 Task: Find connections with filter location Chiplūn with filter topic #construction with filter profile language German with filter current company Get Hired with GeeksforGeeks  with filter school Shree Chanakya Education Society's Indira Global Bussiness School Address: Sr. No. 64,65, Gat no. 276, Parandwadi, Near Somatane Phata, Off Old Pune Mumbai Highway, Taluka- Maval District Pune 410506 with filter industry Technology, Information and Media with filter service category CateringChange with filter keywords title Travel Agent
Action: Mouse moved to (683, 104)
Screenshot: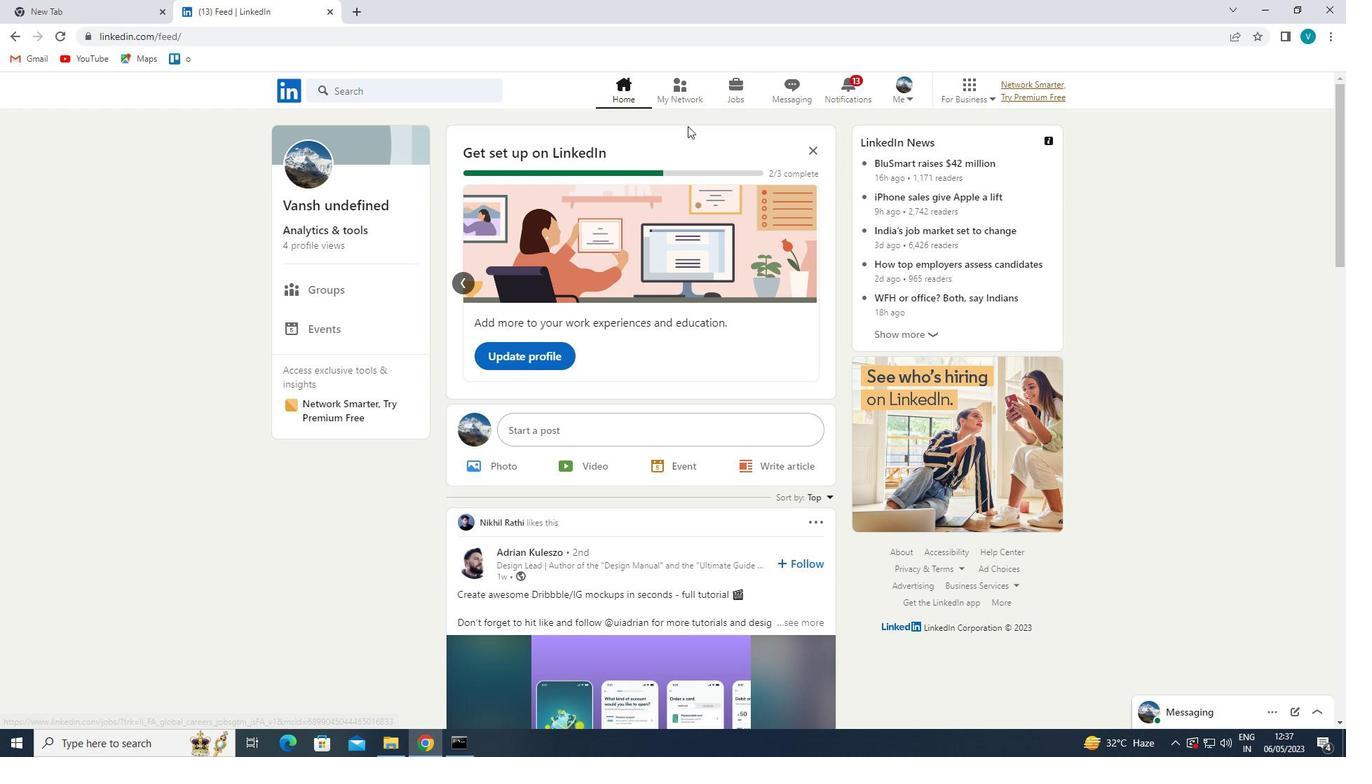 
Action: Mouse pressed left at (683, 104)
Screenshot: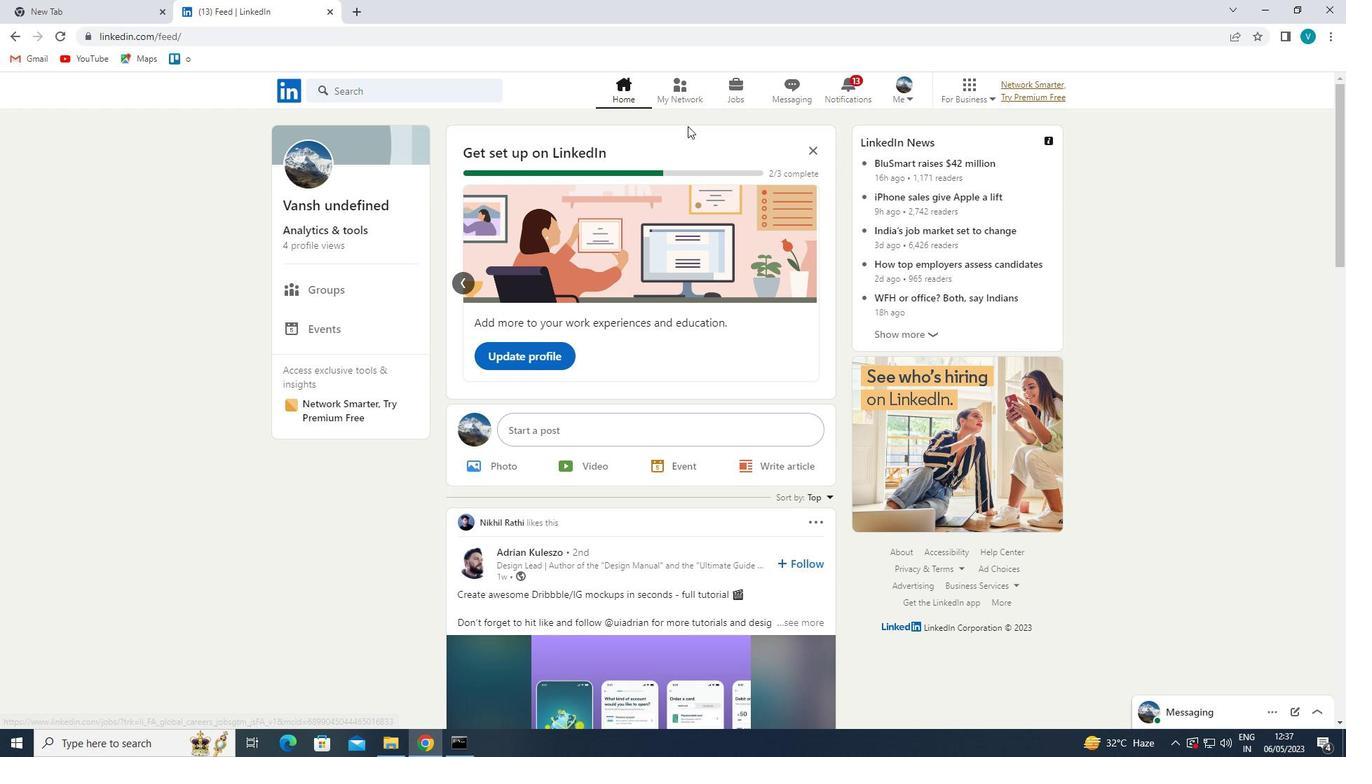 
Action: Mouse moved to (409, 168)
Screenshot: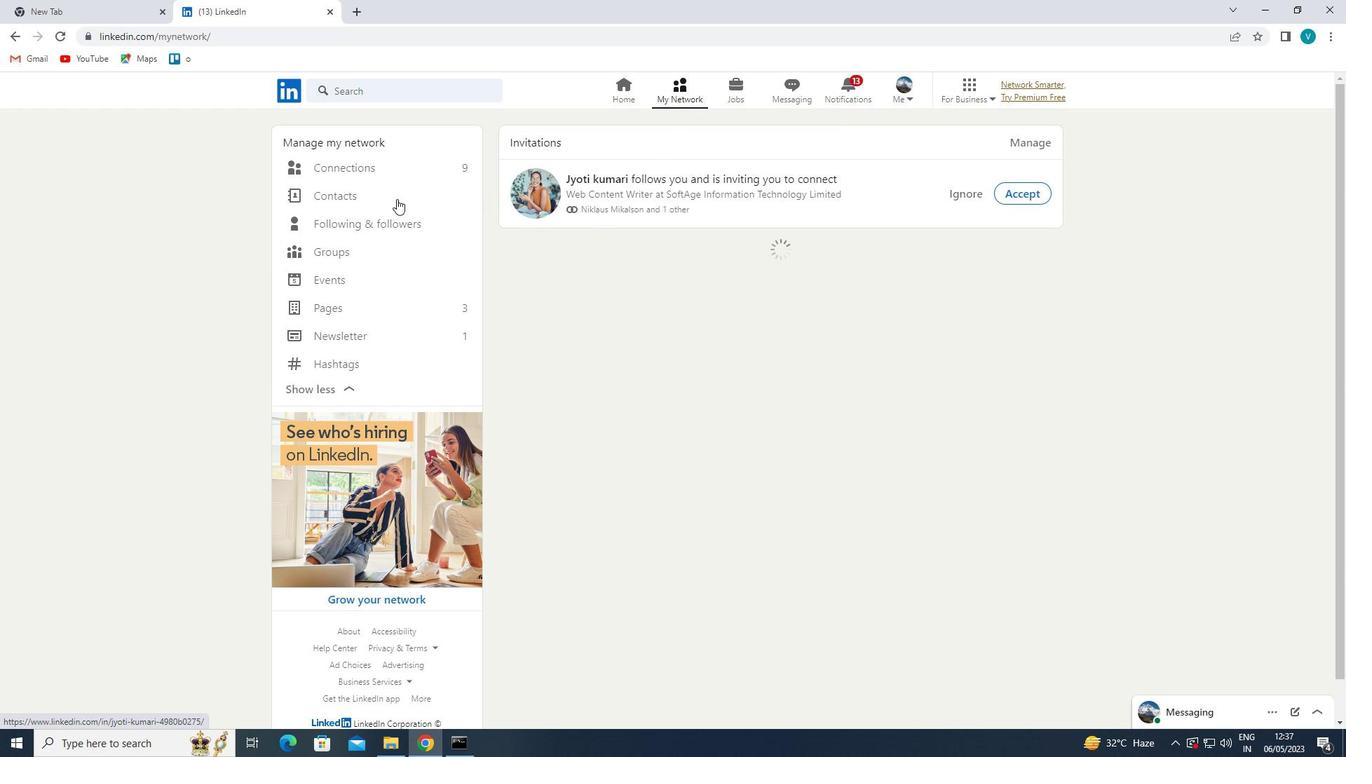 
Action: Mouse pressed left at (409, 168)
Screenshot: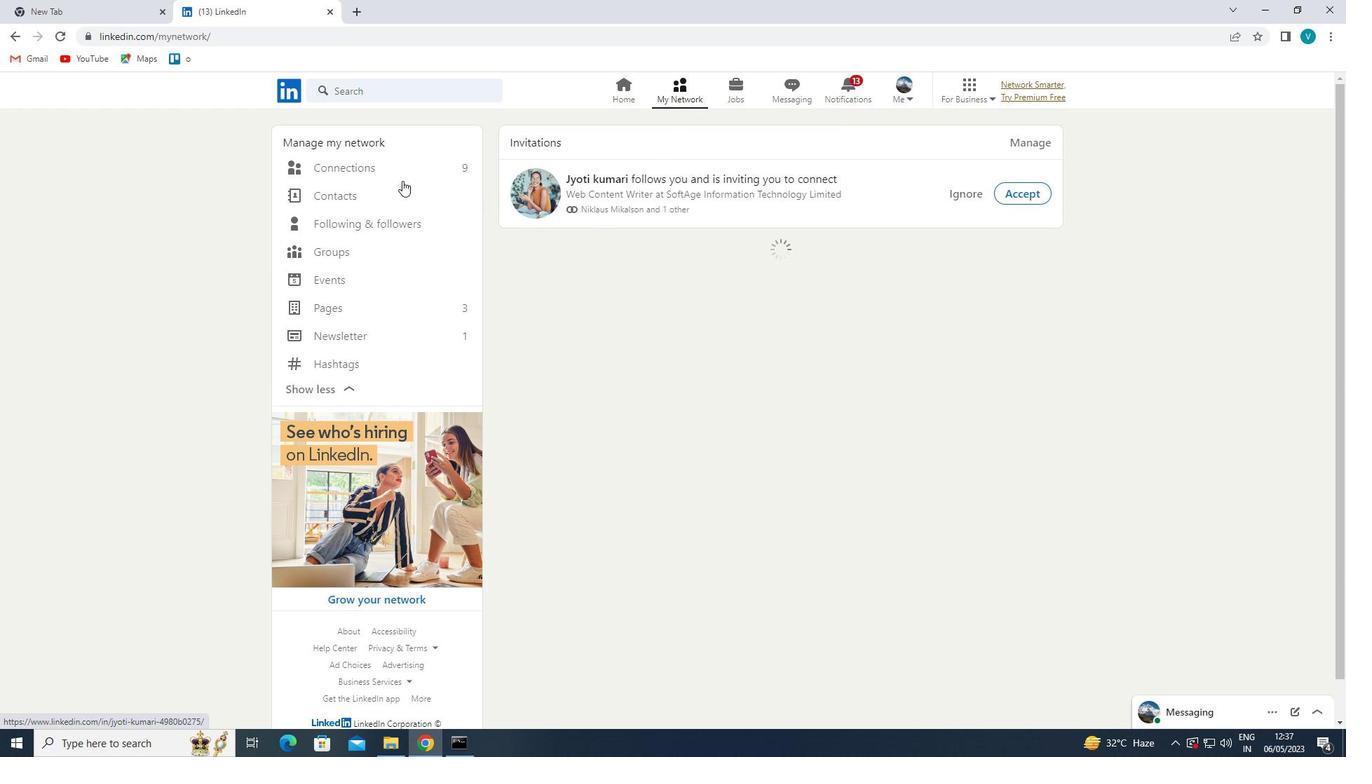 
Action: Mouse moved to (381, 166)
Screenshot: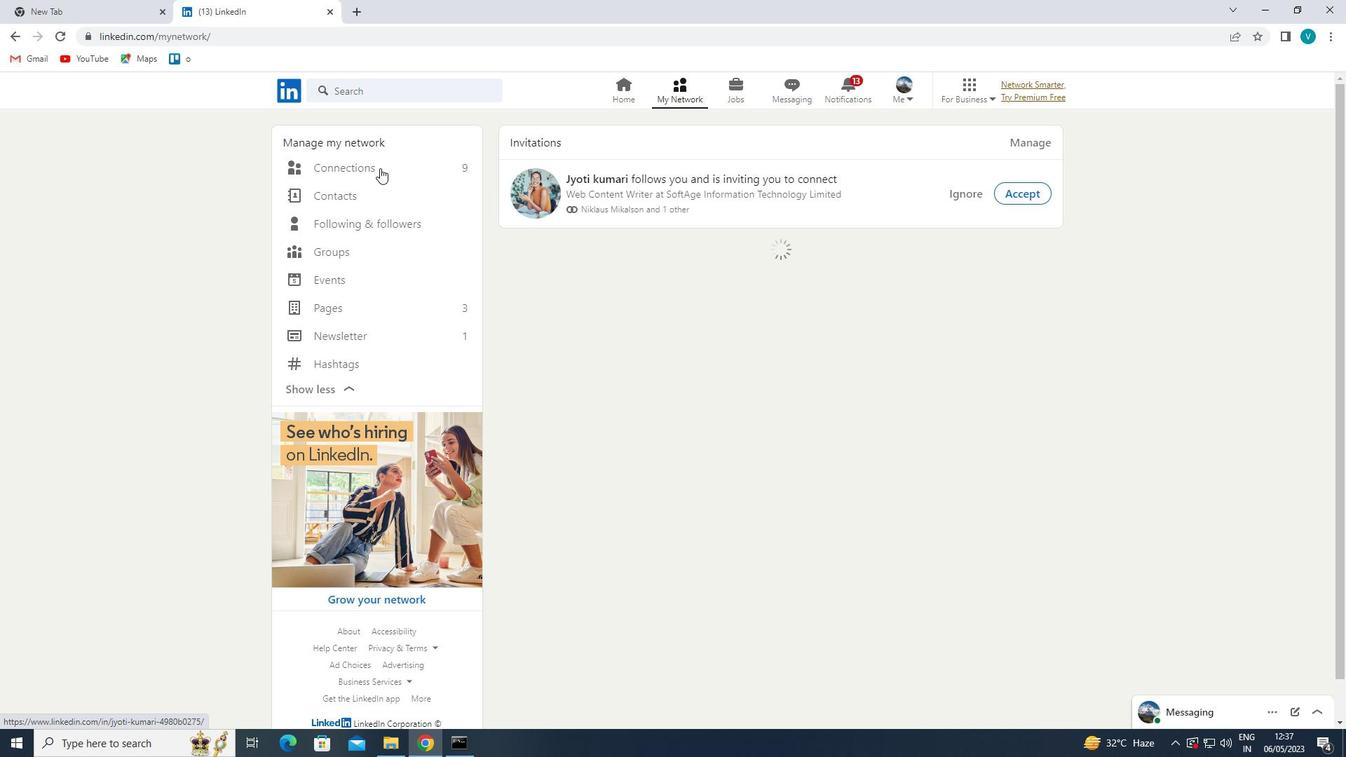
Action: Mouse pressed left at (381, 166)
Screenshot: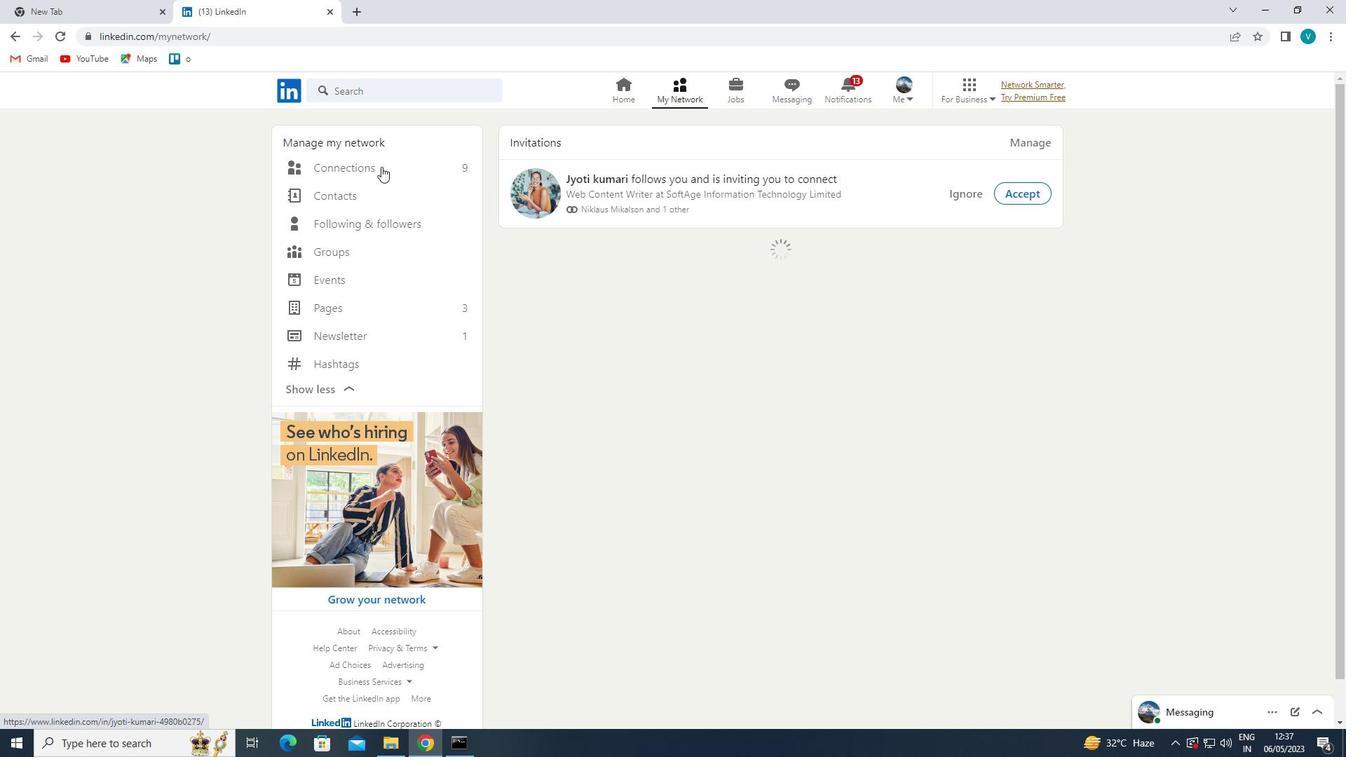 
Action: Mouse moved to (778, 158)
Screenshot: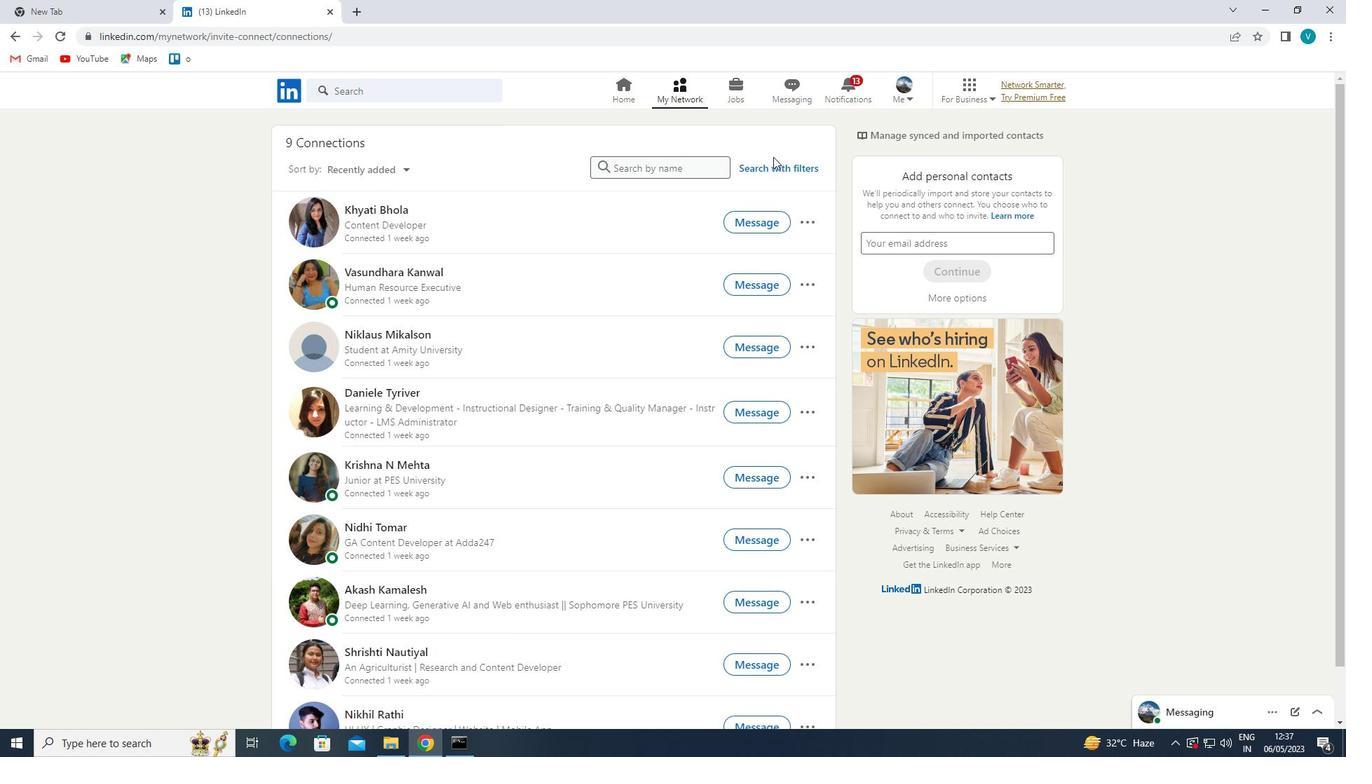 
Action: Mouse pressed left at (778, 158)
Screenshot: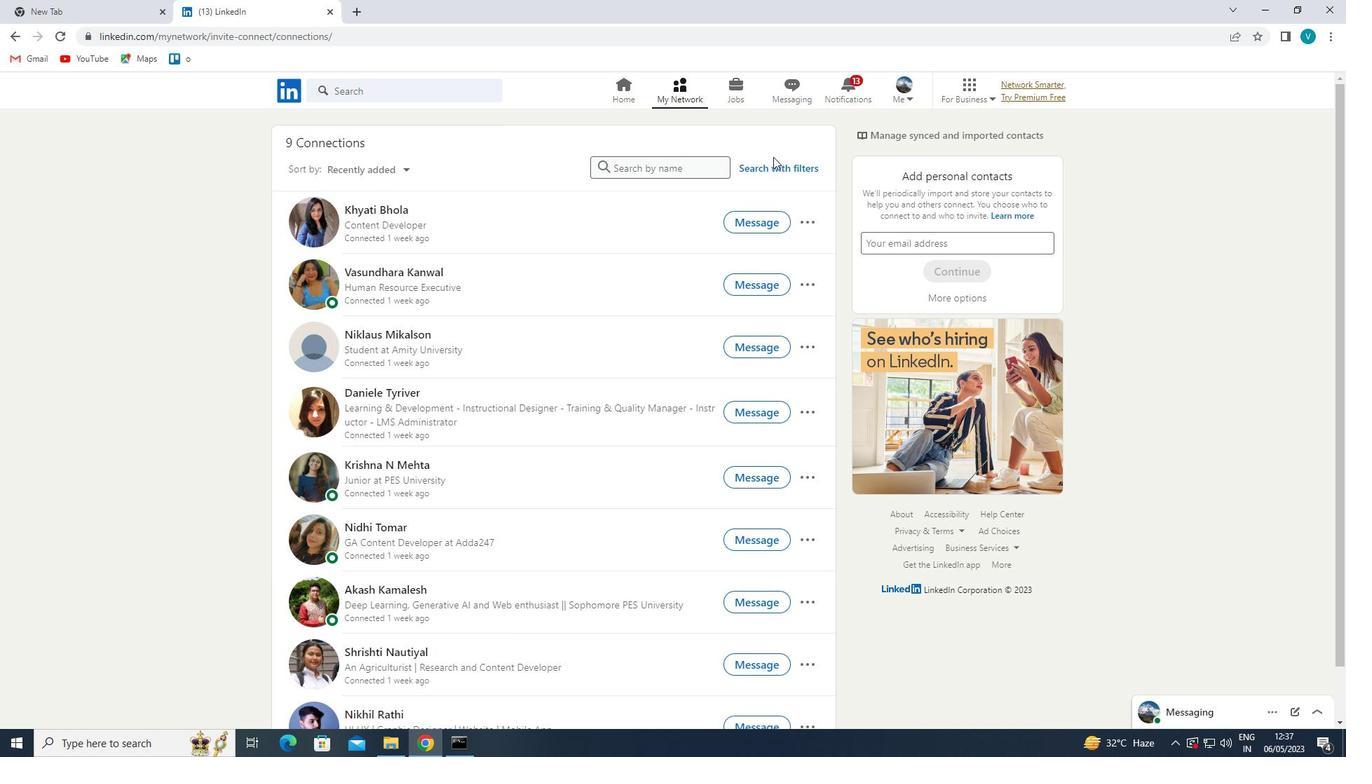 
Action: Mouse moved to (779, 163)
Screenshot: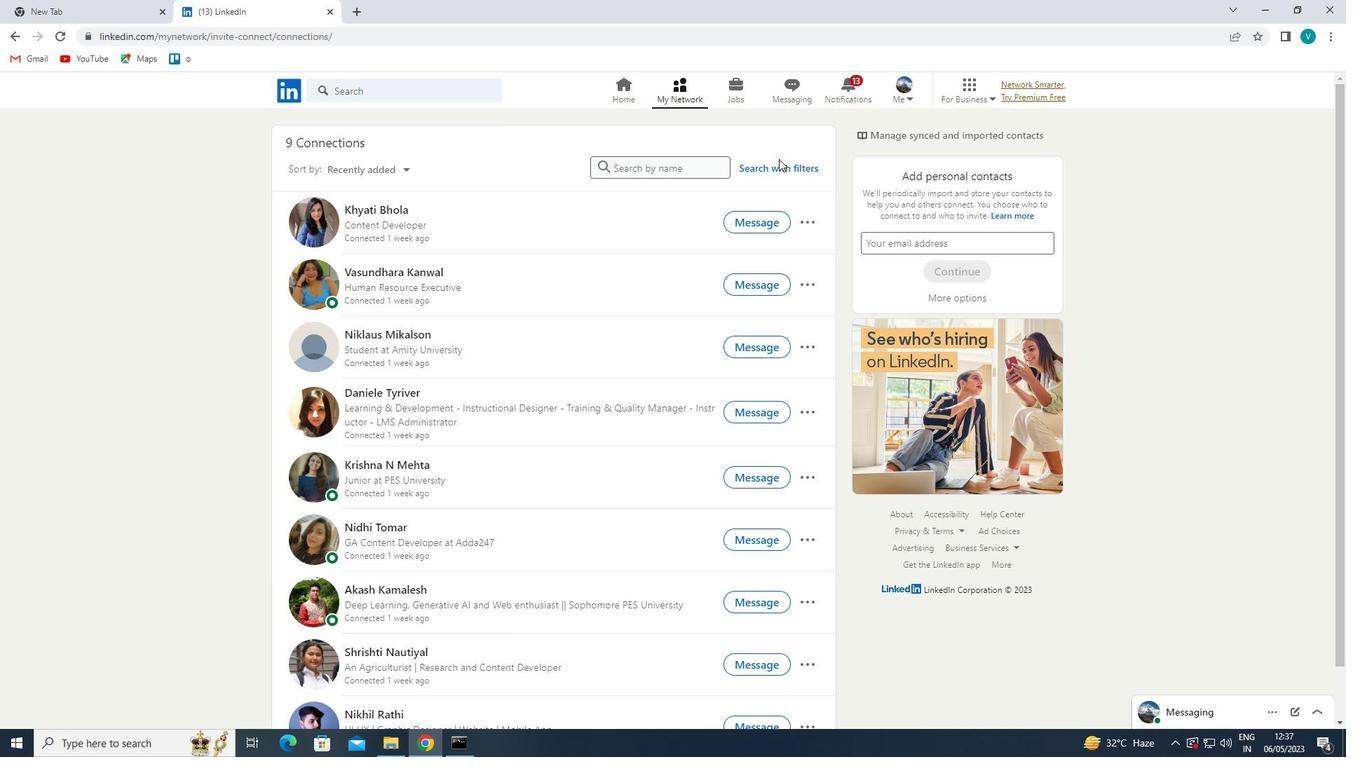 
Action: Mouse pressed left at (779, 163)
Screenshot: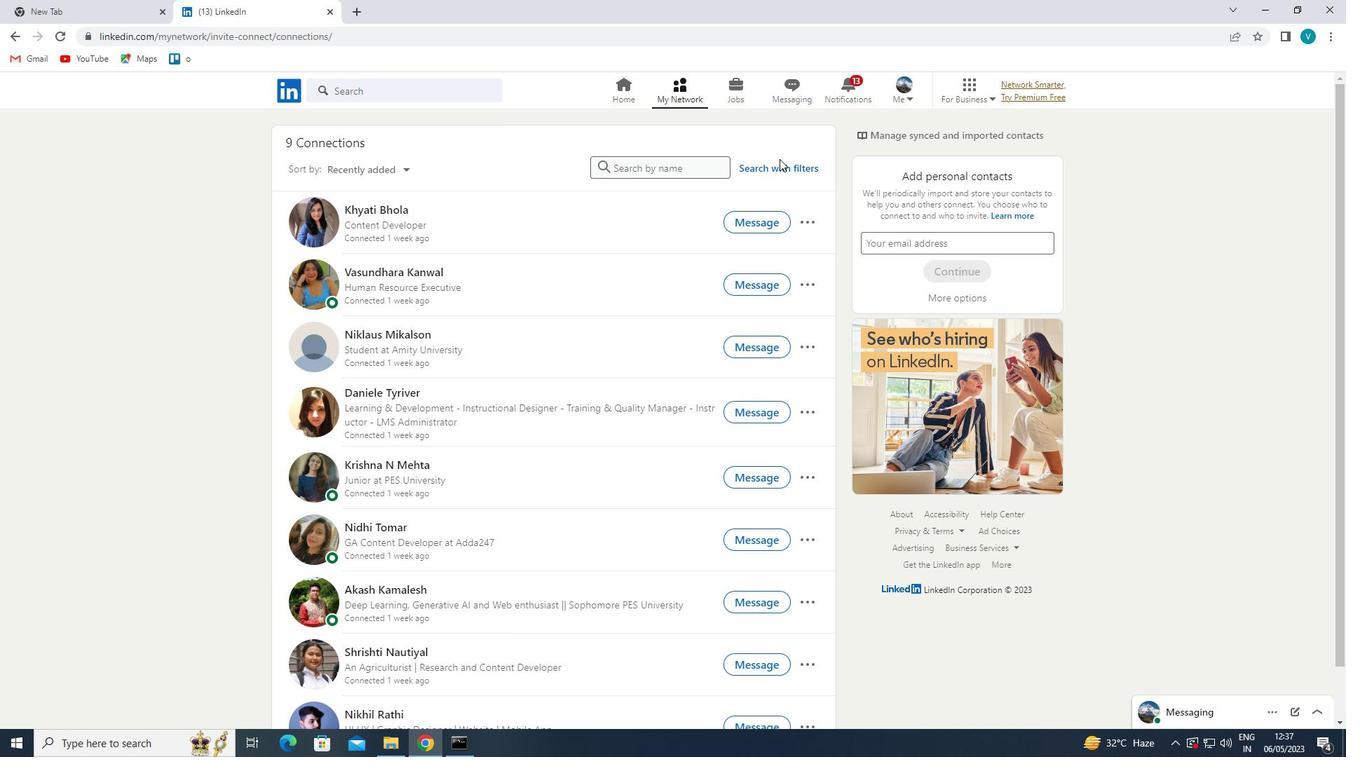 
Action: Mouse moved to (648, 131)
Screenshot: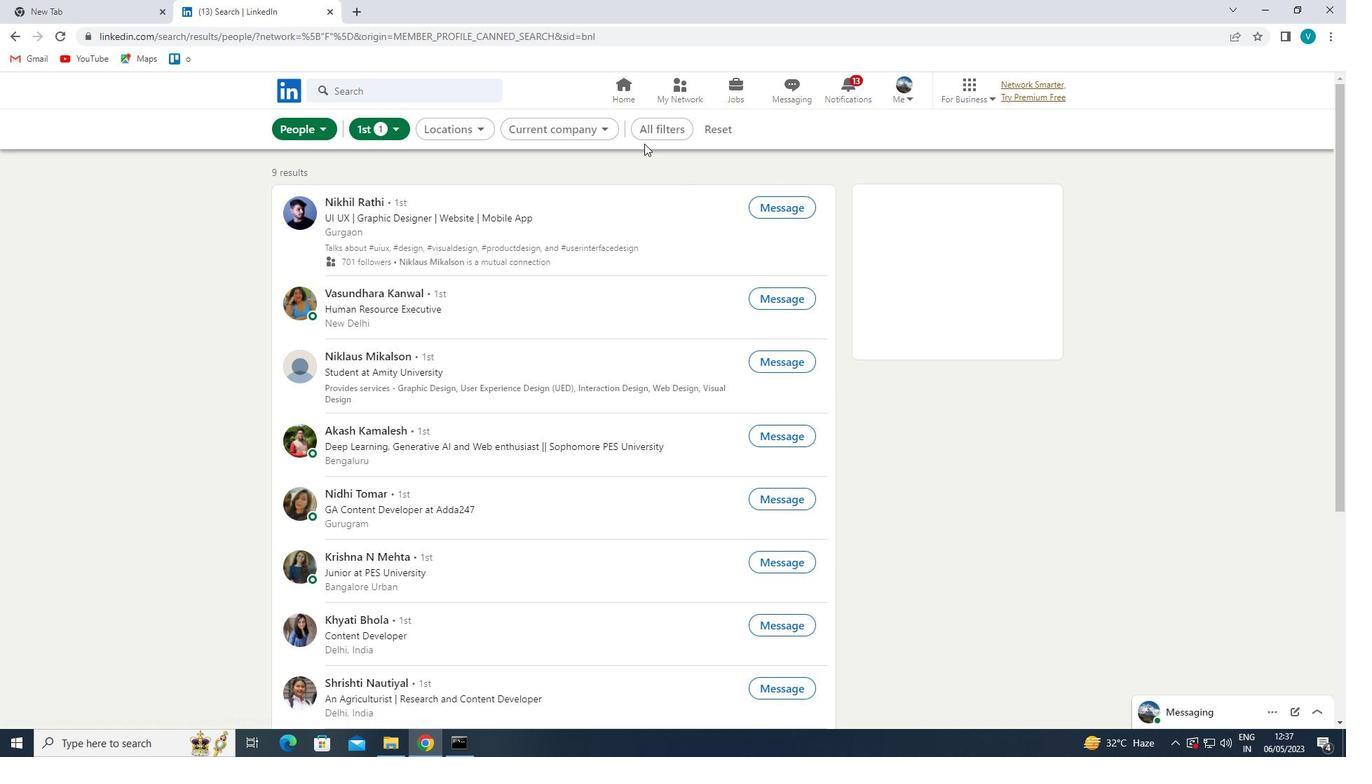 
Action: Mouse pressed left at (648, 131)
Screenshot: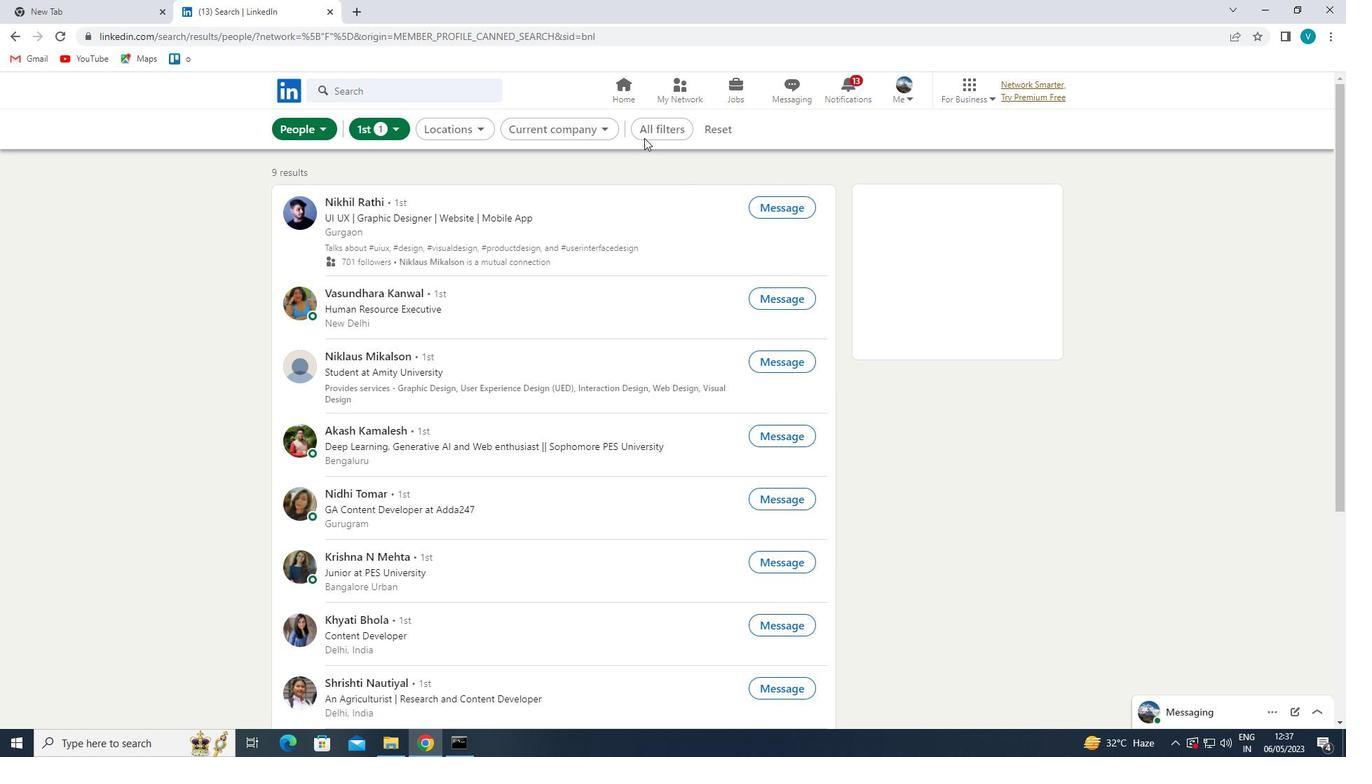 
Action: Mouse moved to (1182, 323)
Screenshot: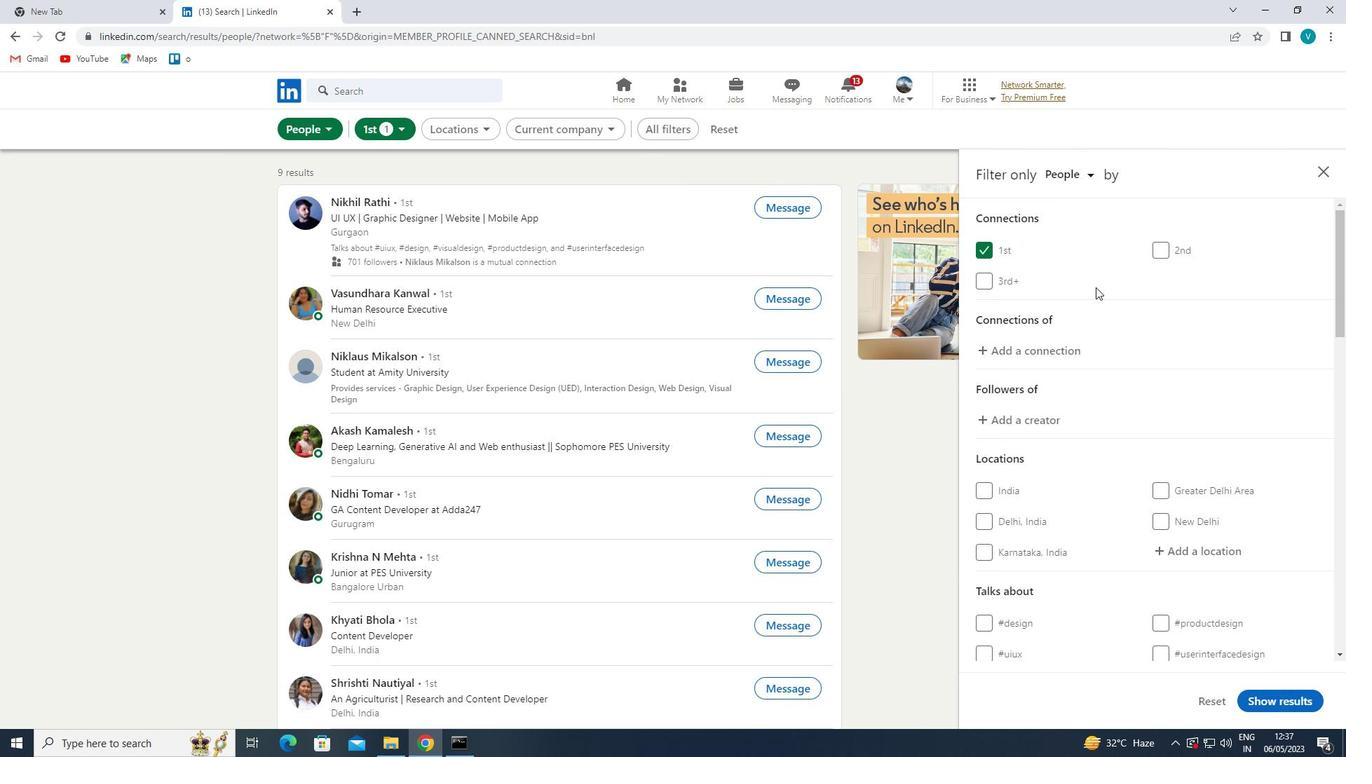 
Action: Mouse scrolled (1182, 322) with delta (0, 0)
Screenshot: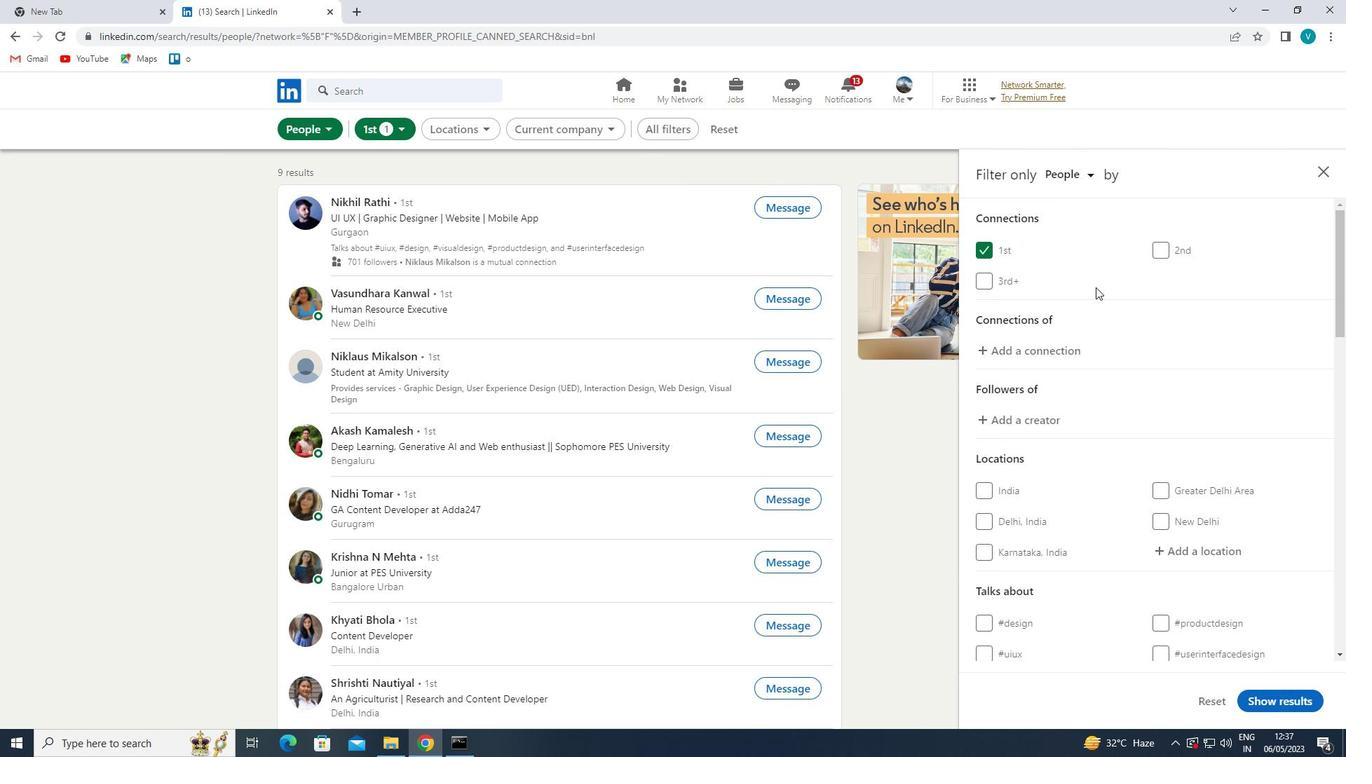
Action: Mouse moved to (1217, 481)
Screenshot: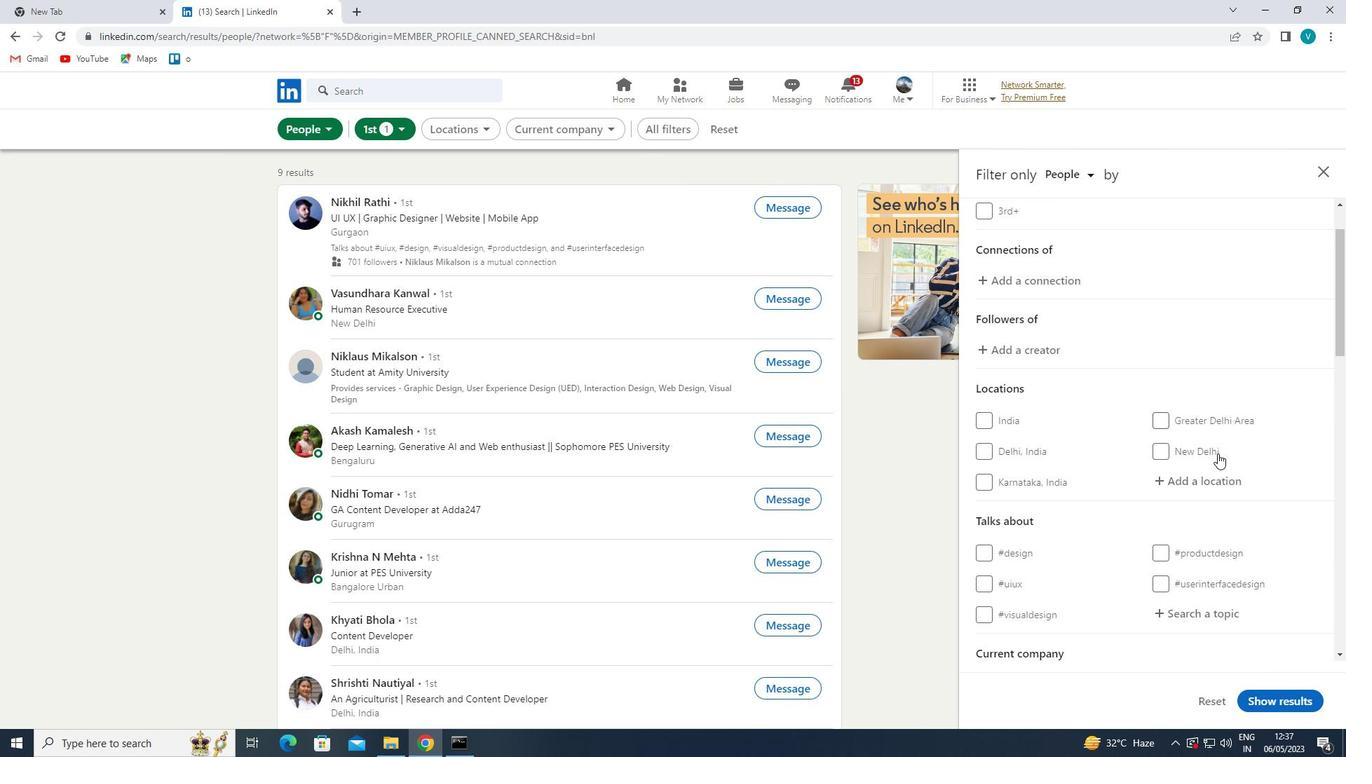 
Action: Mouse pressed left at (1217, 481)
Screenshot: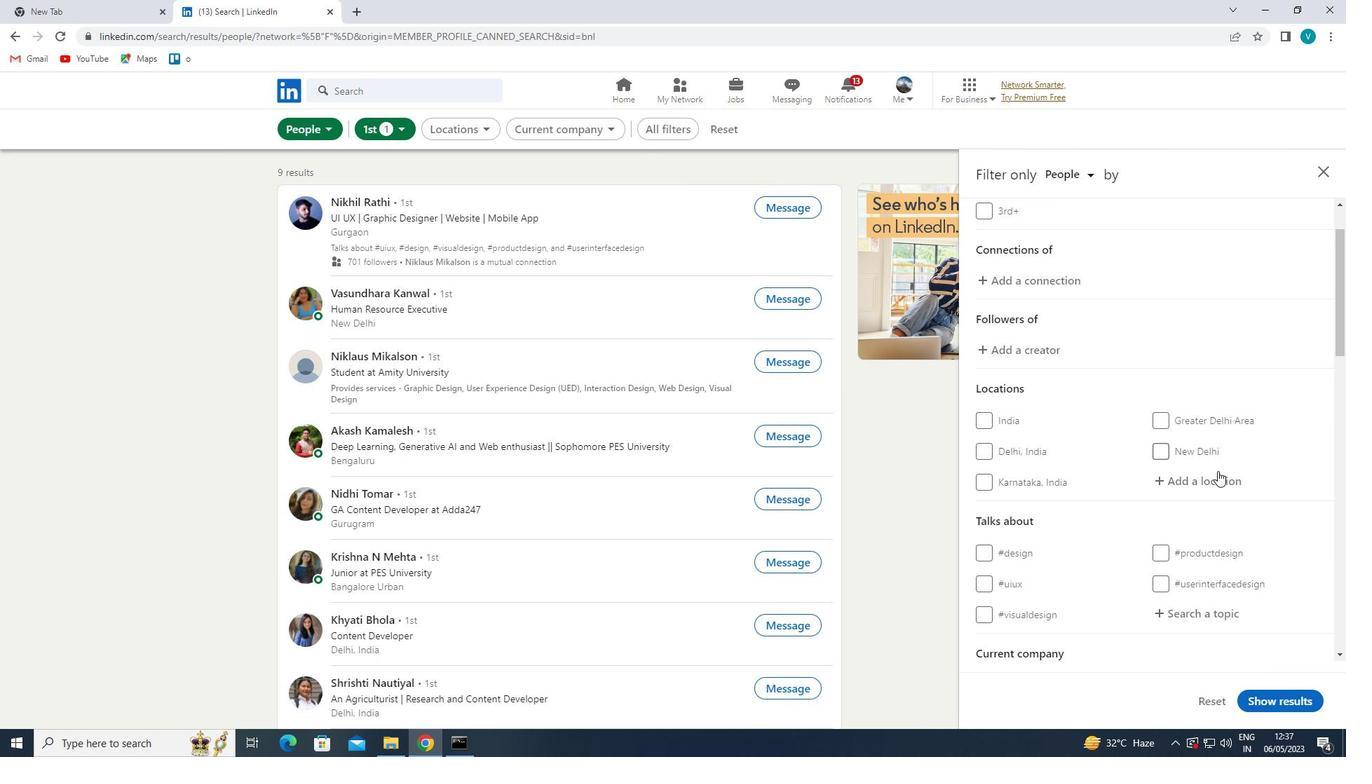 
Action: Mouse moved to (1157, 518)
Screenshot: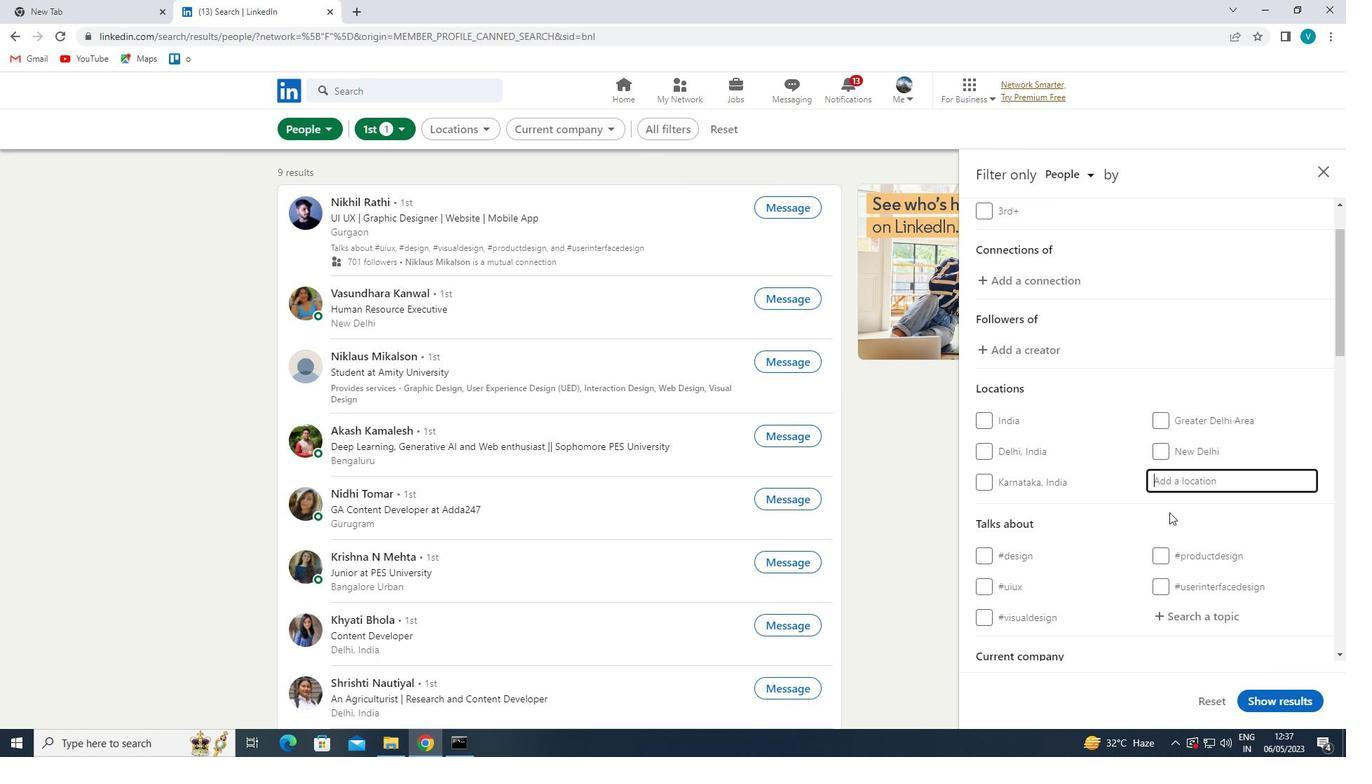 
Action: Key pressed <Key.shift>C
Screenshot: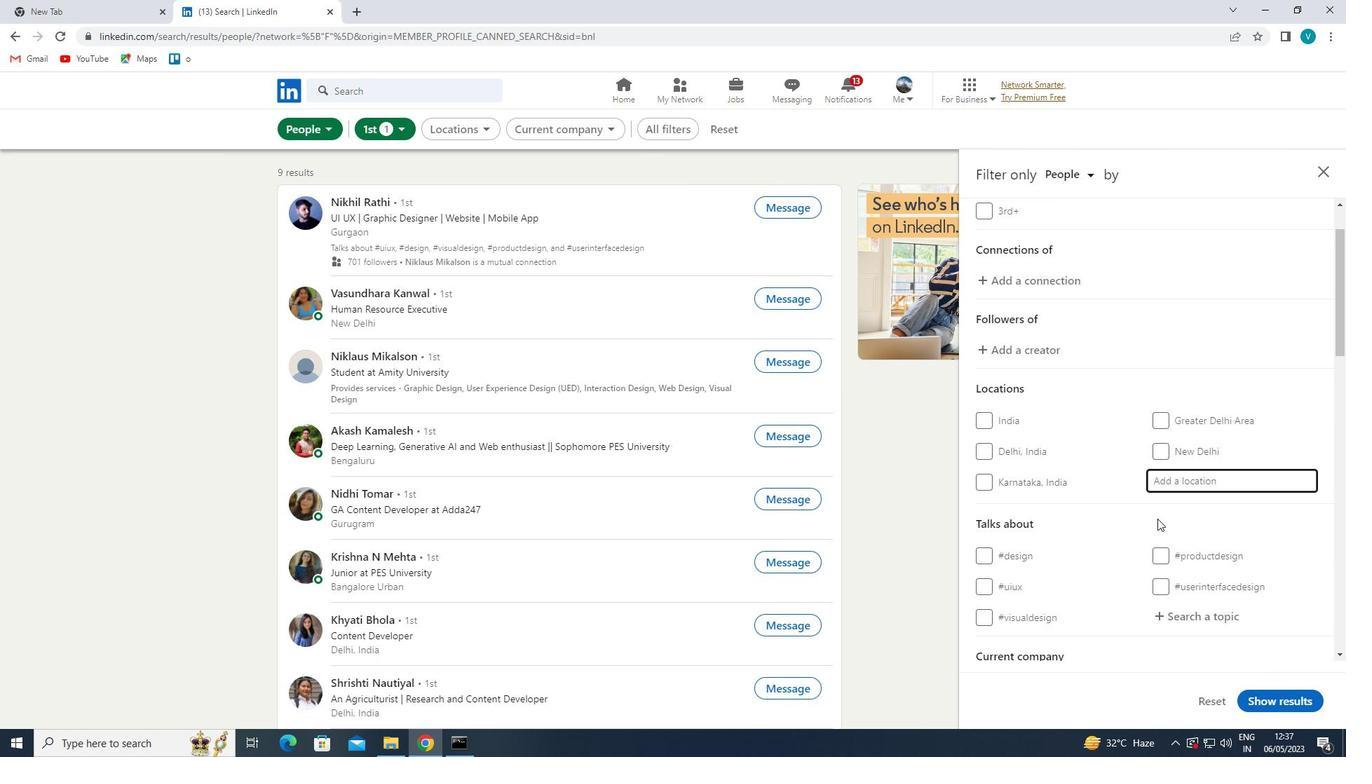 
Action: Mouse moved to (1157, 518)
Screenshot: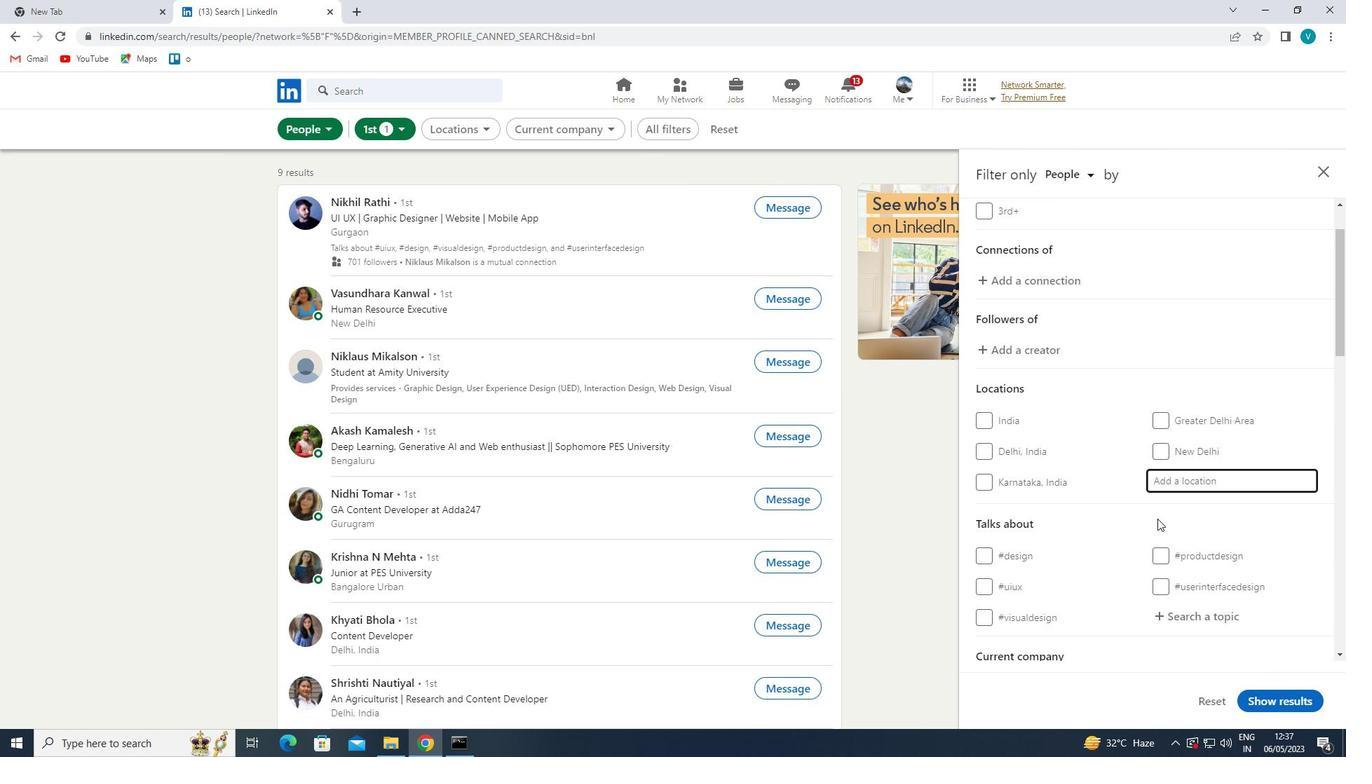 
Action: Key pressed HIPLUN
Screenshot: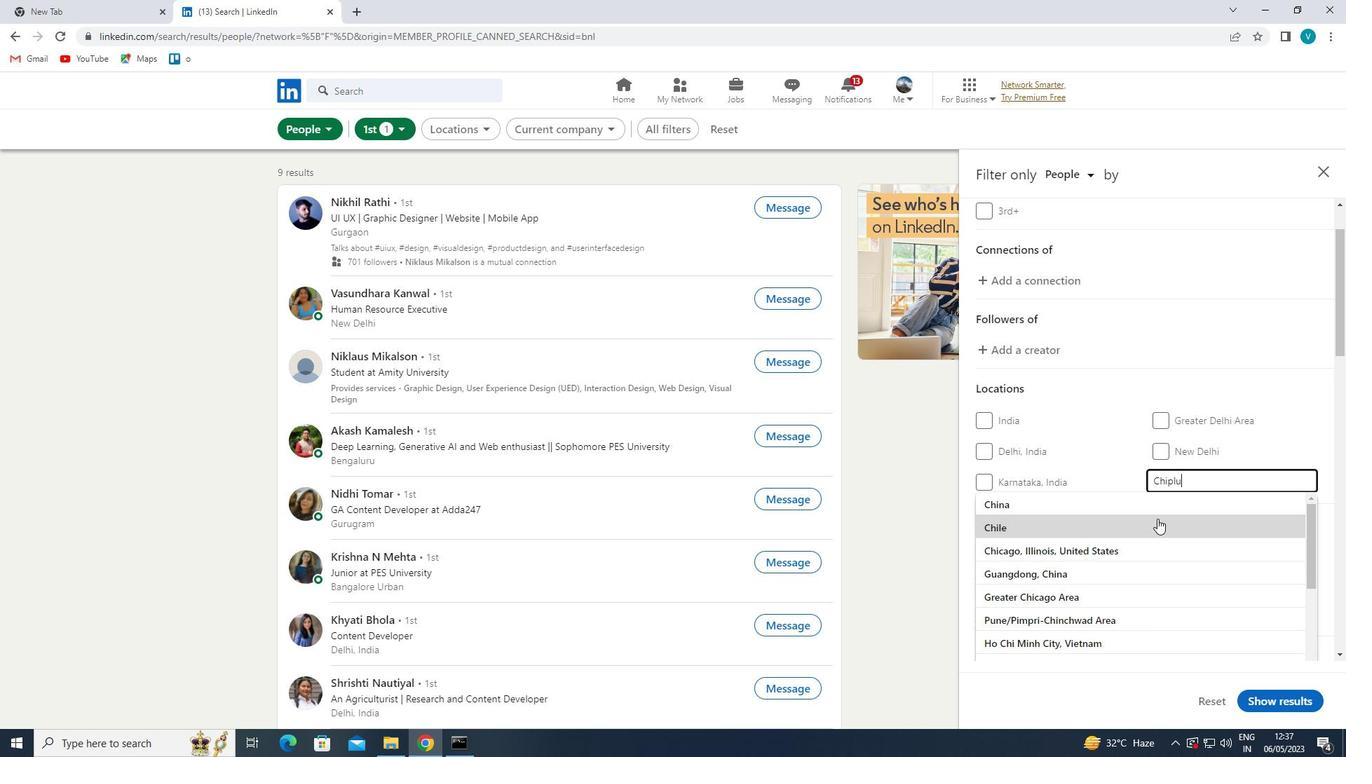 
Action: Mouse moved to (1155, 509)
Screenshot: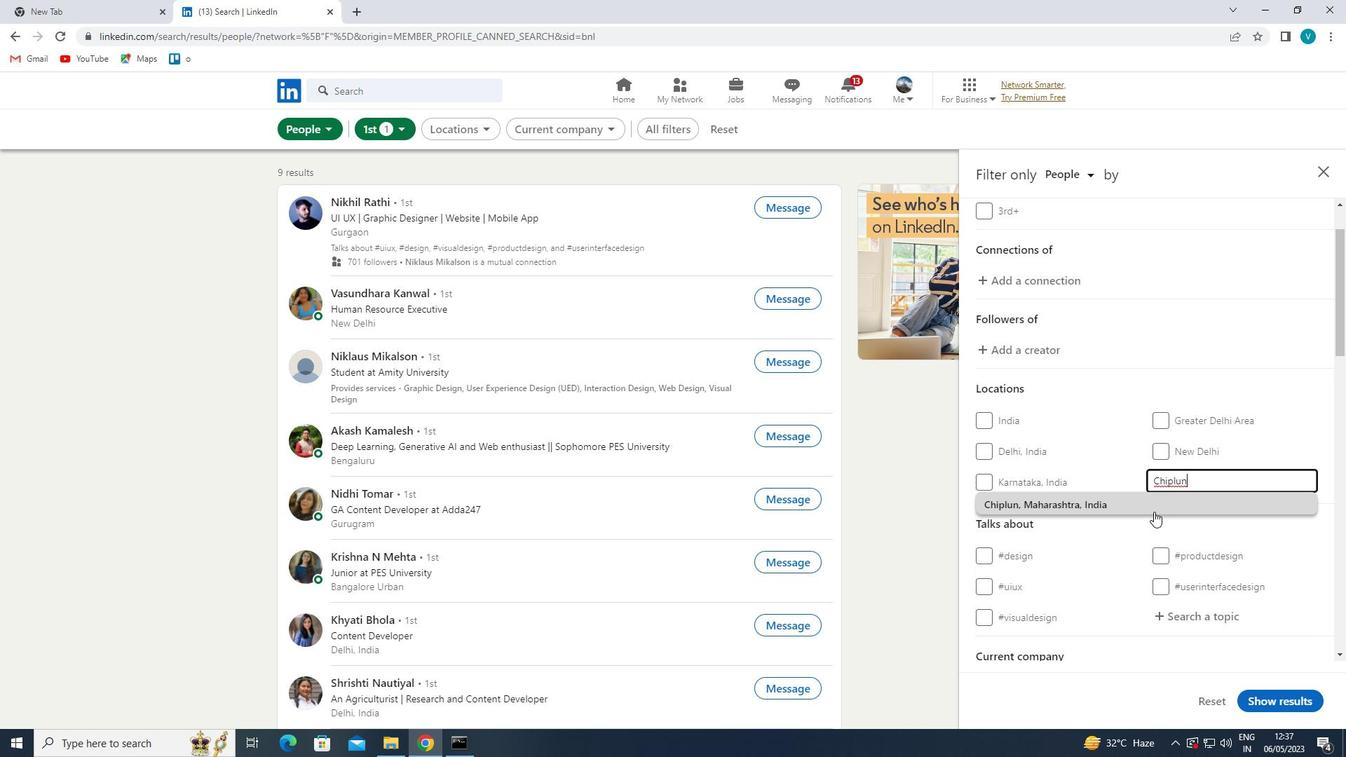 
Action: Mouse pressed left at (1155, 509)
Screenshot: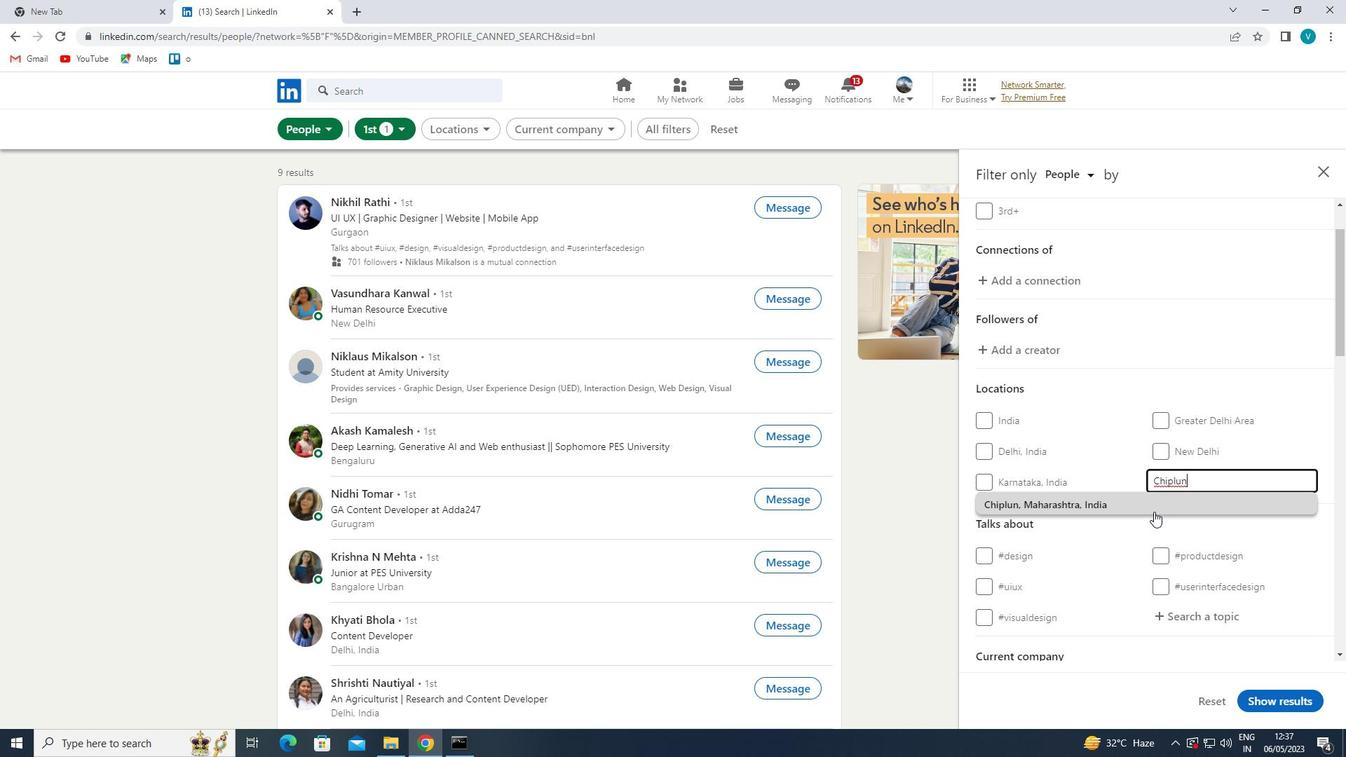 
Action: Mouse moved to (1153, 510)
Screenshot: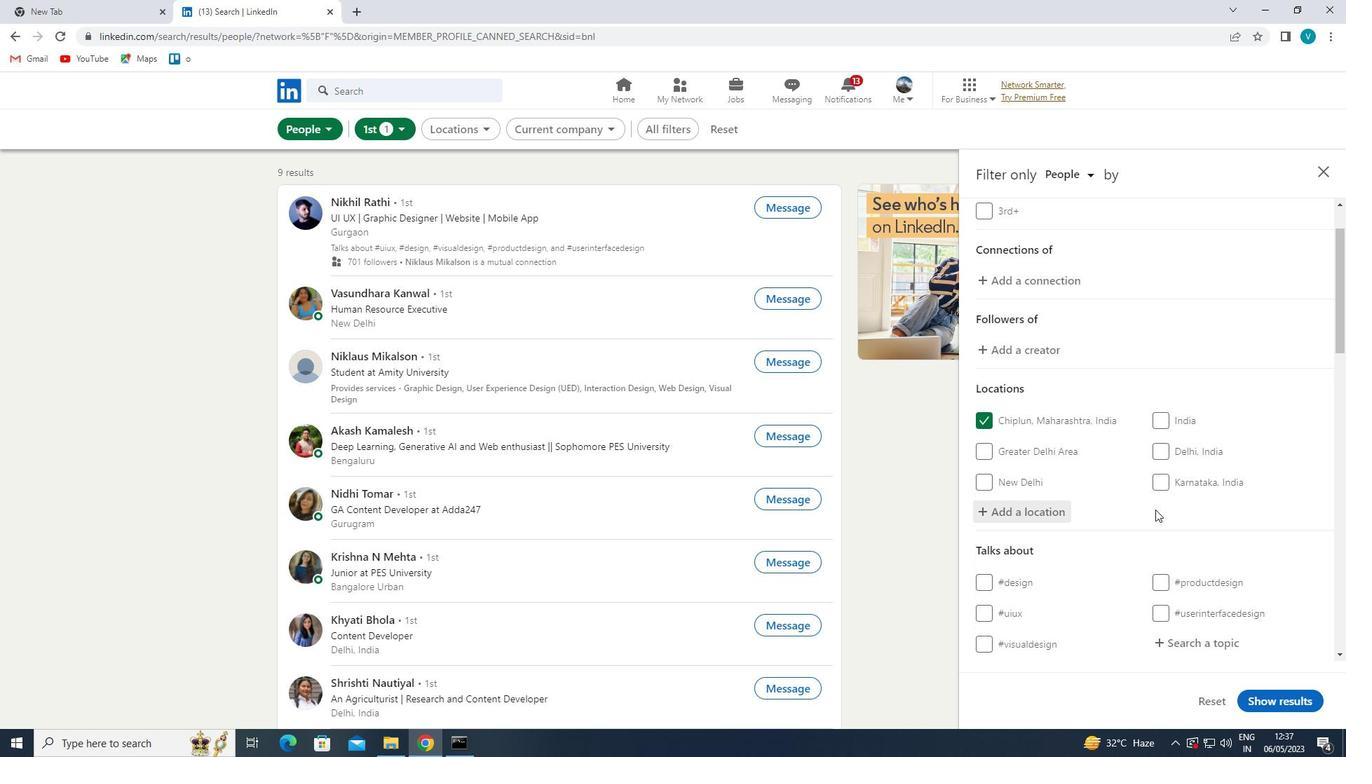 
Action: Mouse scrolled (1153, 509) with delta (0, 0)
Screenshot: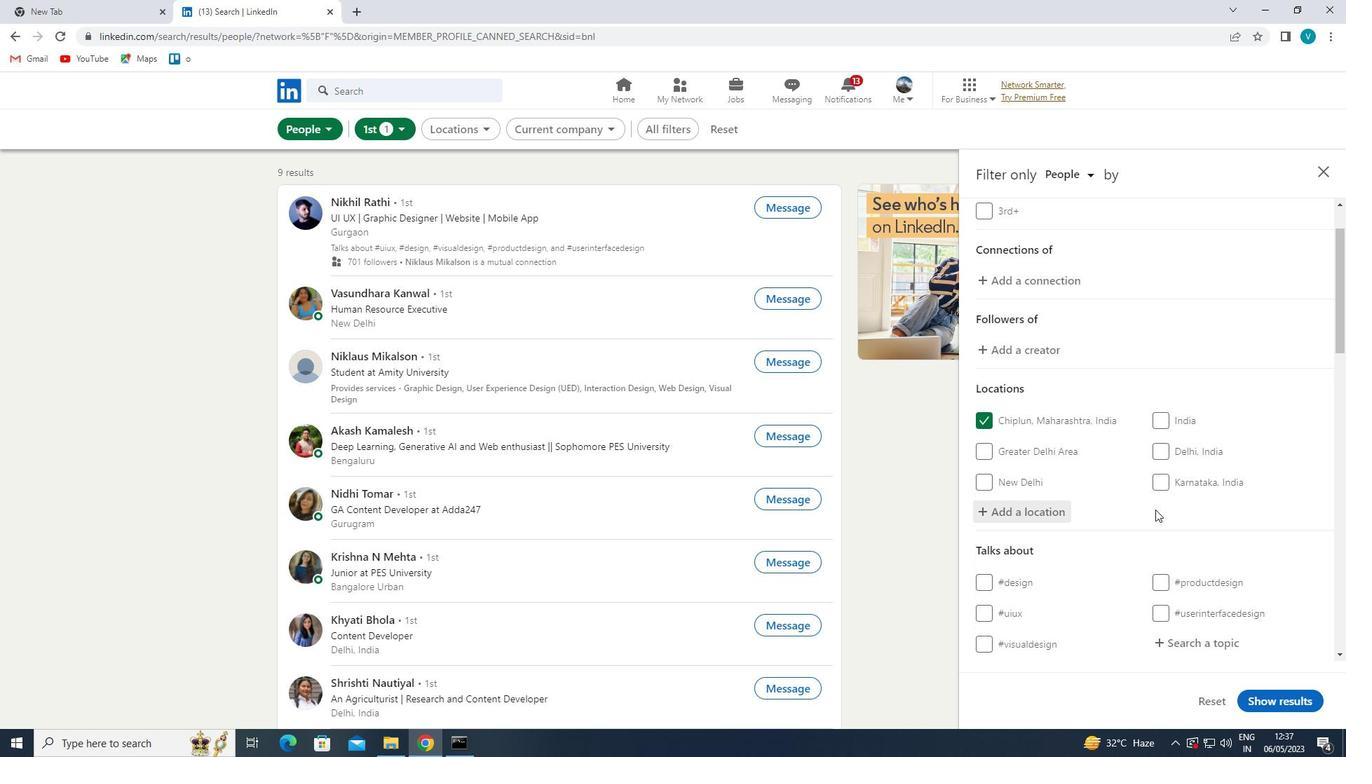 
Action: Mouse moved to (1151, 511)
Screenshot: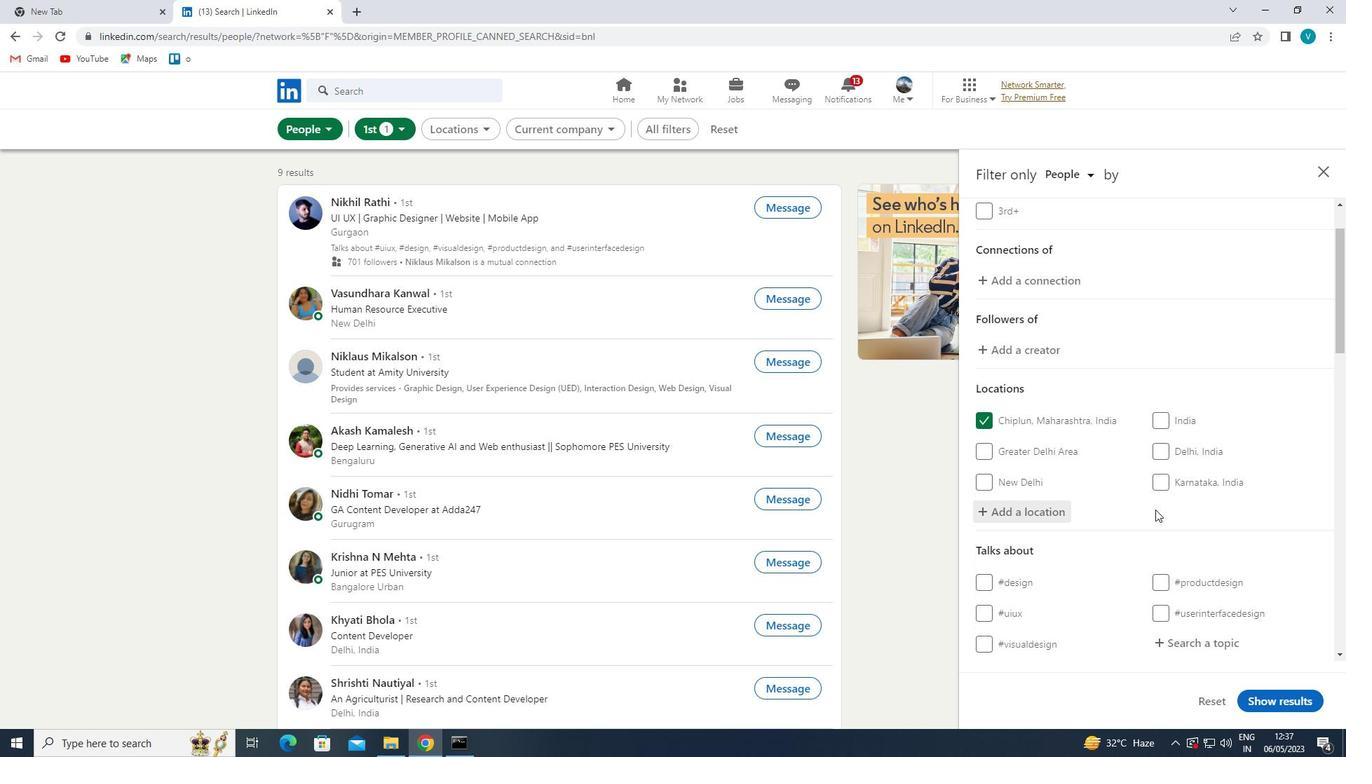
Action: Mouse scrolled (1151, 510) with delta (0, 0)
Screenshot: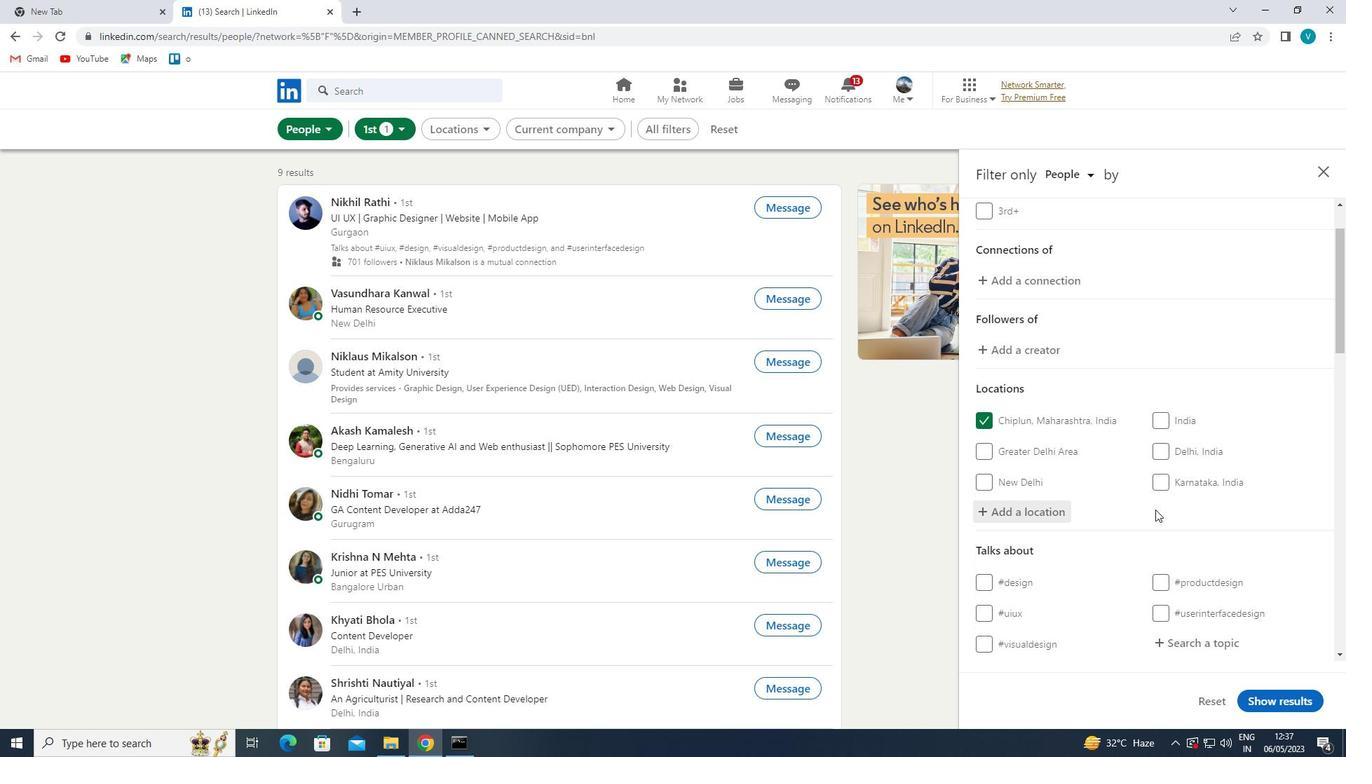 
Action: Mouse moved to (1165, 505)
Screenshot: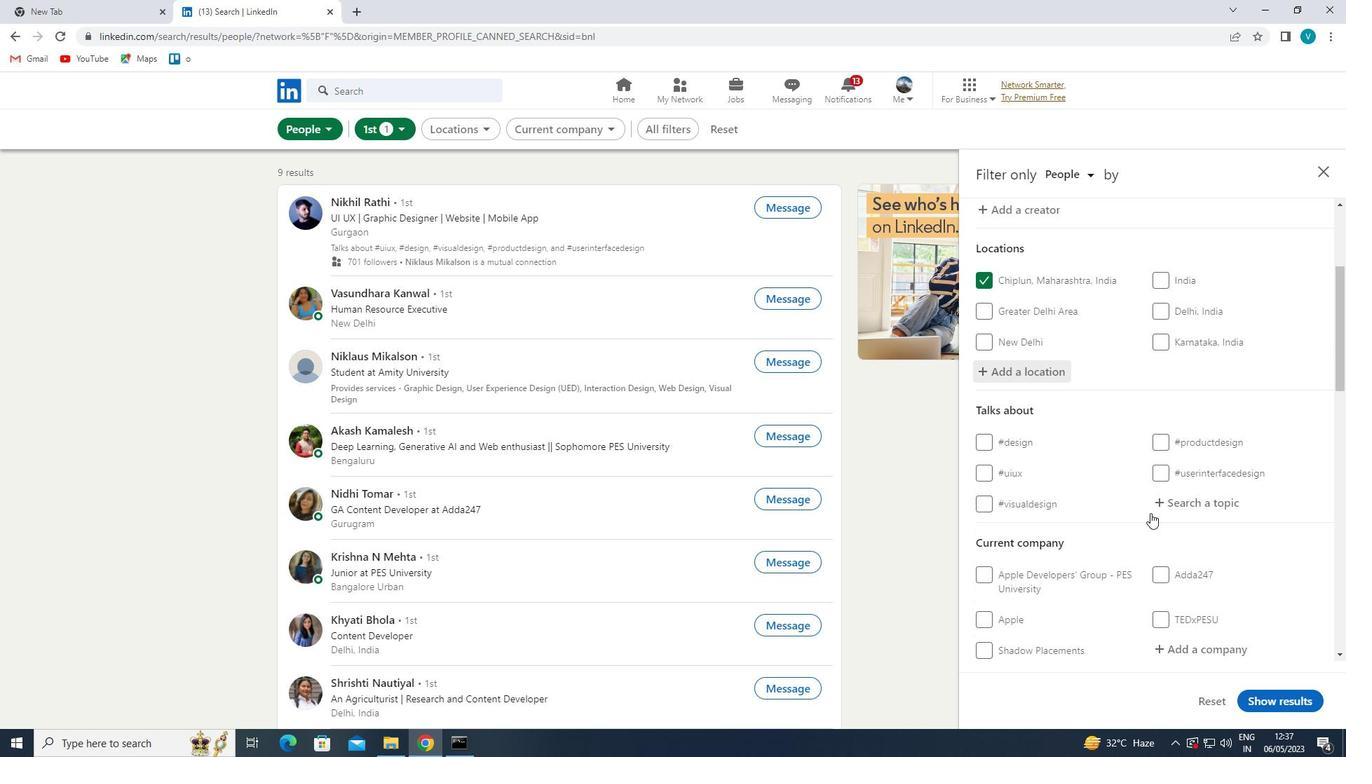 
Action: Mouse pressed left at (1165, 505)
Screenshot: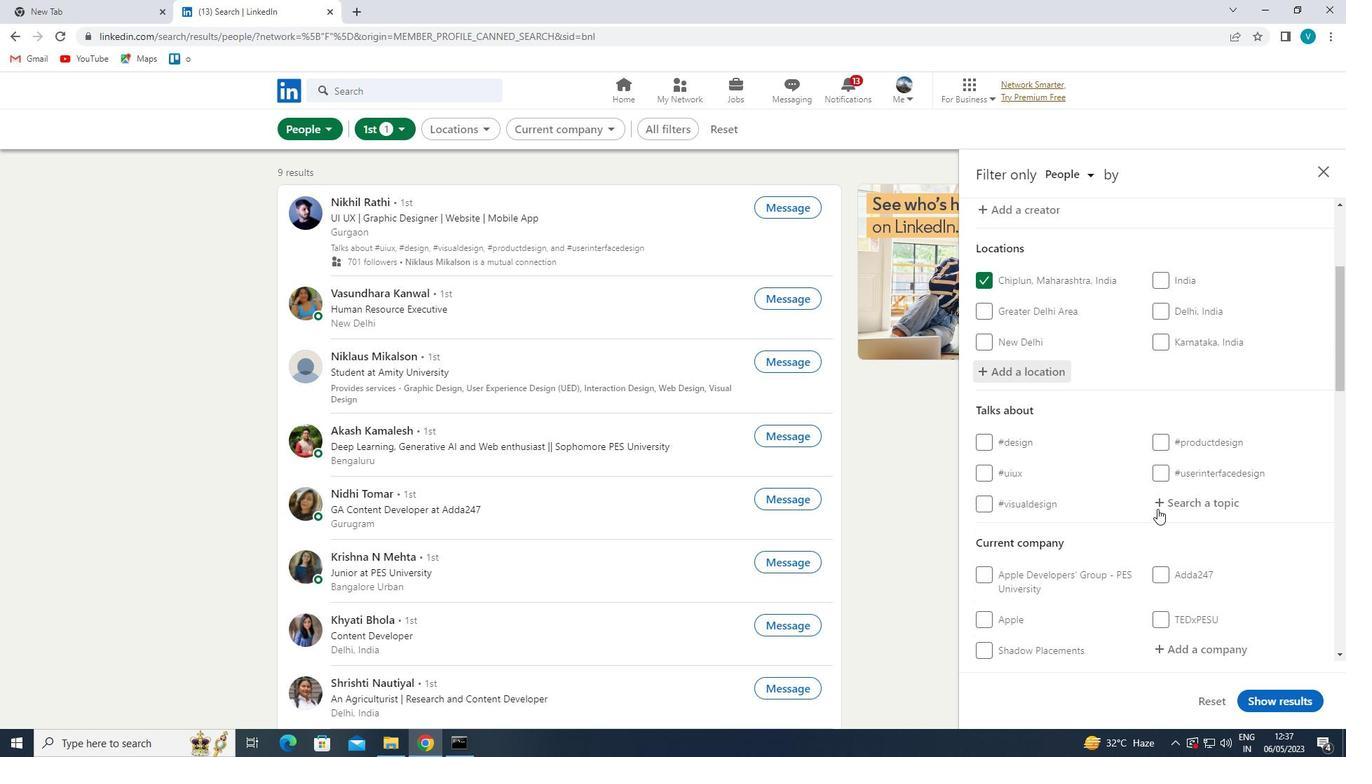 
Action: Mouse moved to (1165, 505)
Screenshot: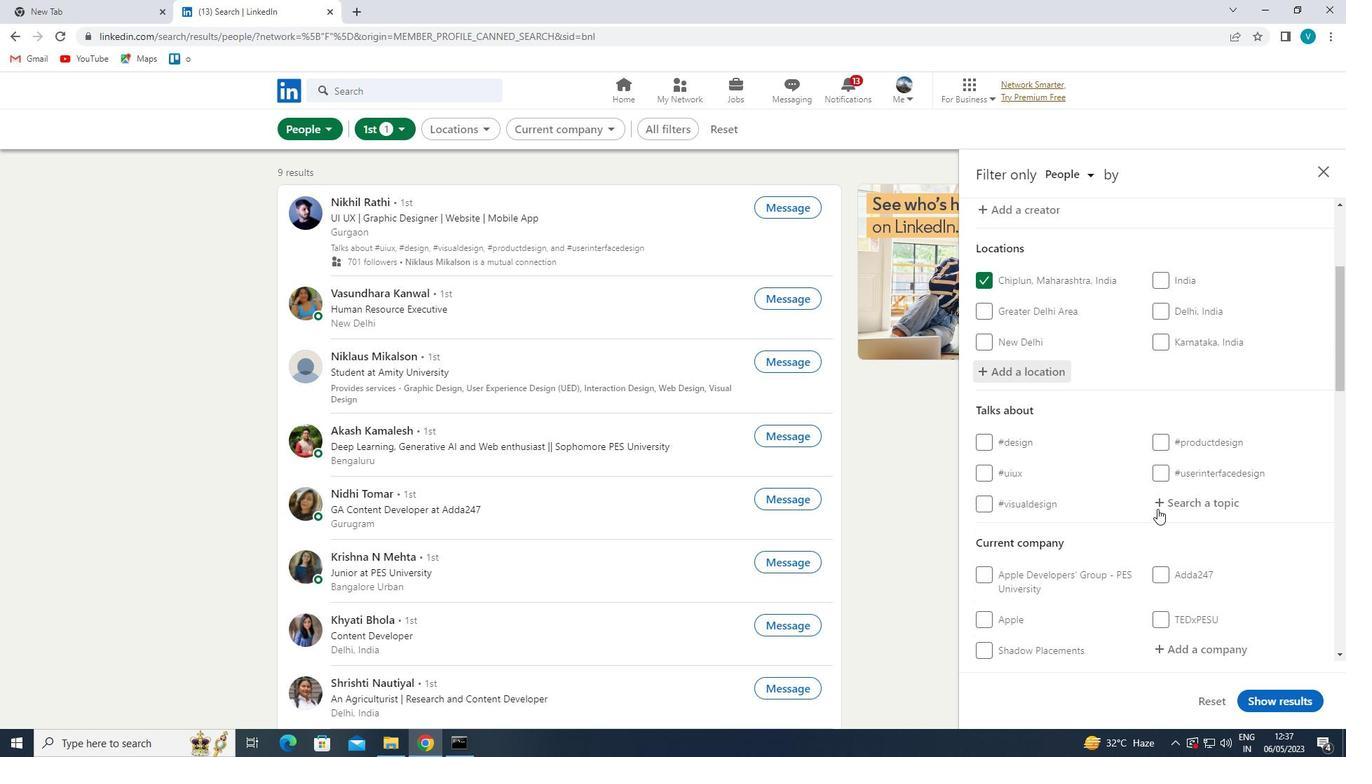 
Action: Key pressed CONS
Screenshot: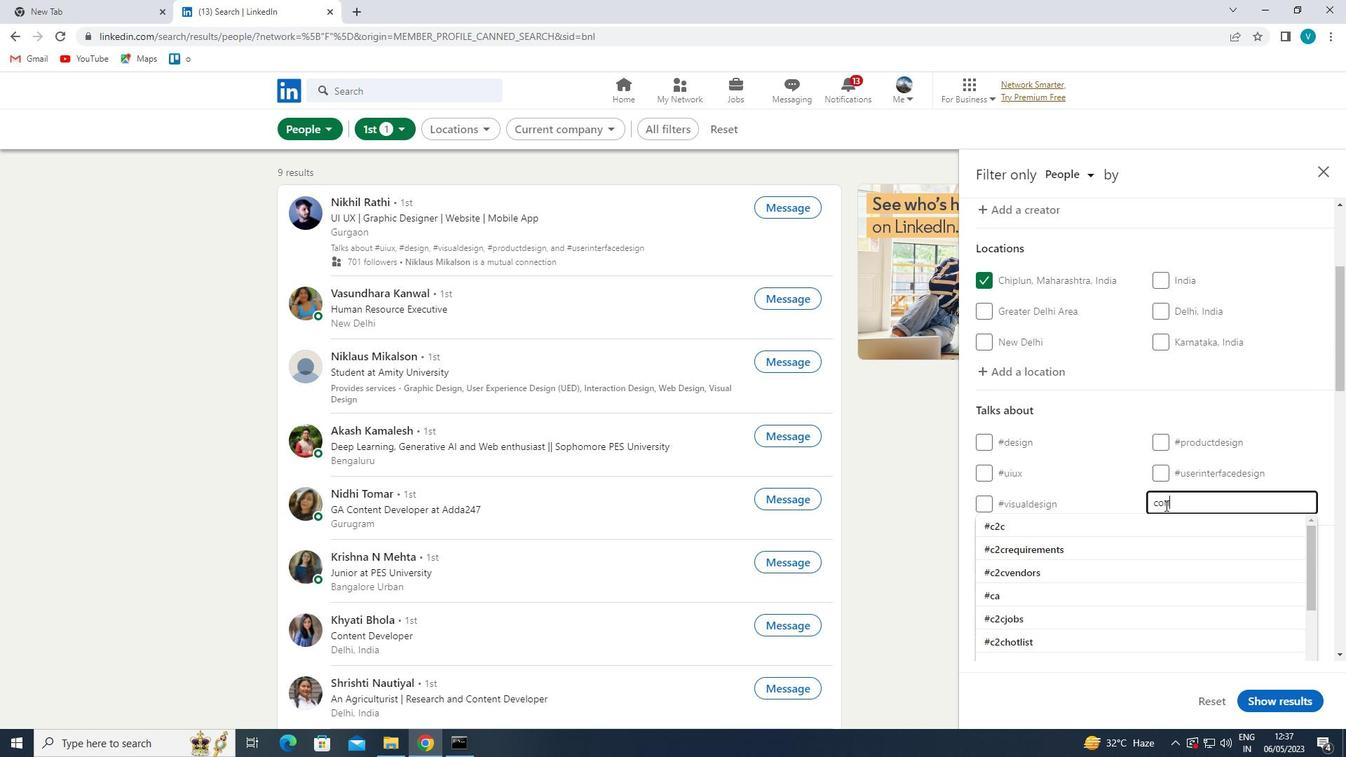 
Action: Mouse moved to (1123, 510)
Screenshot: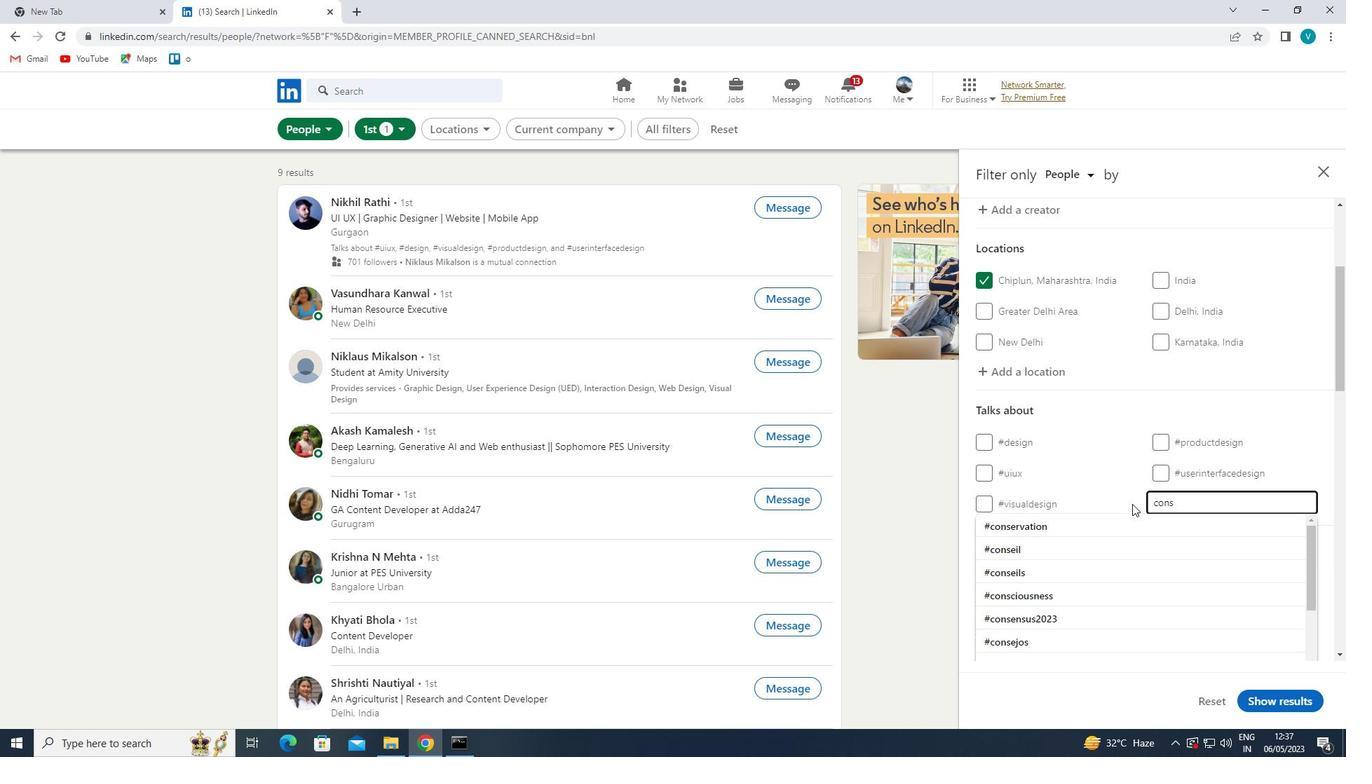 
Action: Key pressed TRUCTION
Screenshot: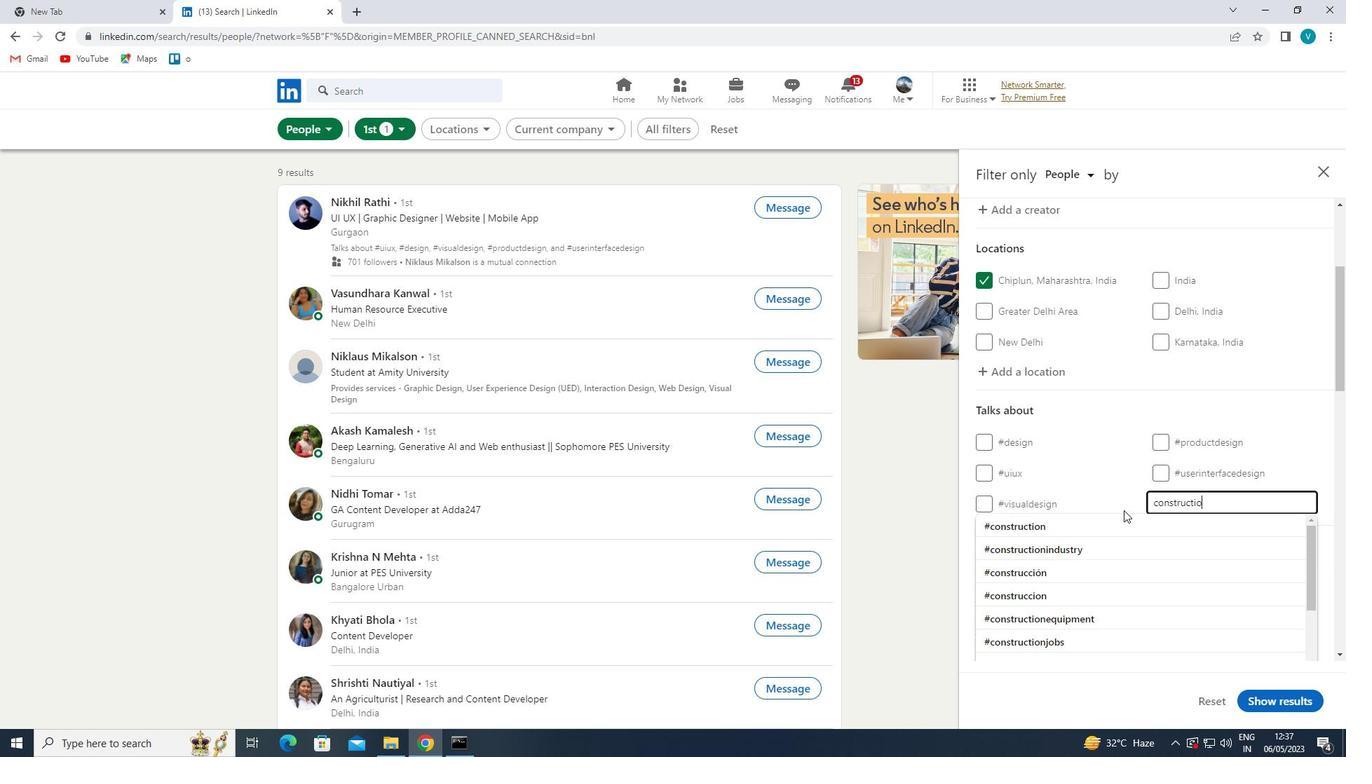 
Action: Mouse moved to (1107, 520)
Screenshot: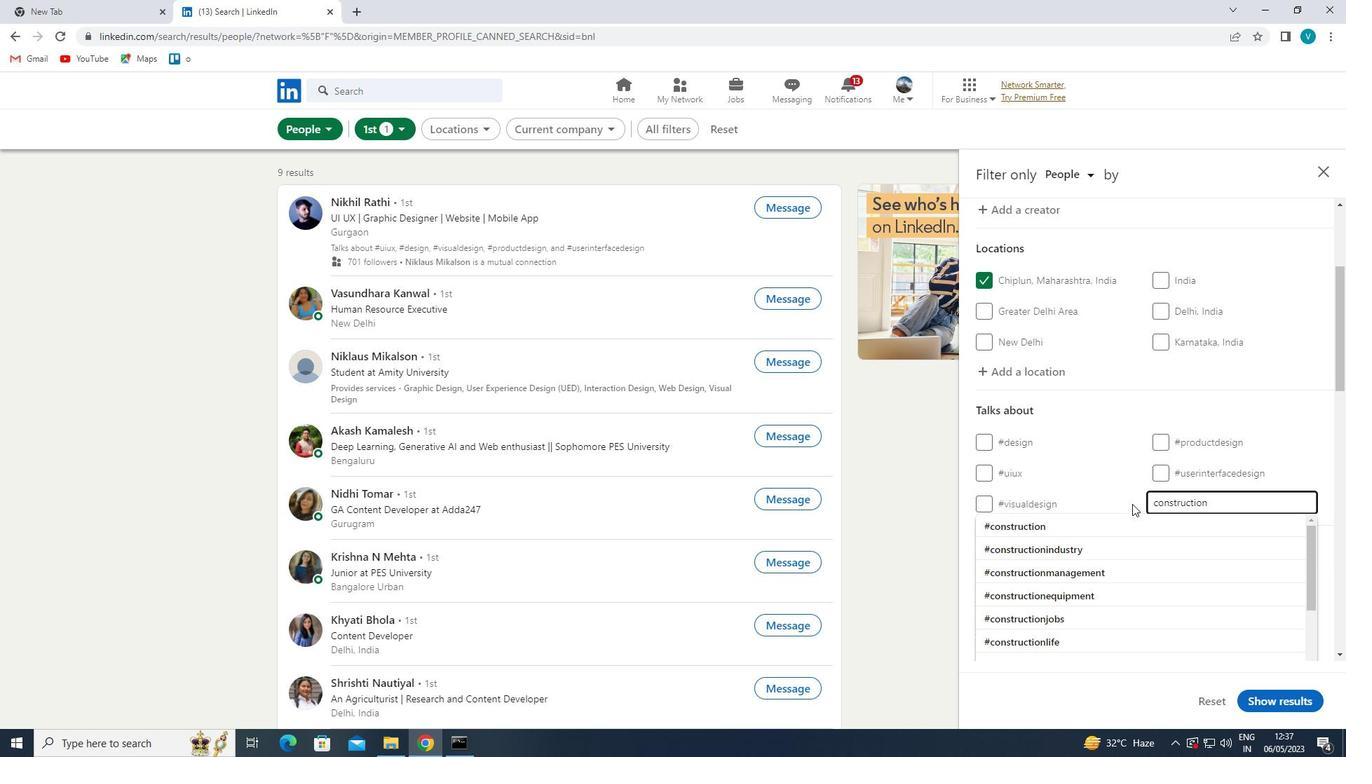 
Action: Mouse pressed left at (1107, 520)
Screenshot: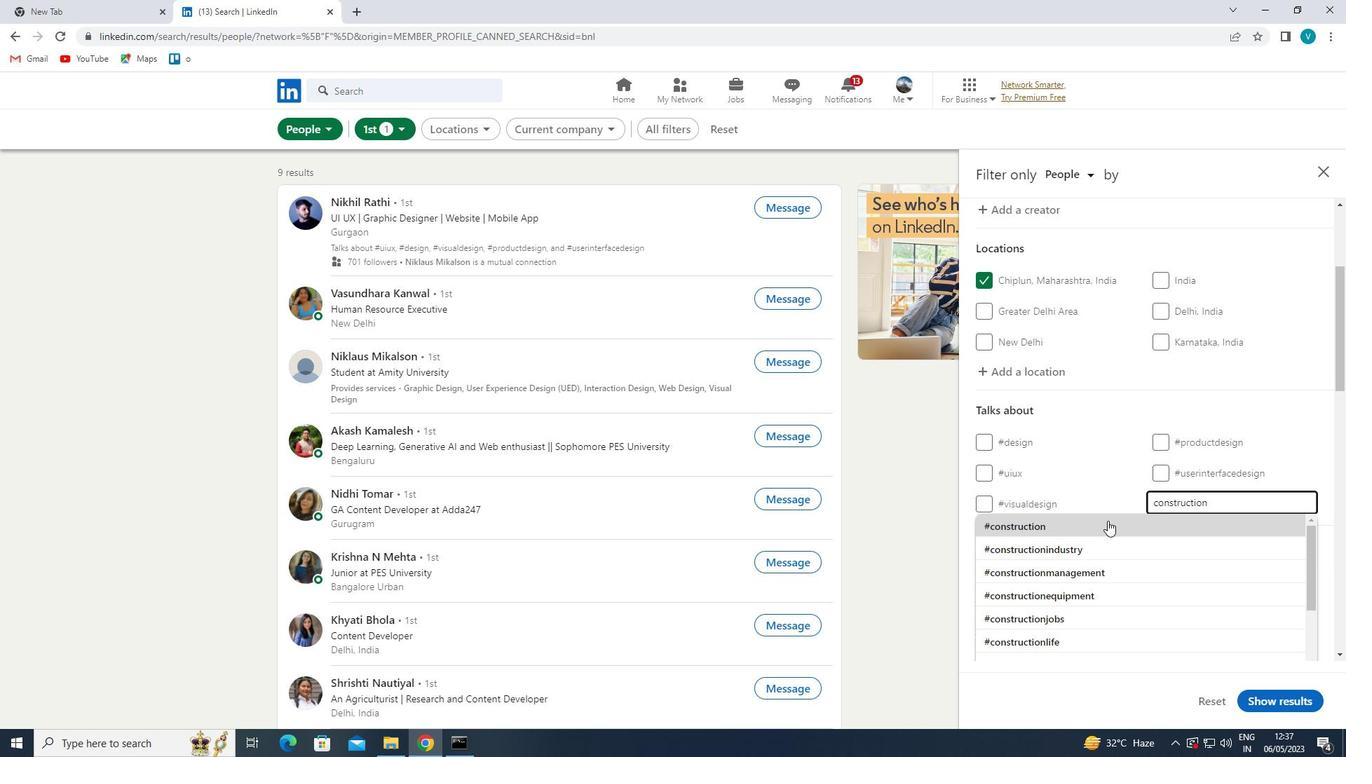 
Action: Mouse moved to (1107, 520)
Screenshot: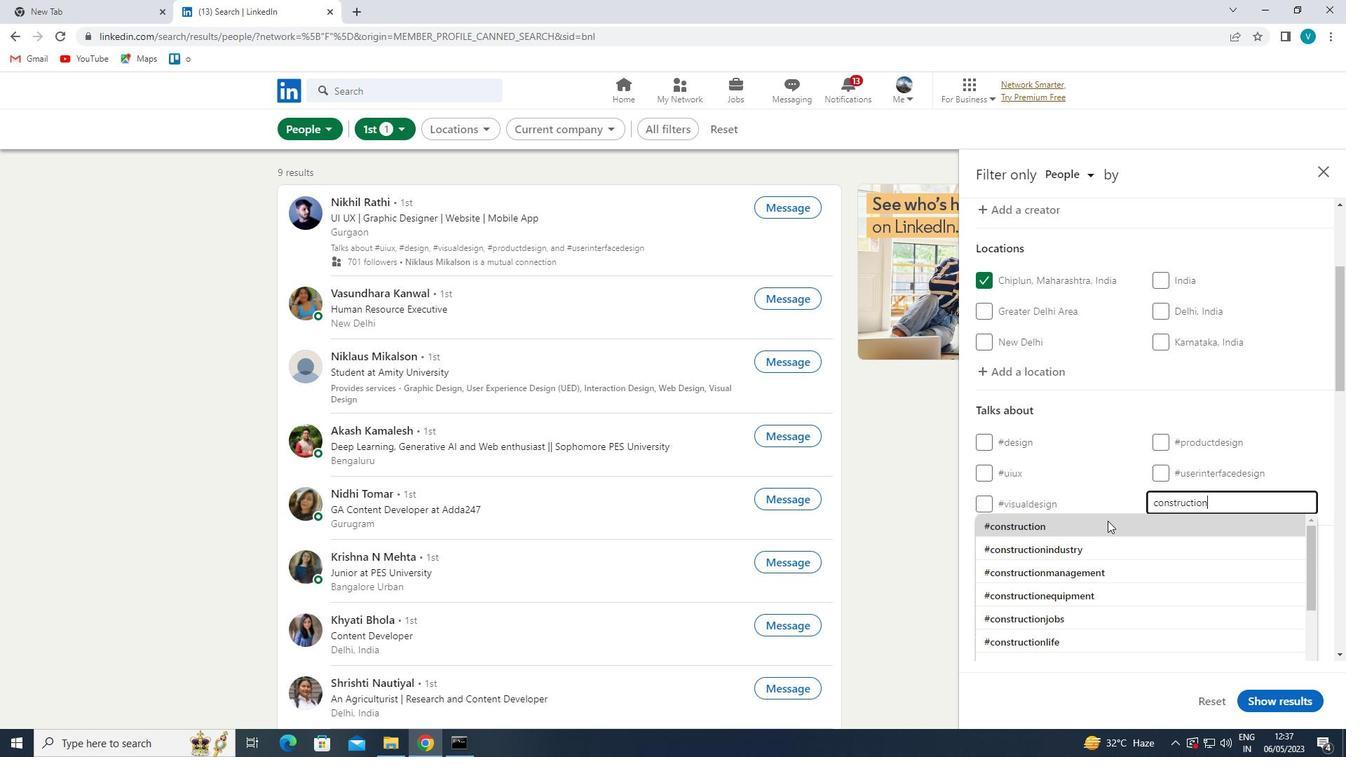 
Action: Mouse scrolled (1107, 520) with delta (0, 0)
Screenshot: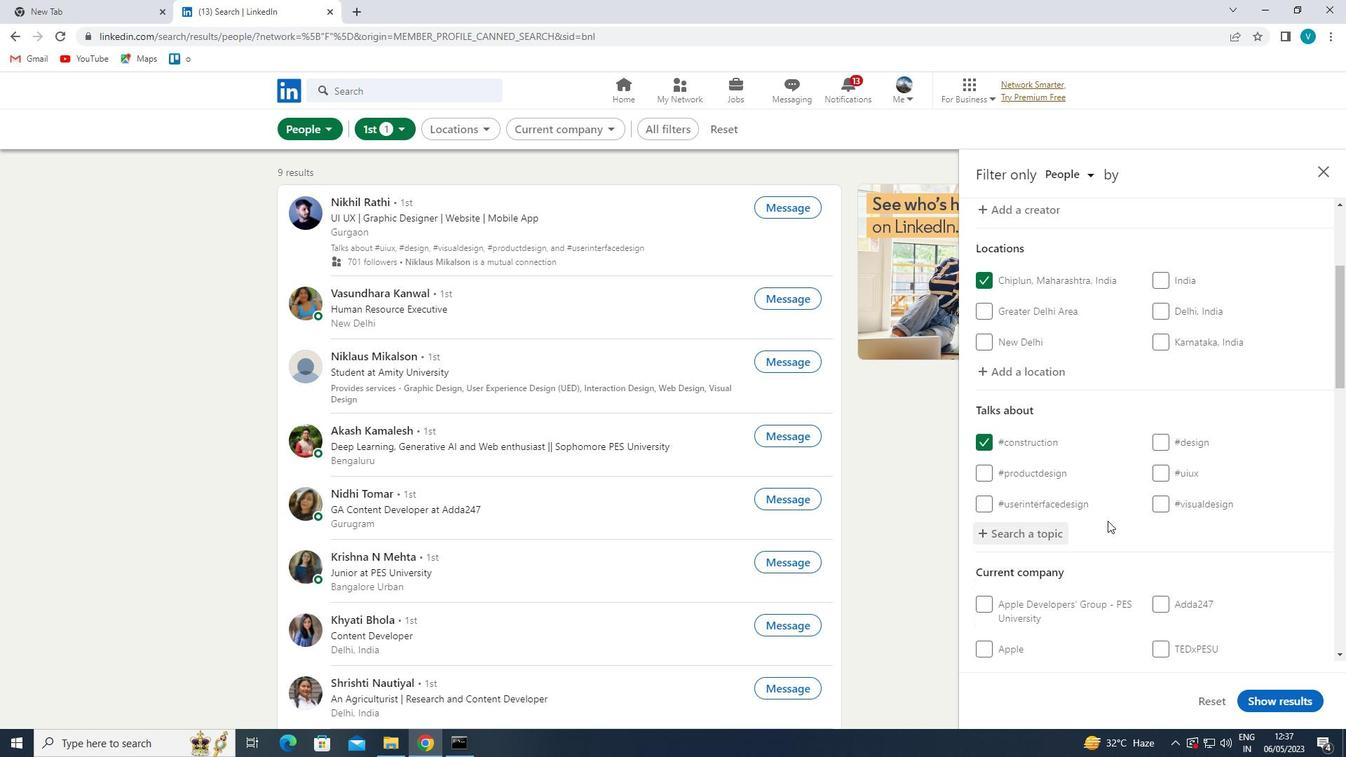 
Action: Mouse scrolled (1107, 520) with delta (0, 0)
Screenshot: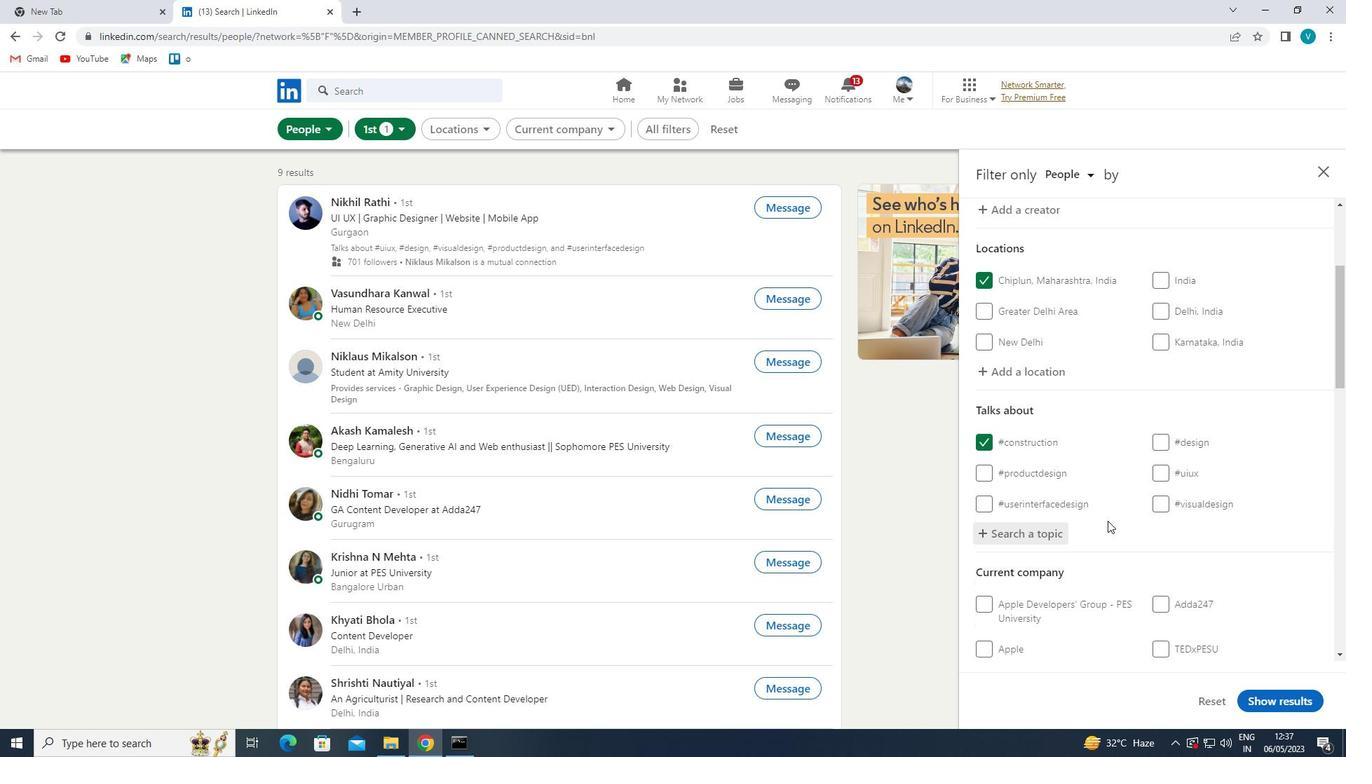 
Action: Mouse moved to (1107, 520)
Screenshot: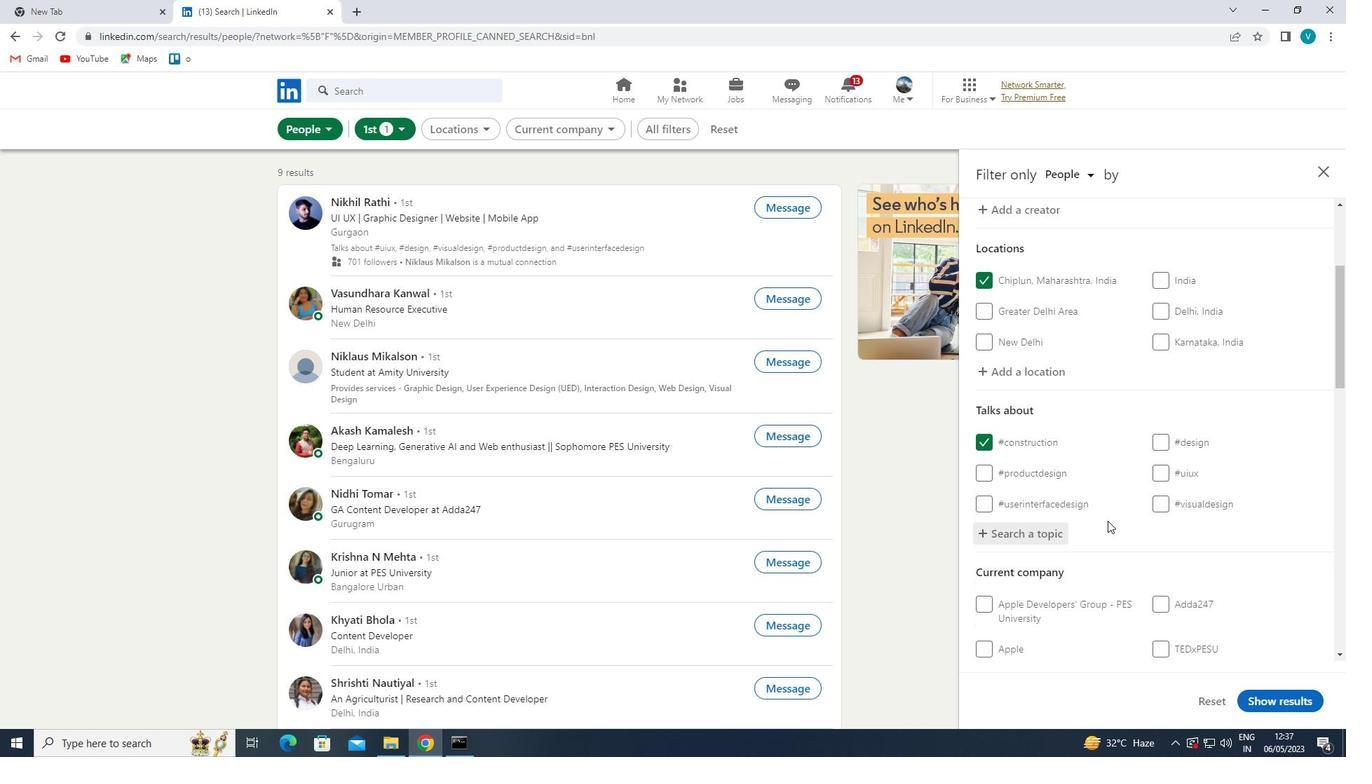 
Action: Mouse scrolled (1107, 520) with delta (0, 0)
Screenshot: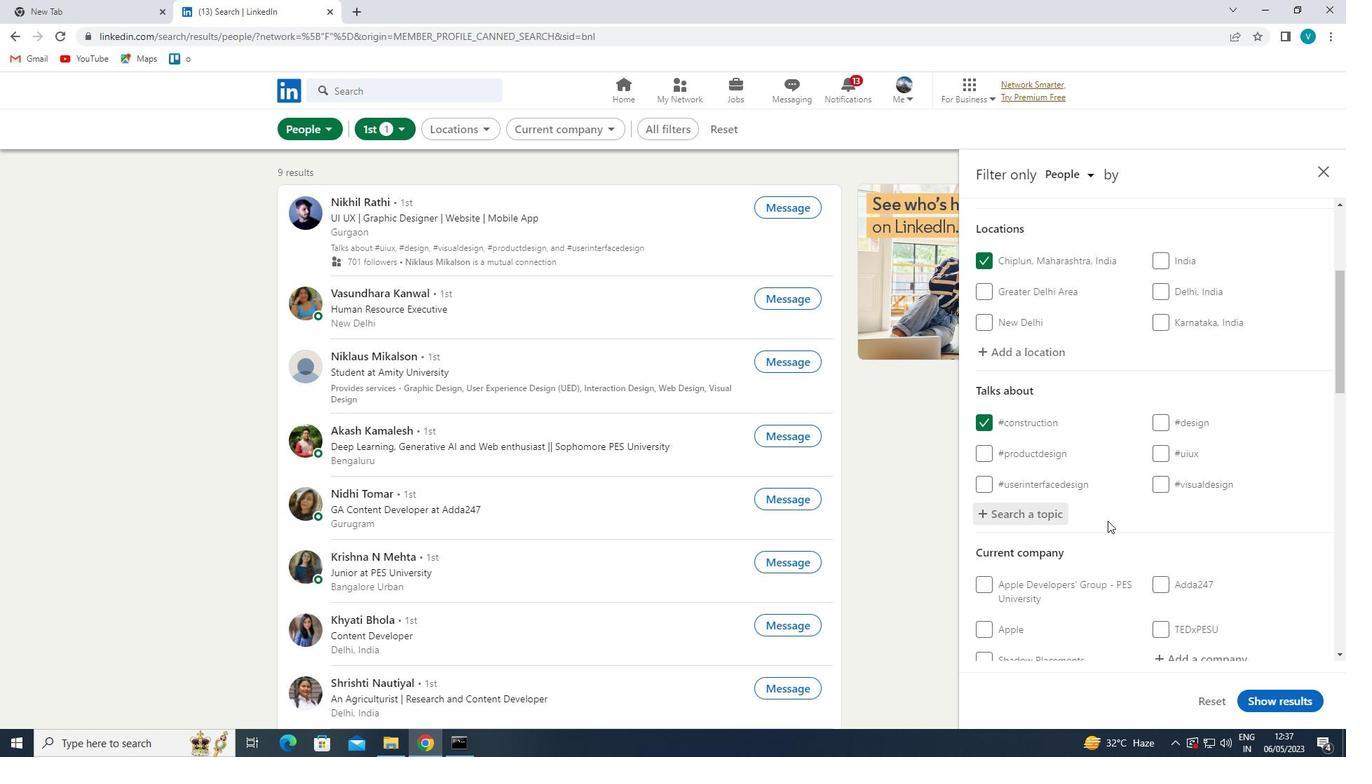 
Action: Mouse moved to (1206, 469)
Screenshot: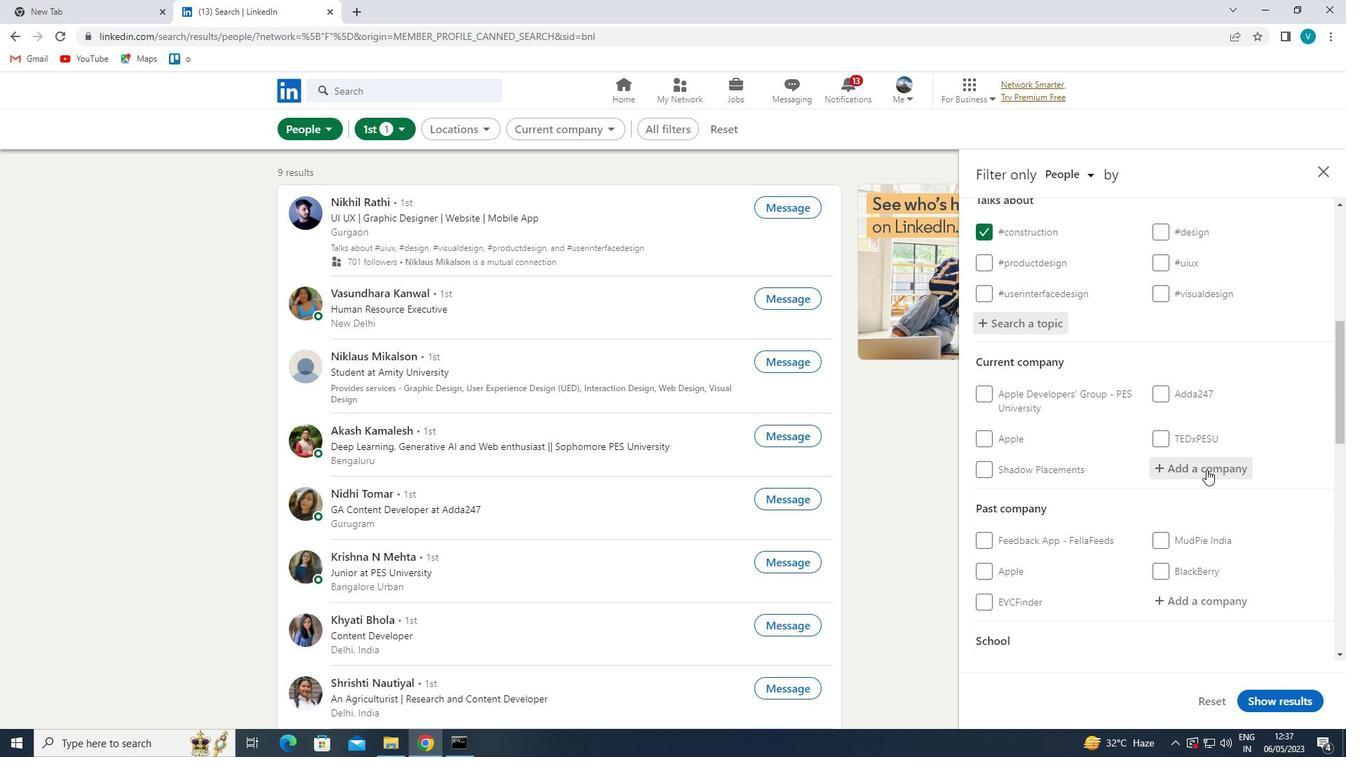 
Action: Mouse pressed left at (1206, 469)
Screenshot: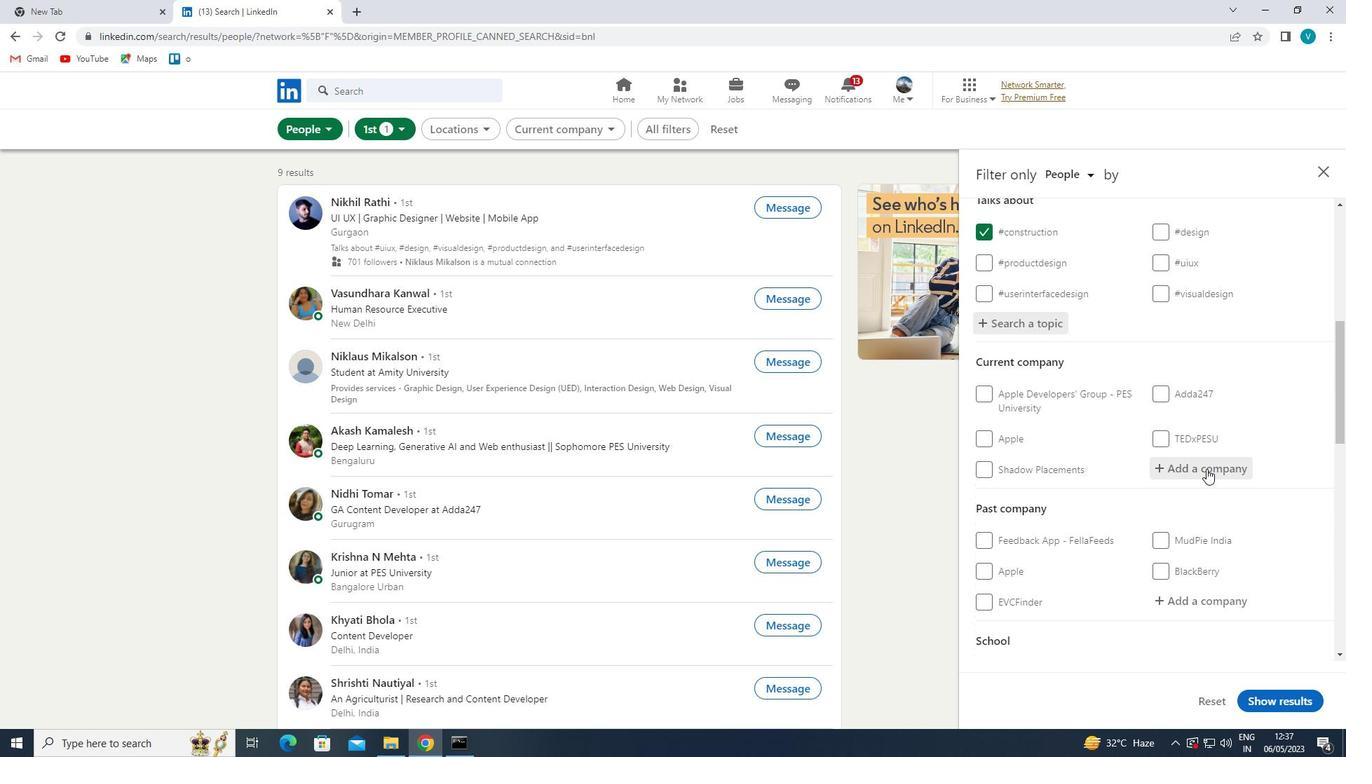 
Action: Mouse moved to (1206, 468)
Screenshot: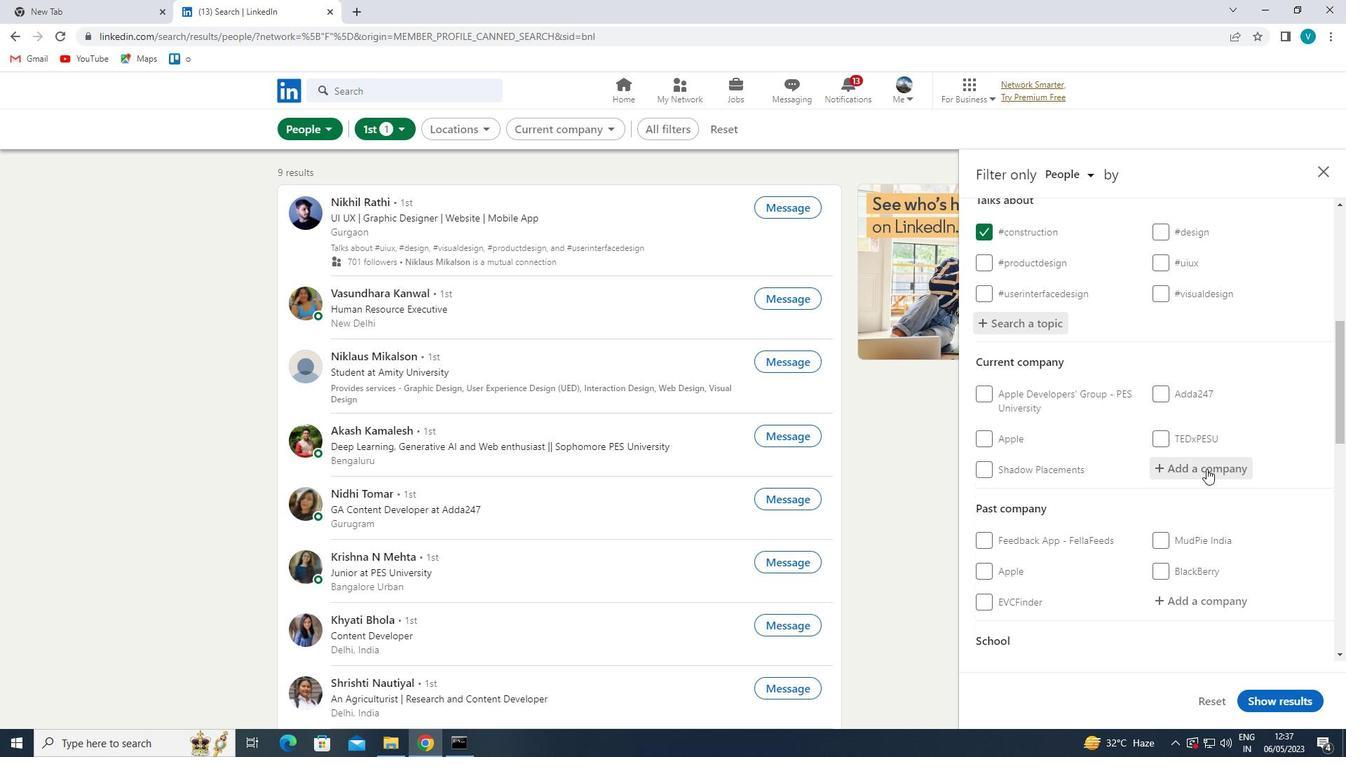
Action: Key pressed <Key.shift>GET<Key.space><Key.shift>HIRED
Screenshot: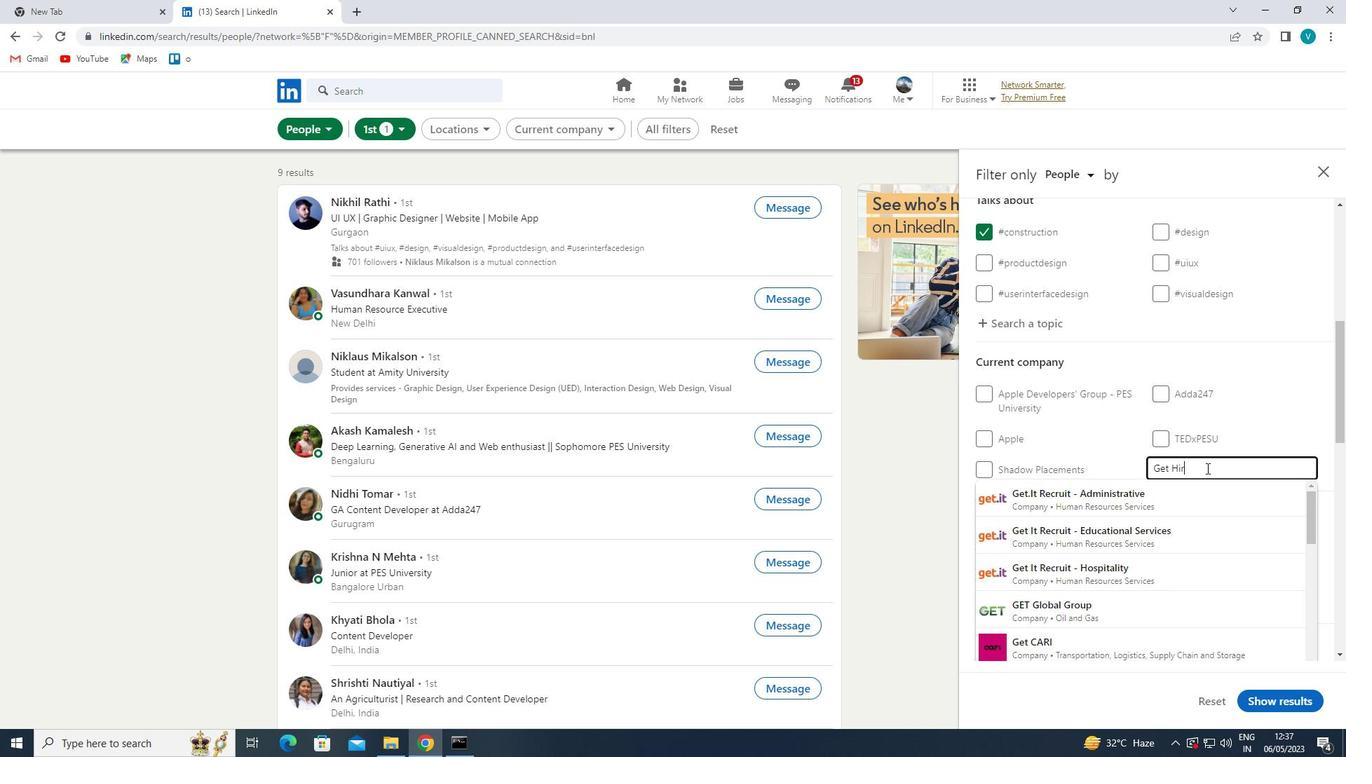 
Action: Mouse moved to (1174, 525)
Screenshot: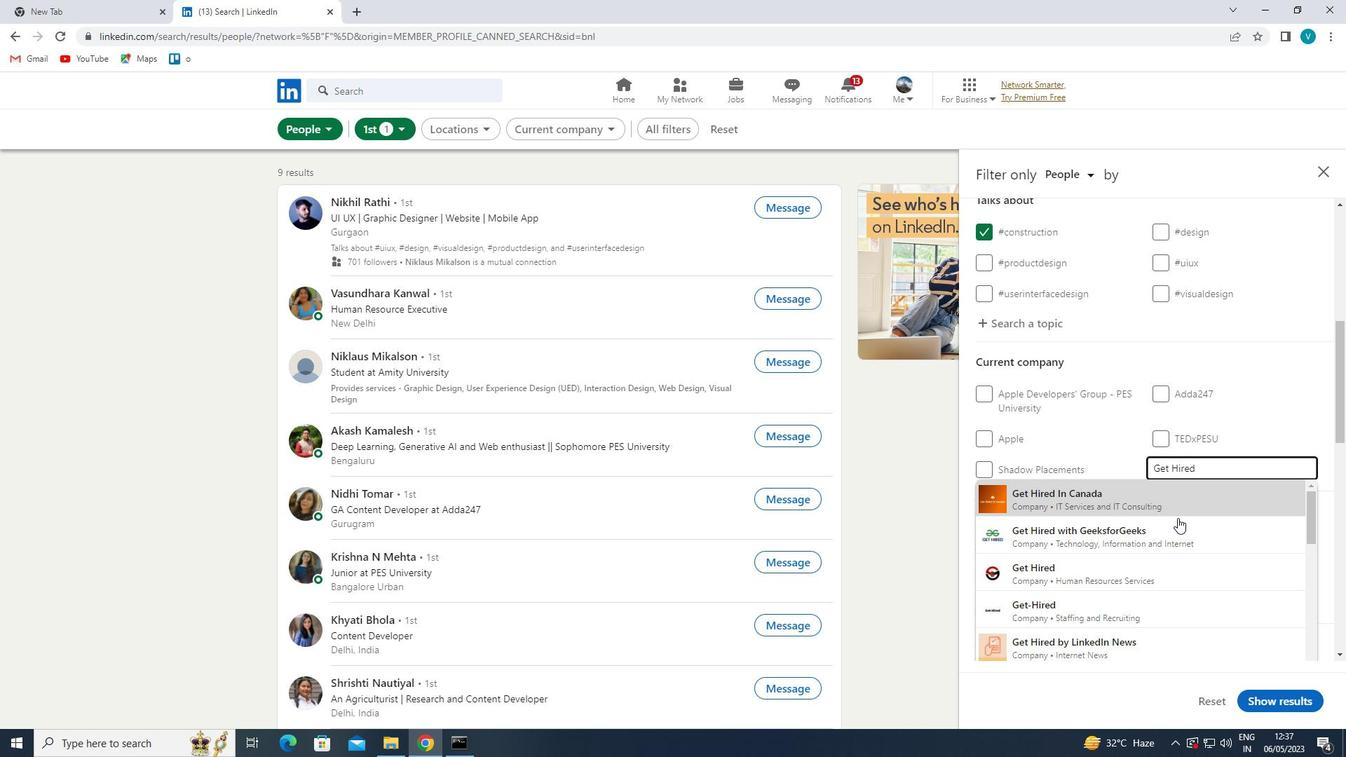 
Action: Mouse pressed left at (1174, 525)
Screenshot: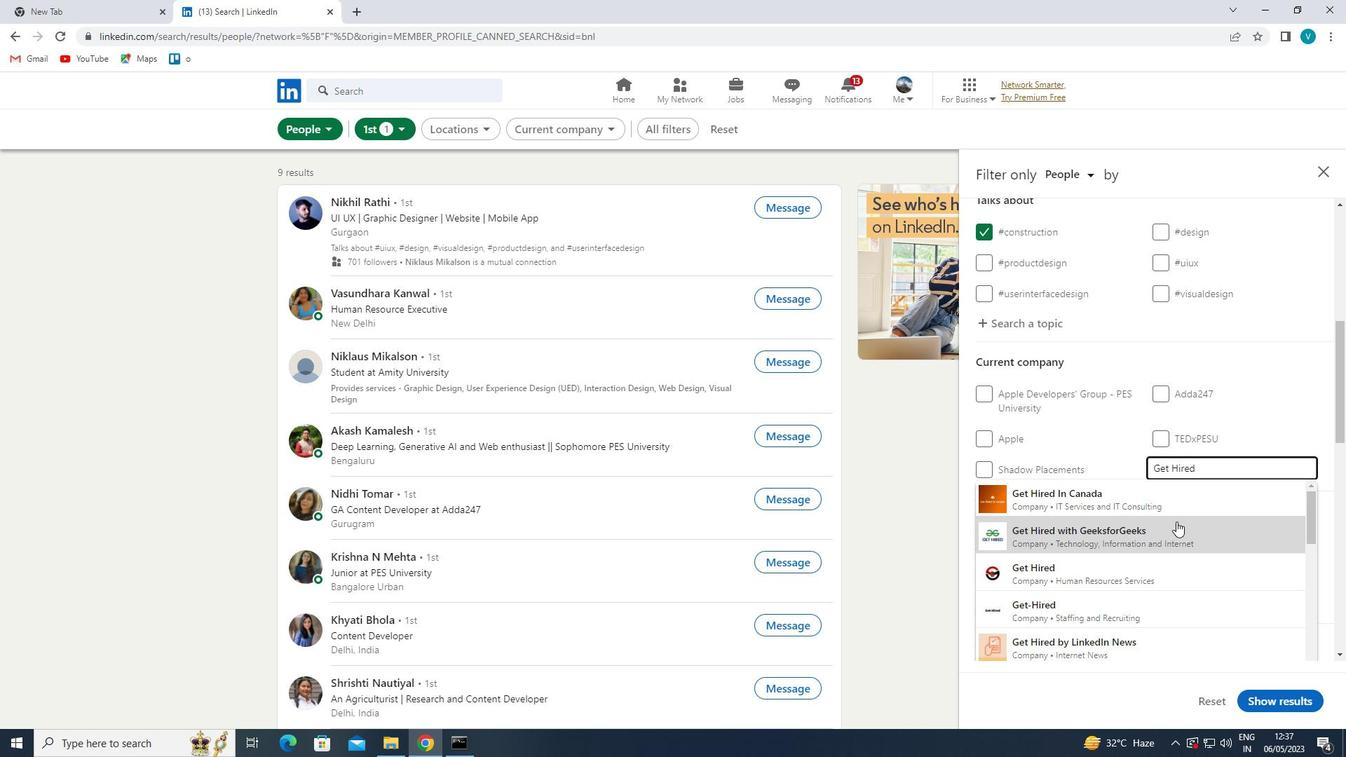 
Action: Mouse moved to (1142, 560)
Screenshot: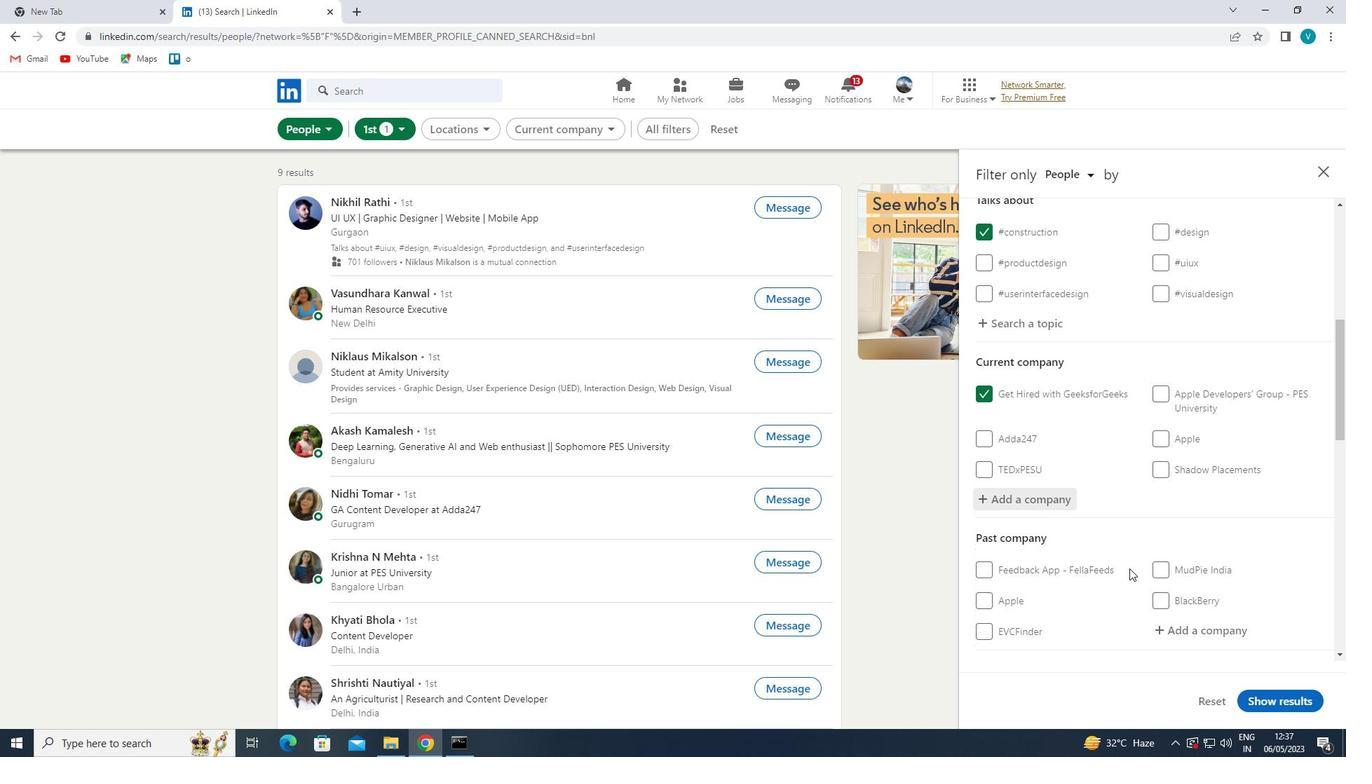 
Action: Mouse scrolled (1142, 560) with delta (0, 0)
Screenshot: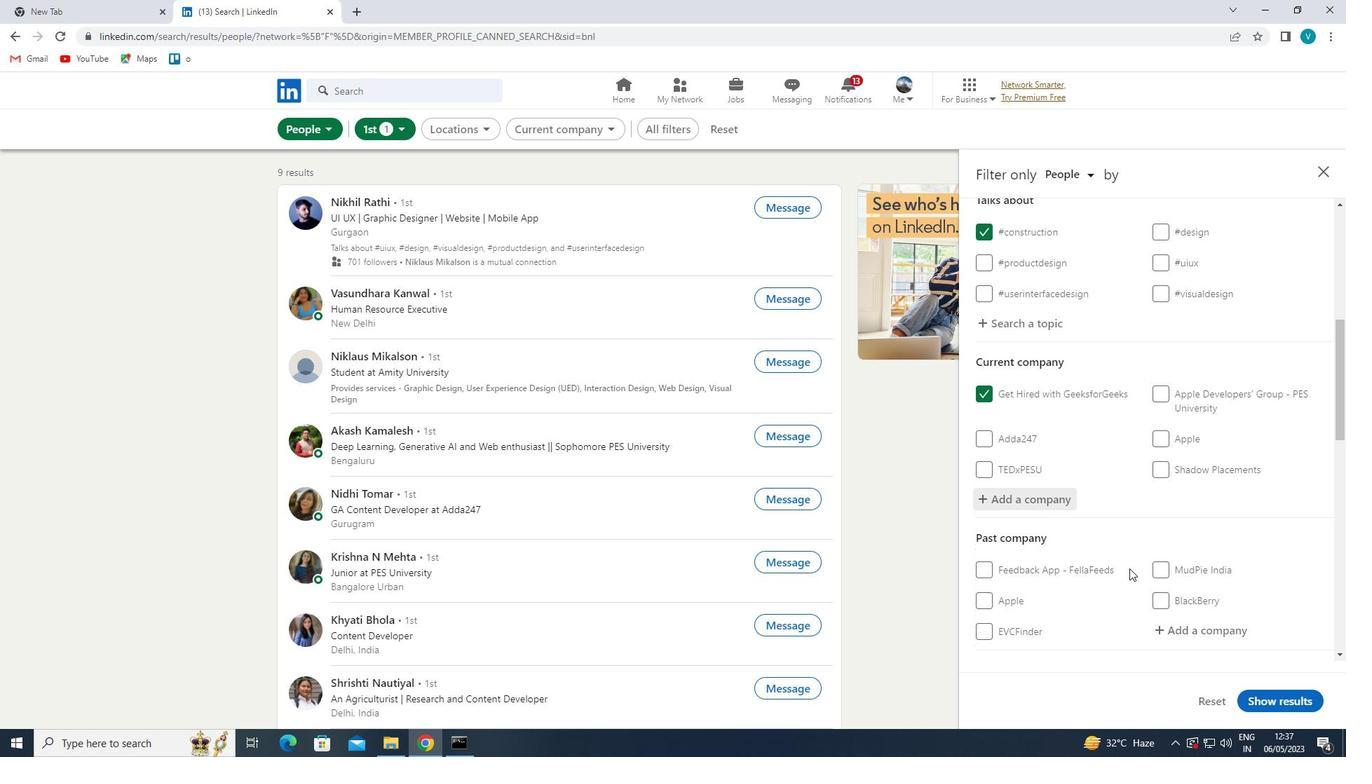 
Action: Mouse moved to (1144, 559)
Screenshot: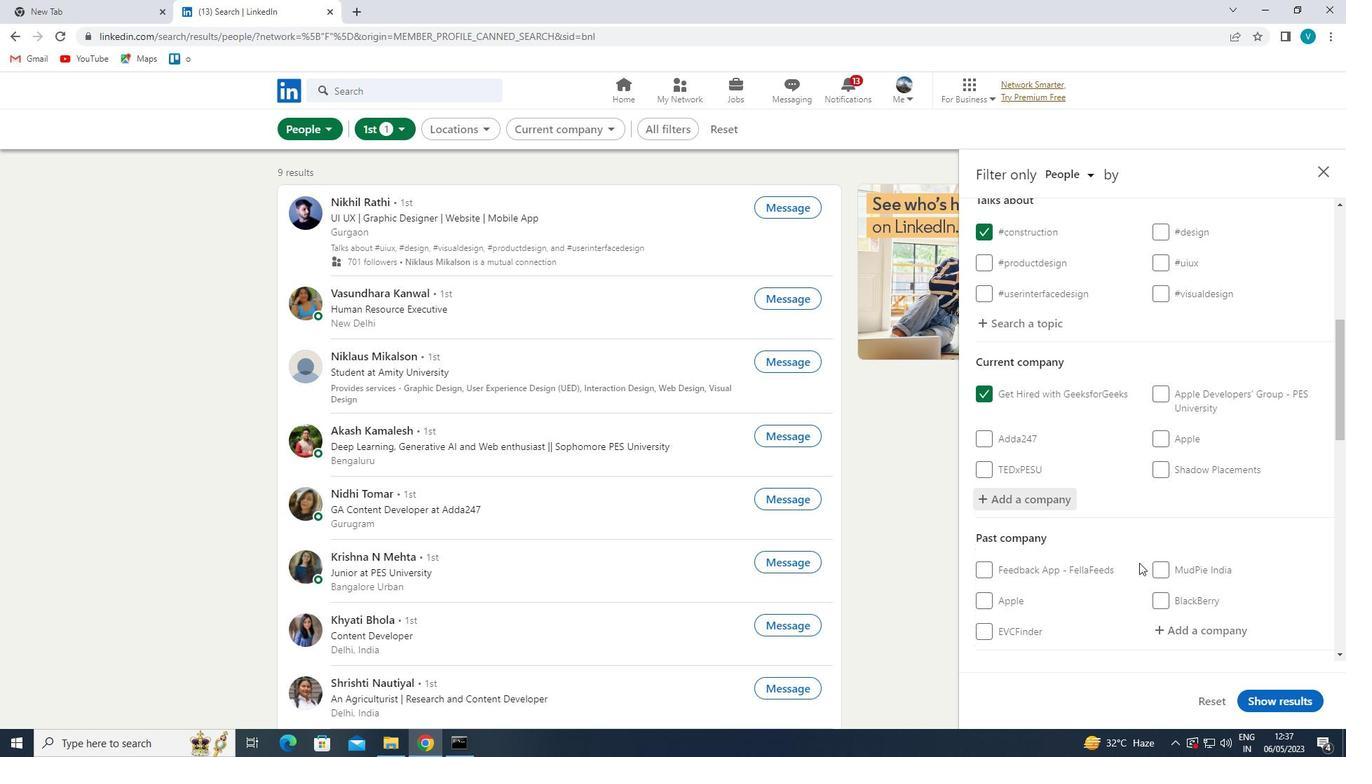 
Action: Mouse scrolled (1144, 558) with delta (0, 0)
Screenshot: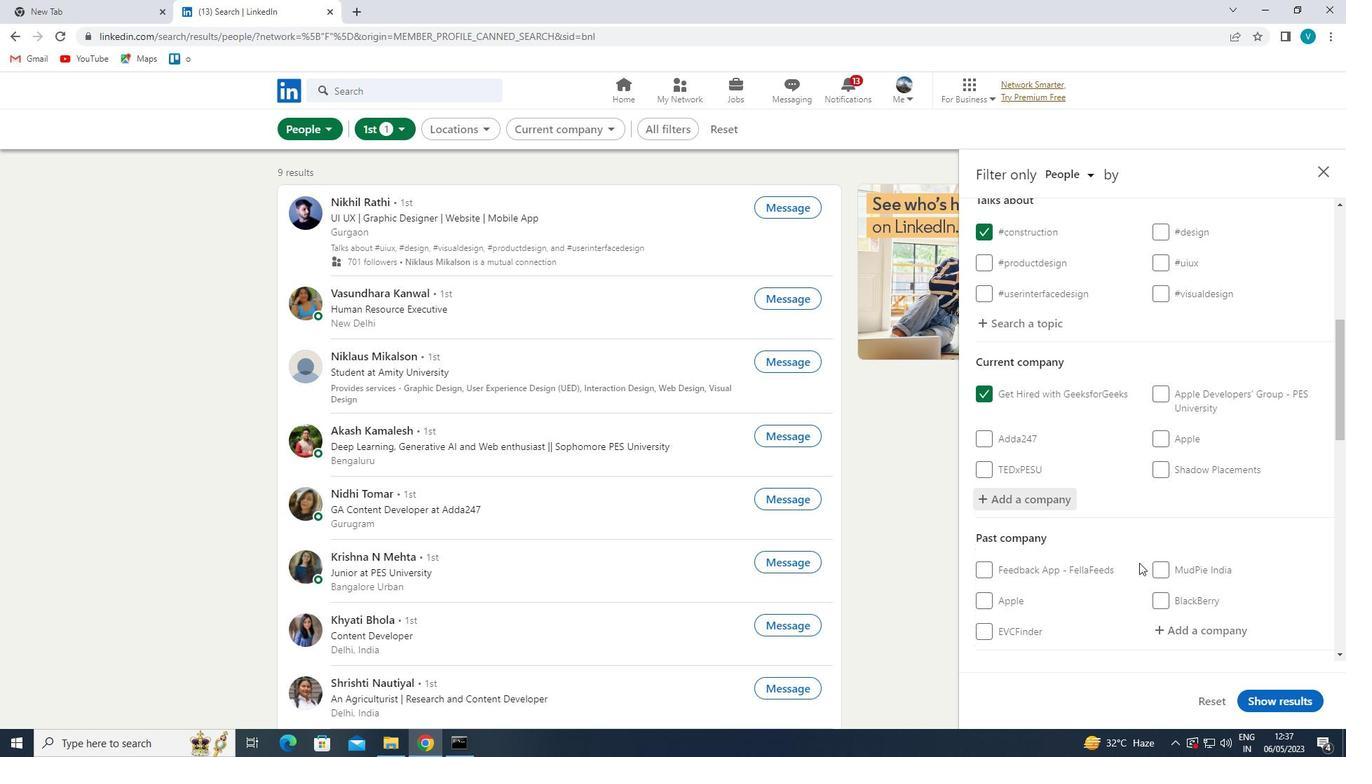 
Action: Mouse moved to (1147, 558)
Screenshot: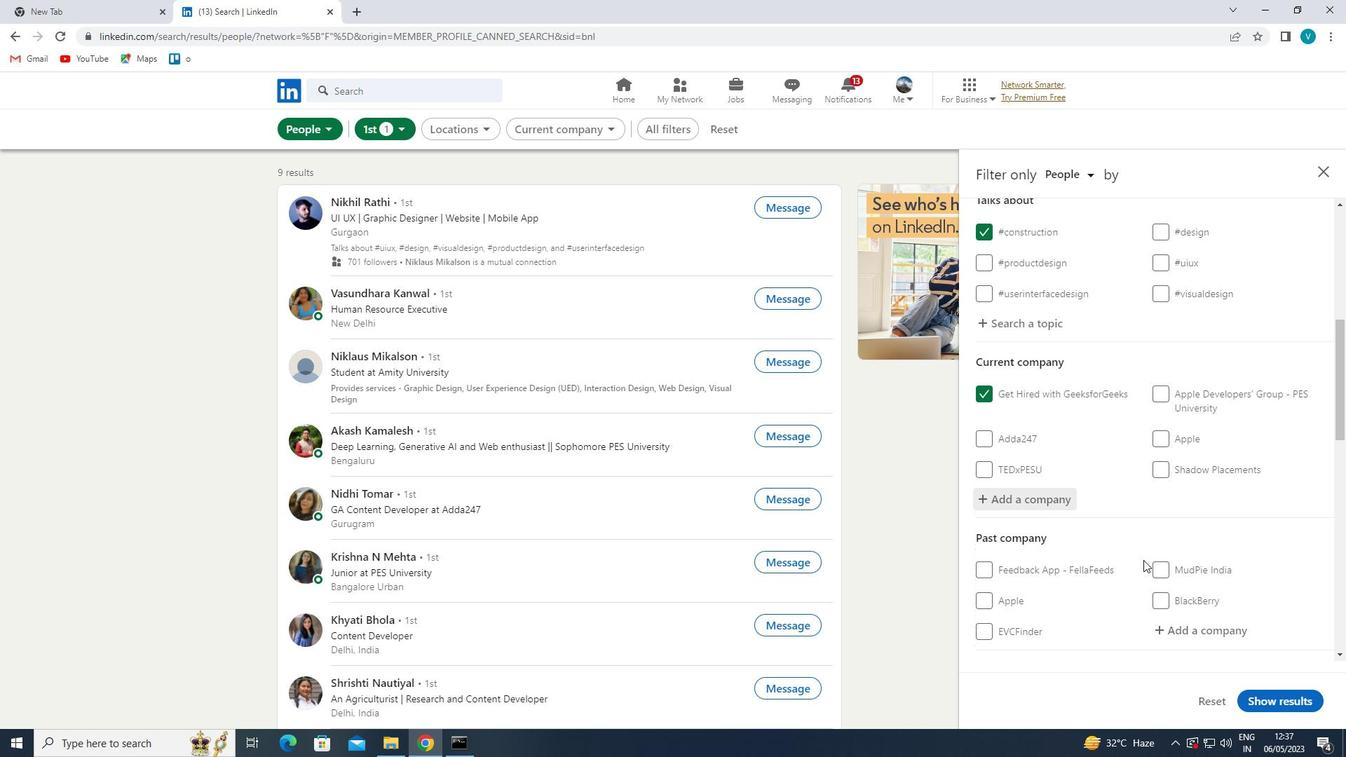 
Action: Mouse scrolled (1147, 557) with delta (0, 0)
Screenshot: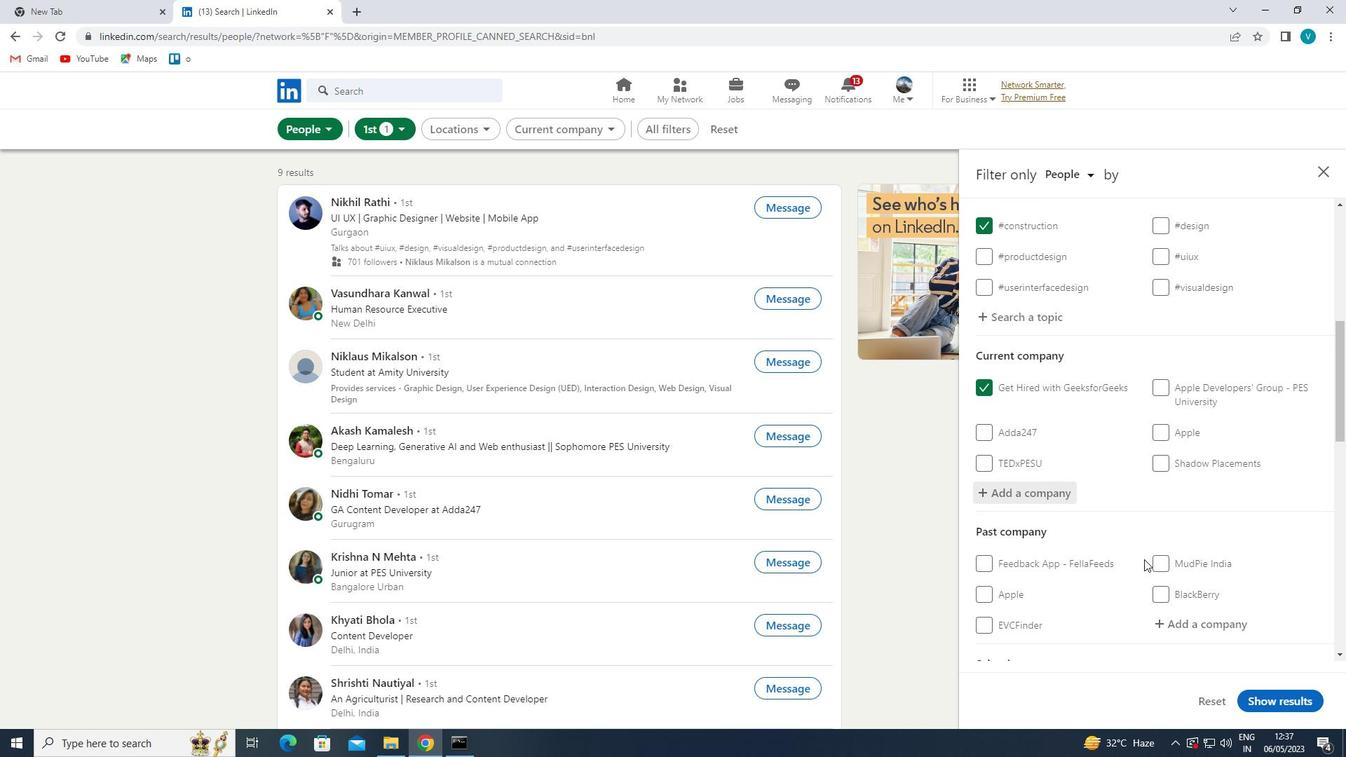 
Action: Mouse moved to (1154, 553)
Screenshot: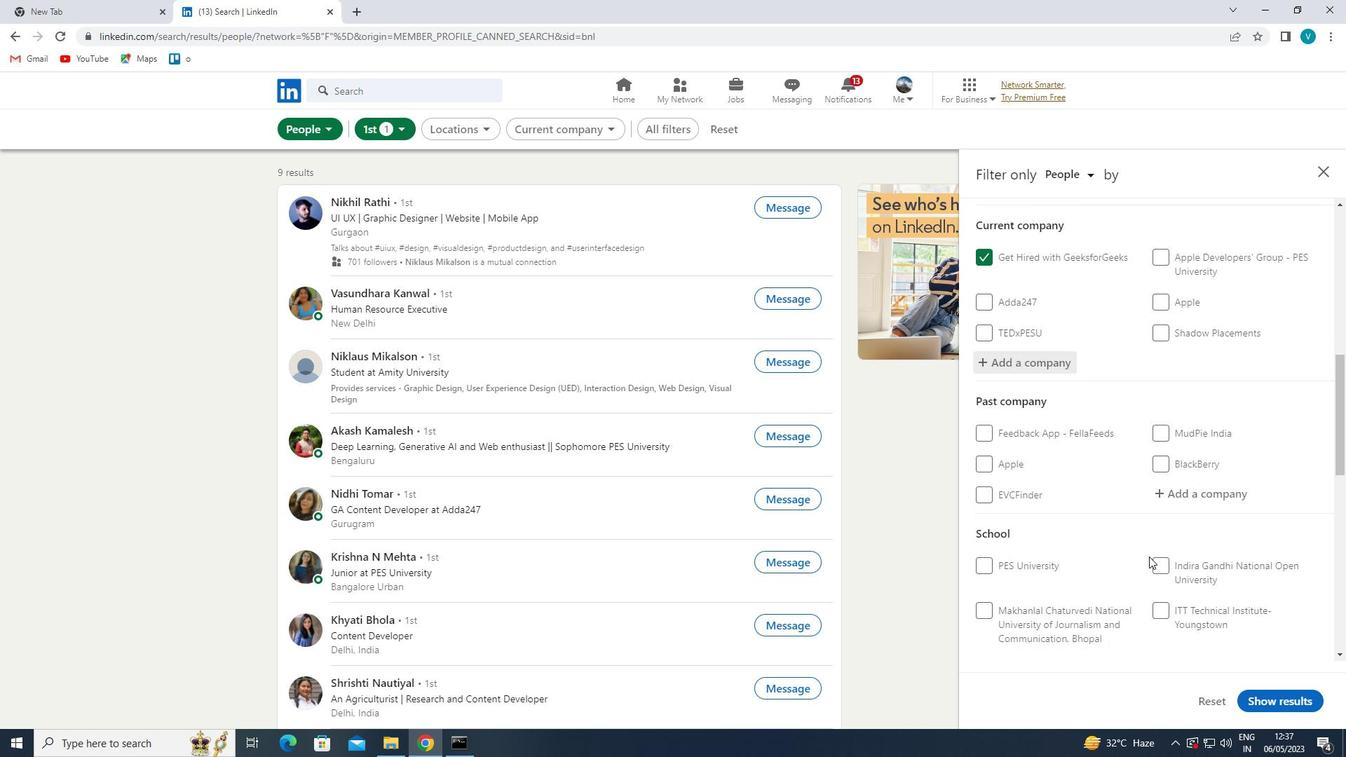 
Action: Mouse scrolled (1154, 553) with delta (0, 0)
Screenshot: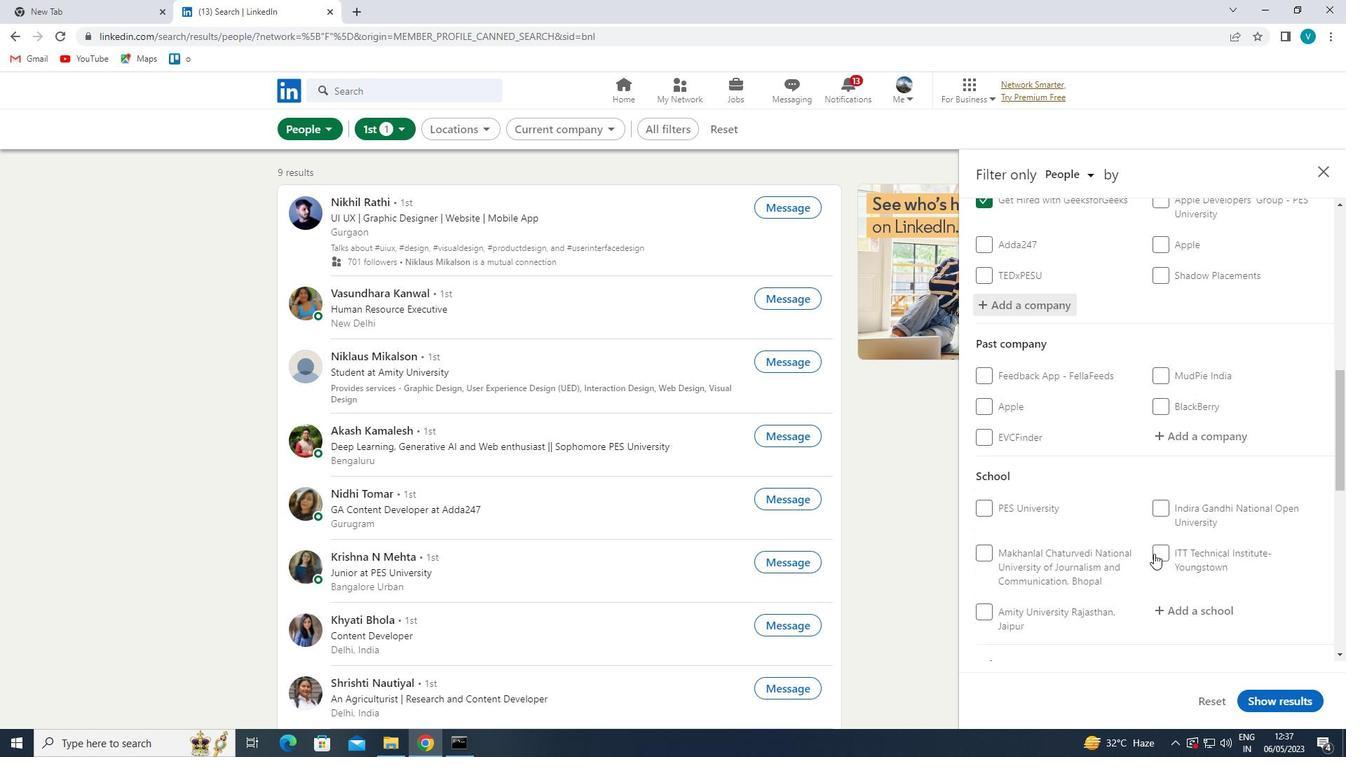 
Action: Mouse moved to (1177, 516)
Screenshot: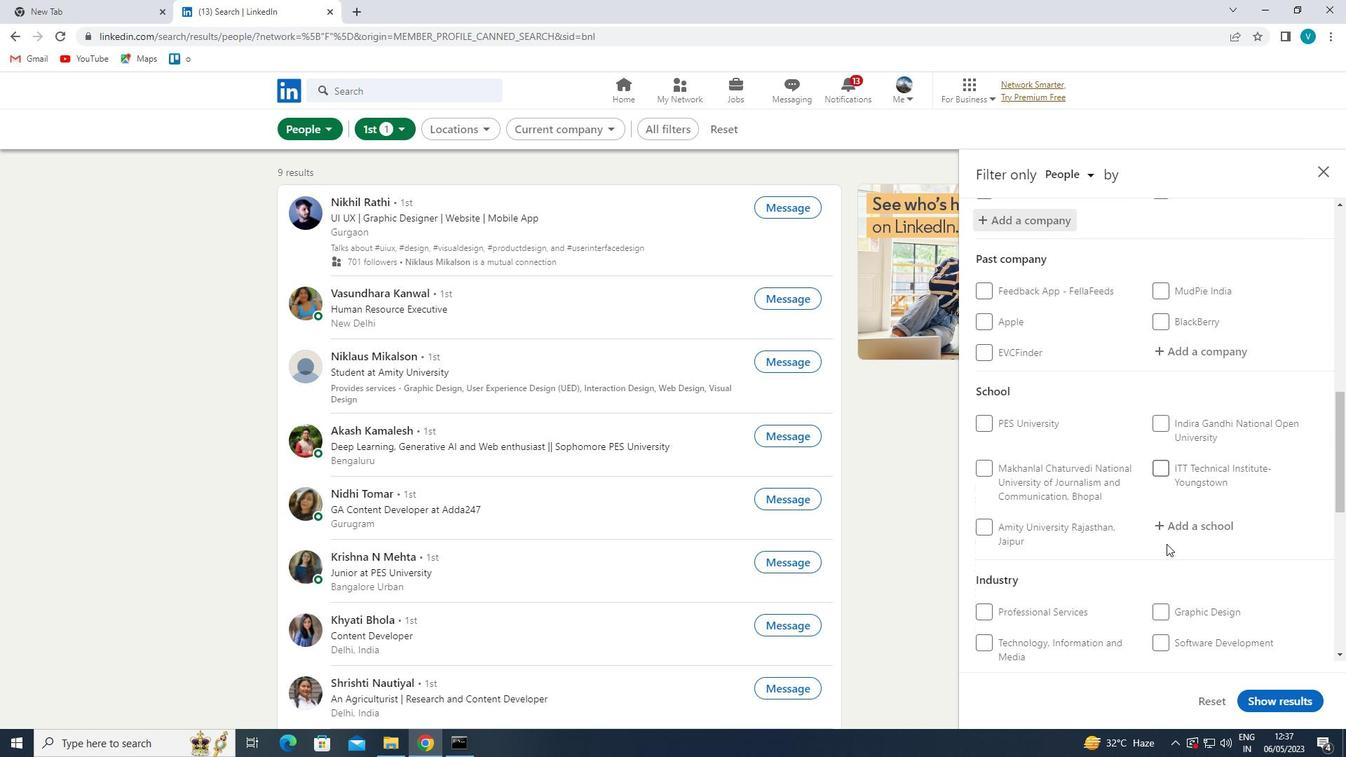 
Action: Mouse pressed left at (1177, 516)
Screenshot: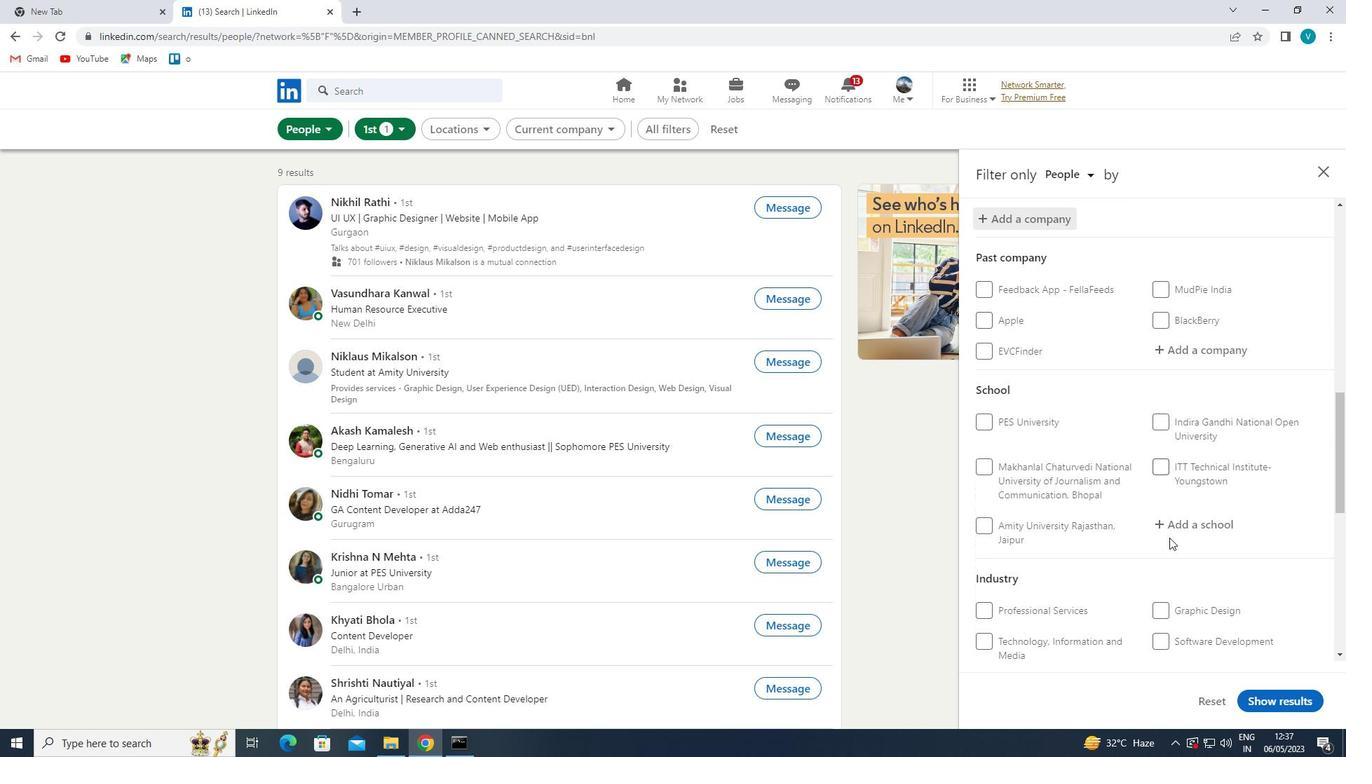 
Action: Mouse moved to (1162, 523)
Screenshot: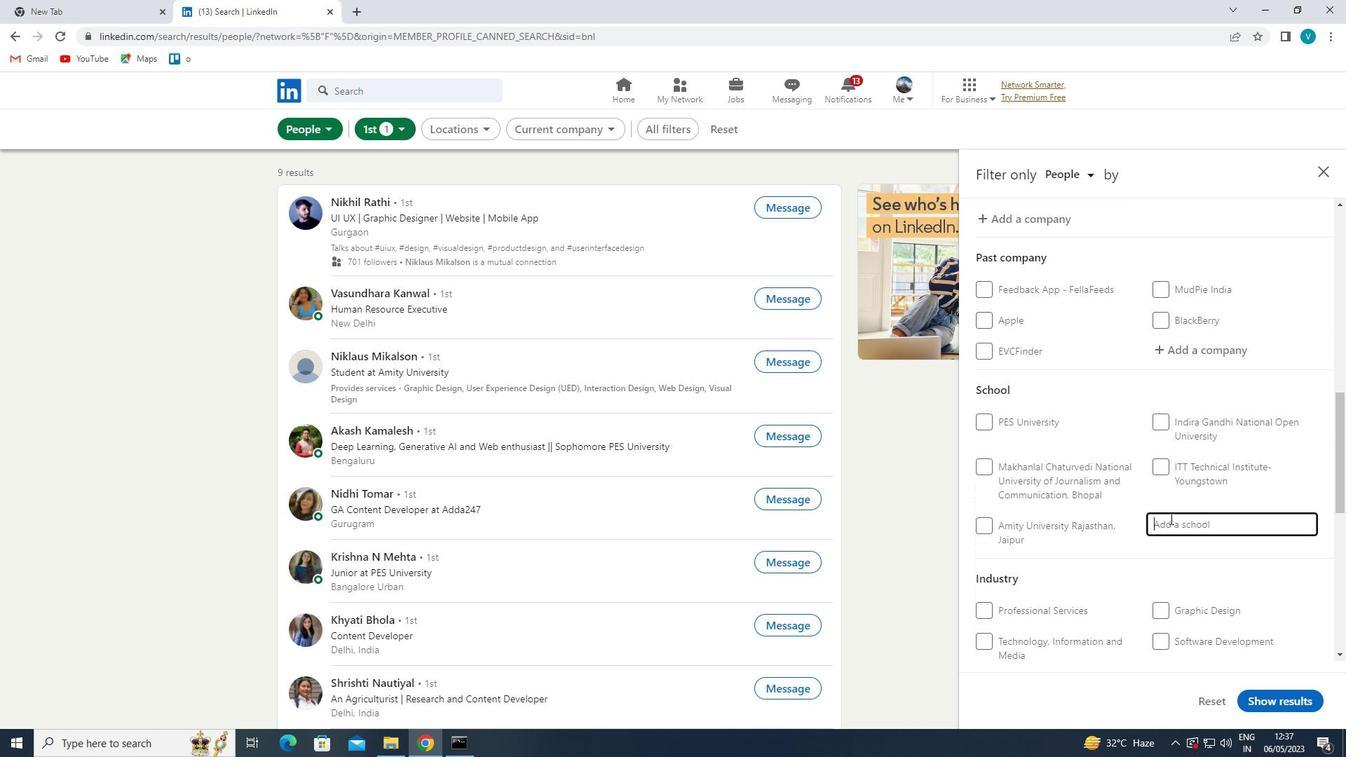 
Action: Key pressed <Key.shift>SHREE<Key.space><Key.shift><Key.shift><Key.shift><Key.shift><Key.shift><Key.shift><Key.shift><Key.shift><Key.shift><Key.shift><Key.shift><Key.shift><Key.shift>CHANAKYA<Key.space>
Screenshot: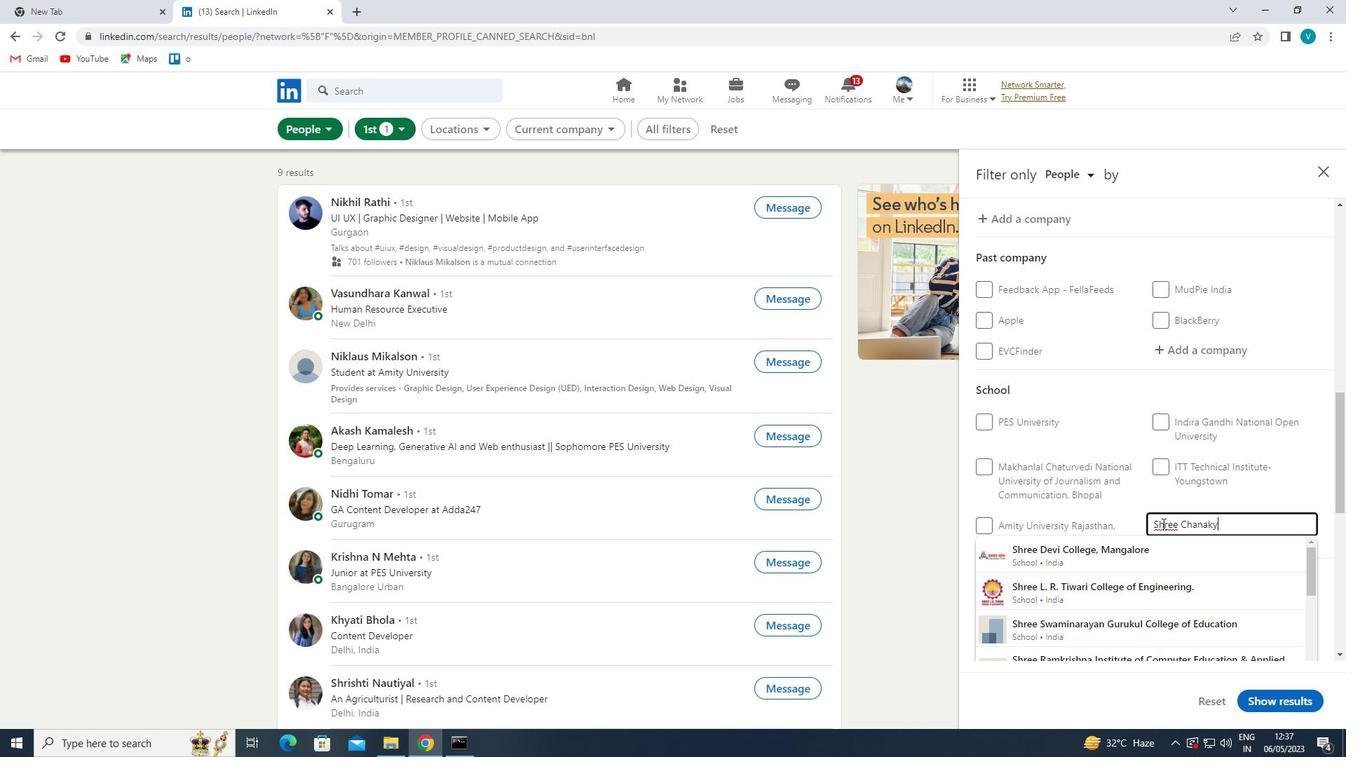 
Action: Mouse moved to (1165, 608)
Screenshot: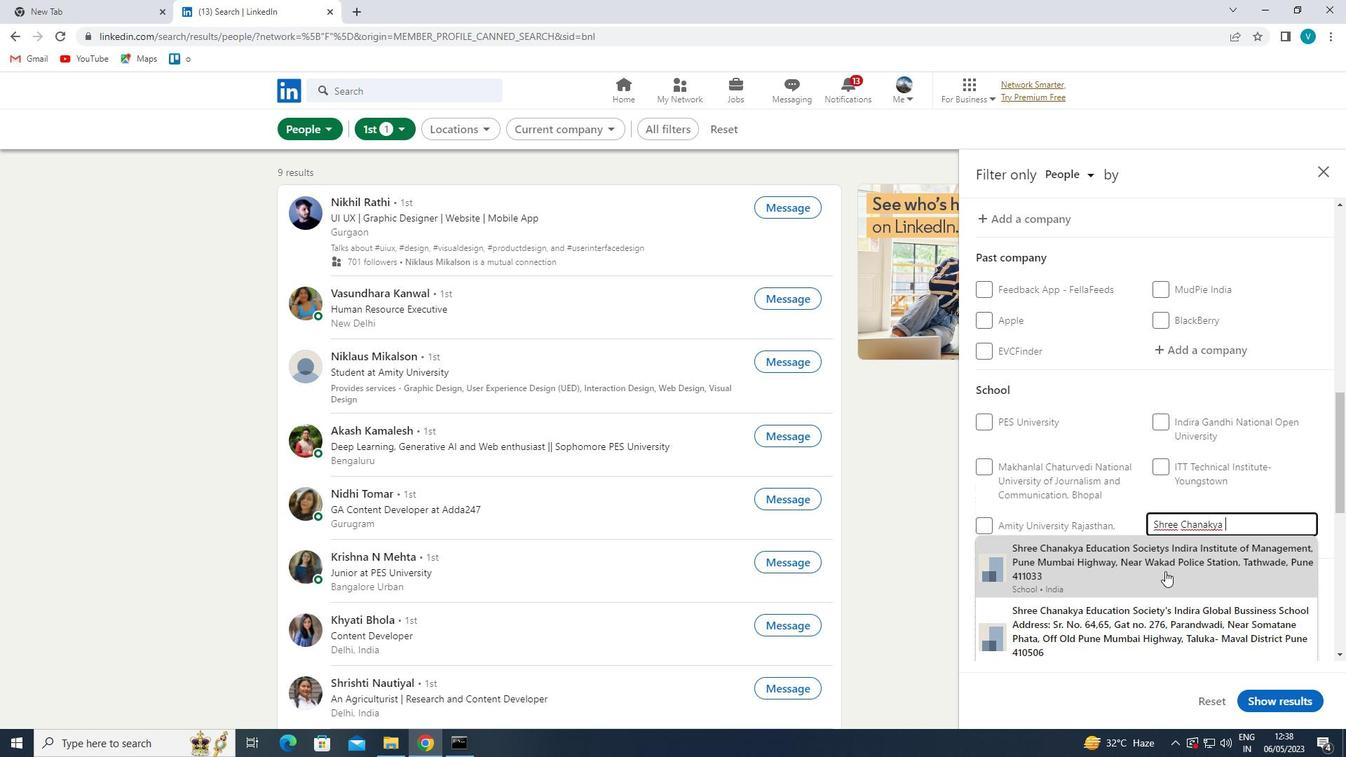 
Action: Mouse pressed left at (1165, 608)
Screenshot: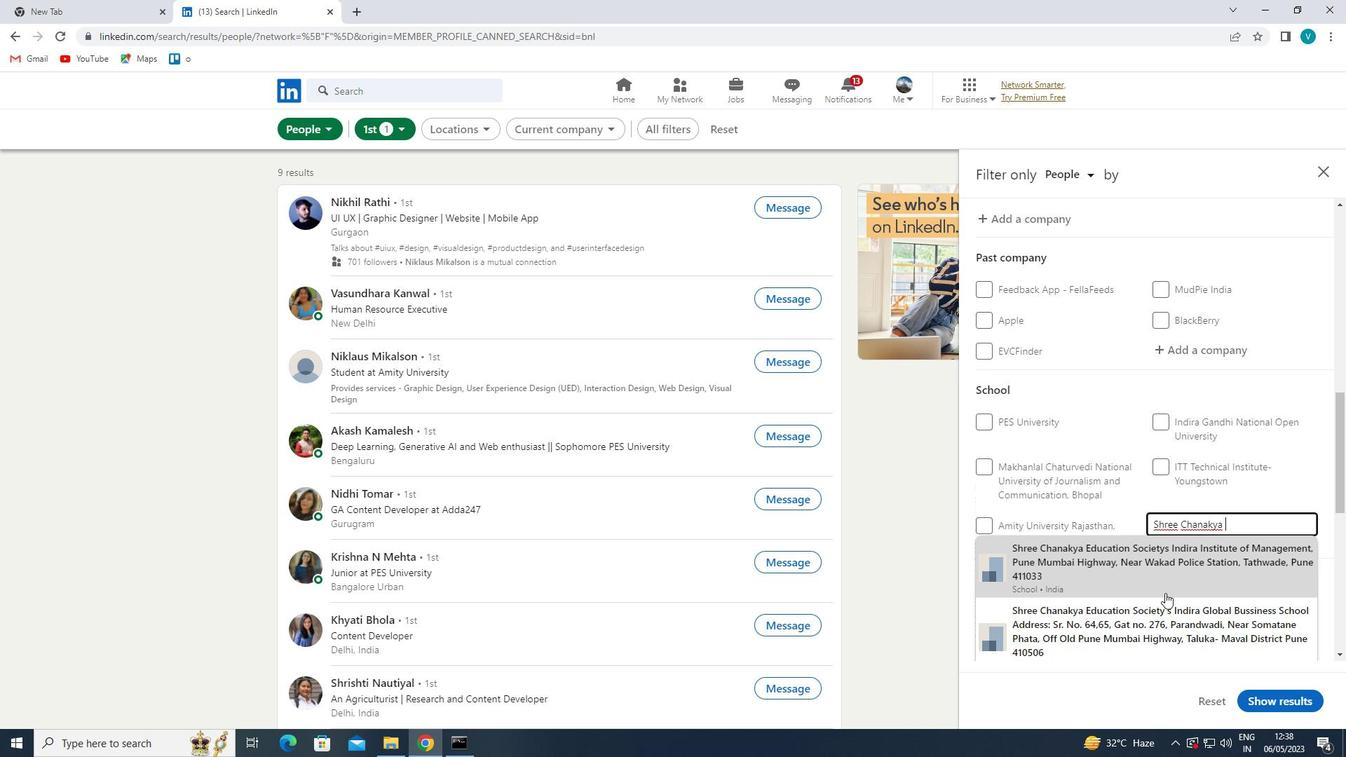 
Action: Mouse moved to (1167, 603)
Screenshot: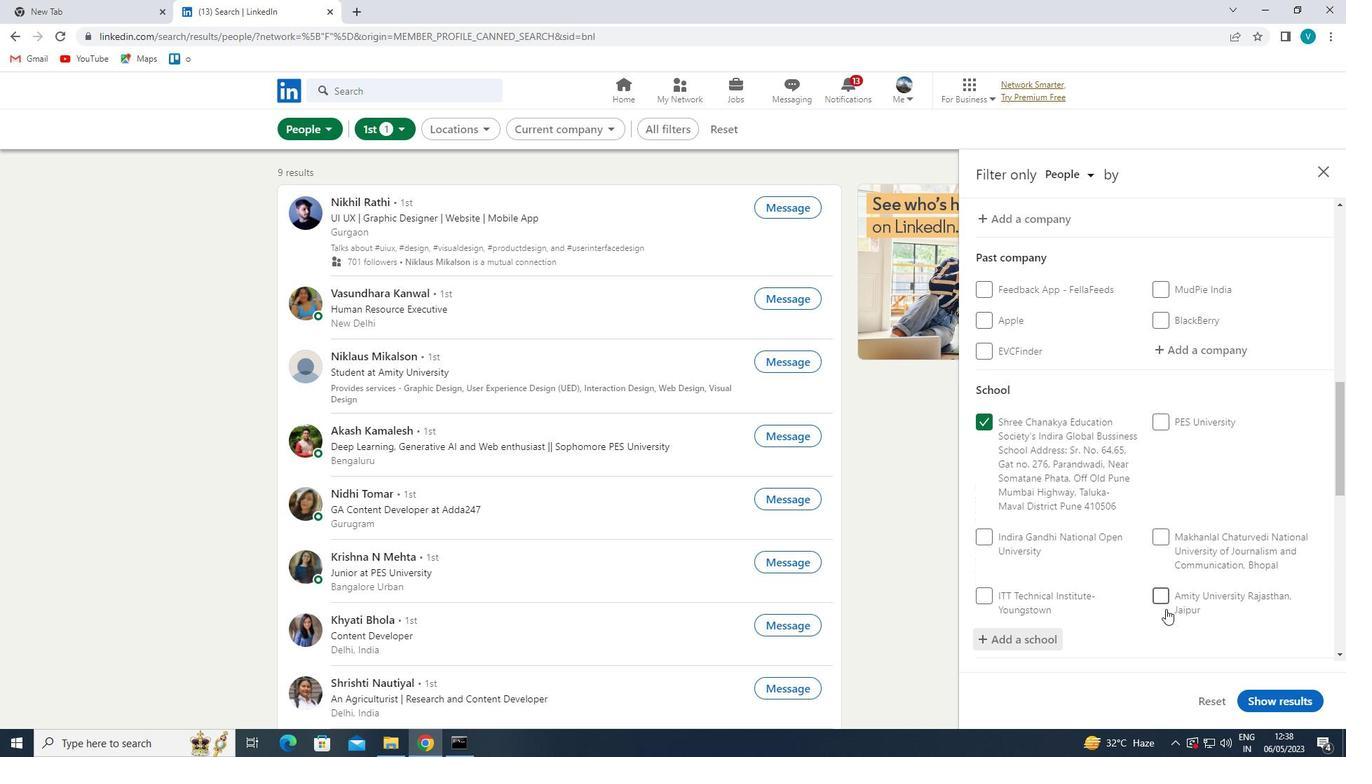 
Action: Mouse scrolled (1167, 602) with delta (0, 0)
Screenshot: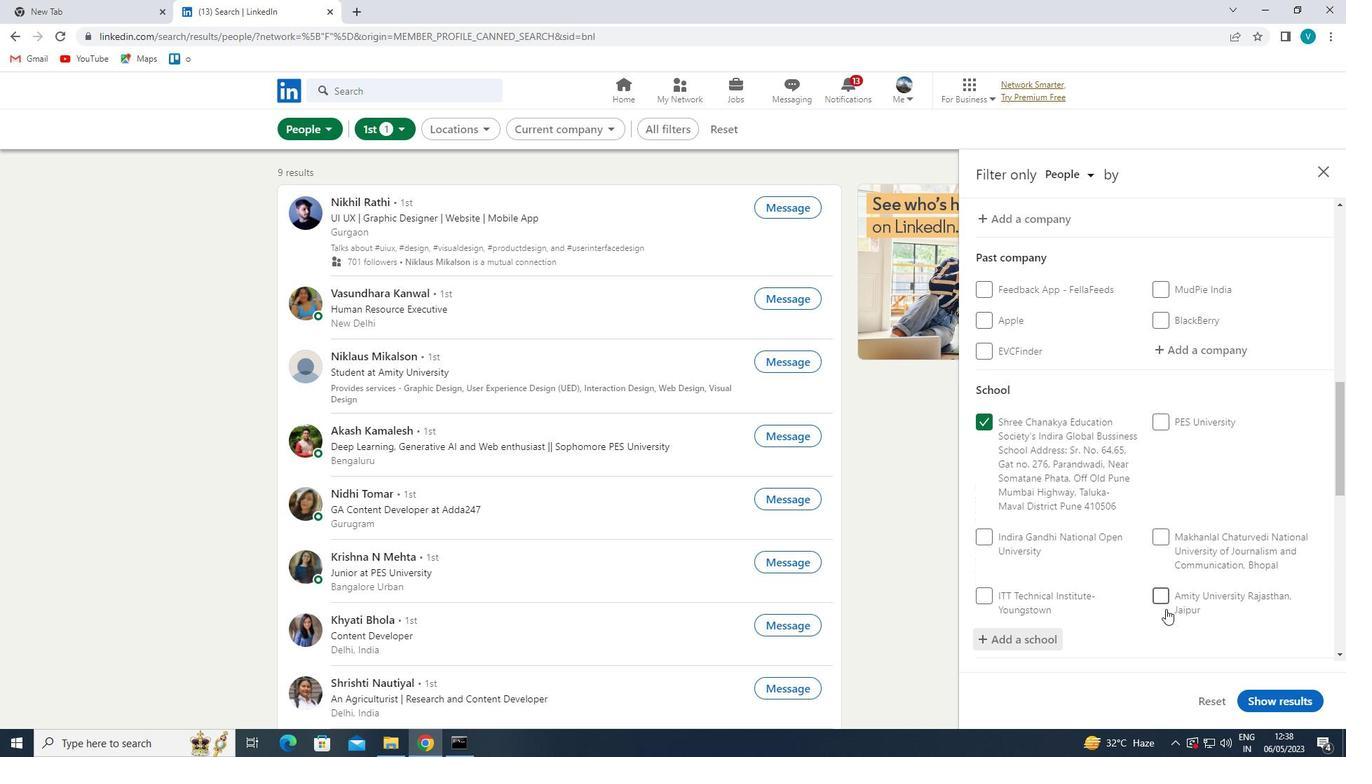 
Action: Mouse moved to (1167, 600)
Screenshot: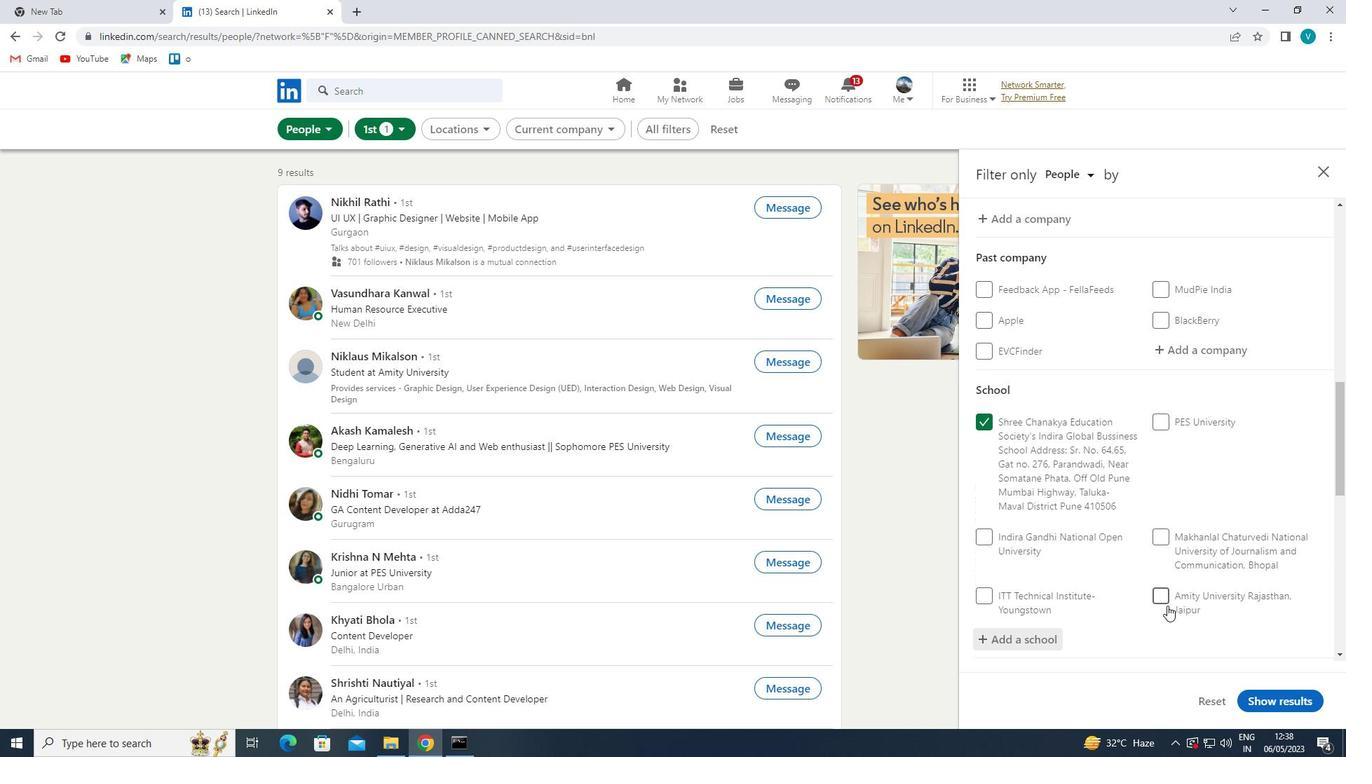 
Action: Mouse scrolled (1167, 599) with delta (0, 0)
Screenshot: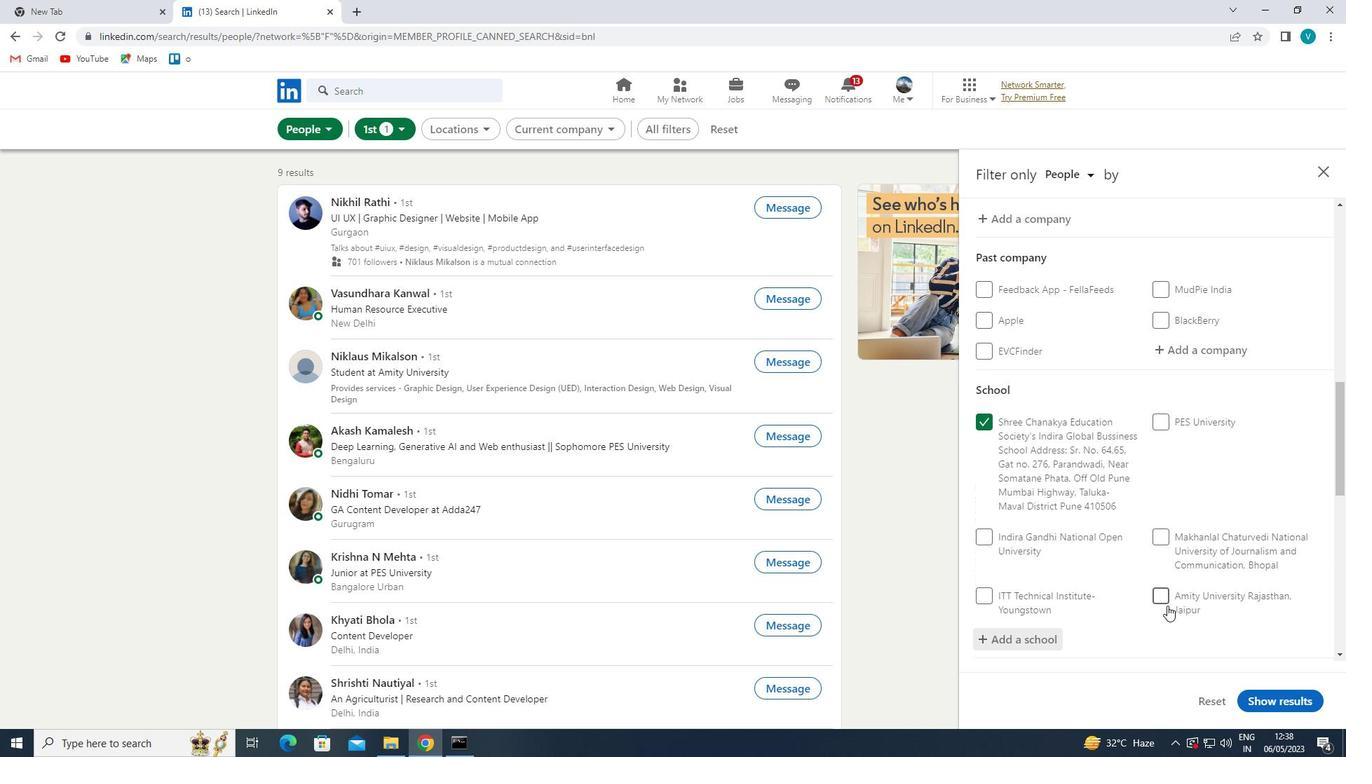 
Action: Mouse moved to (1165, 598)
Screenshot: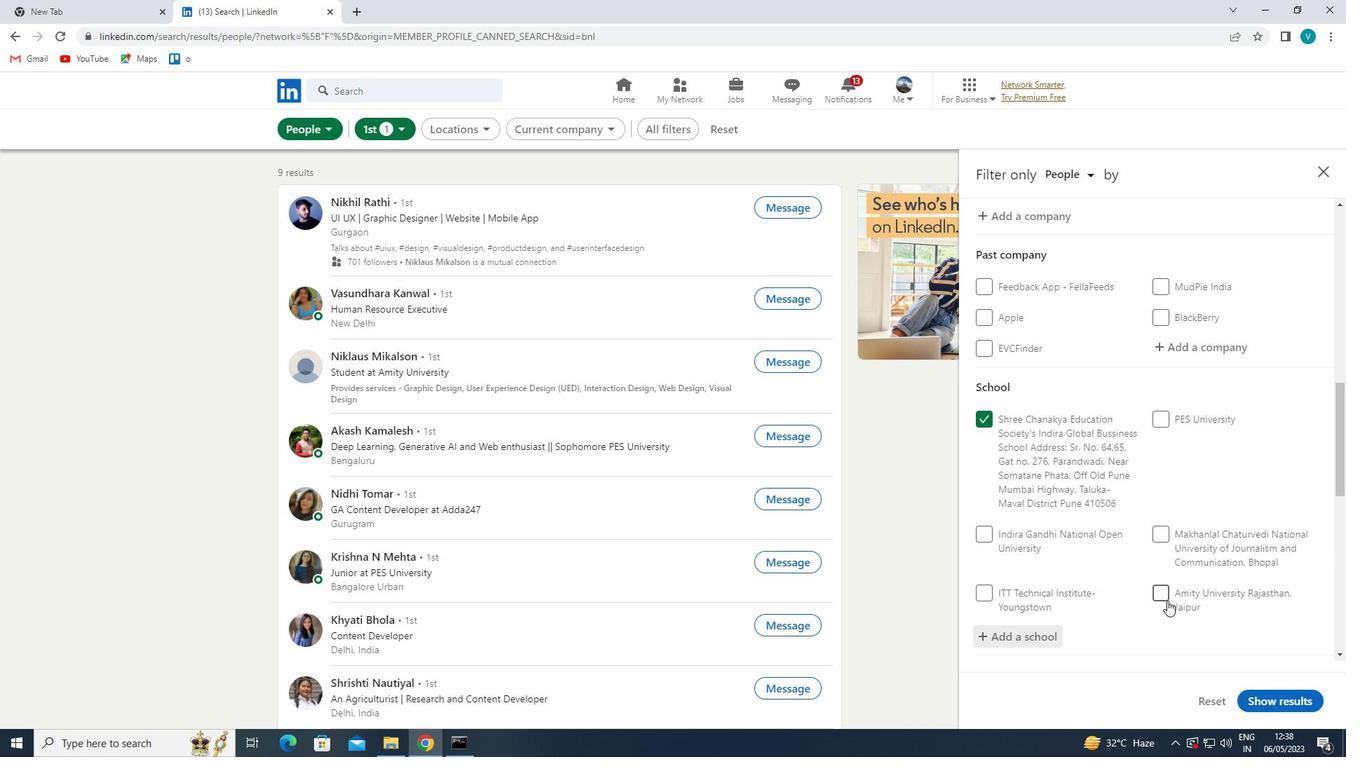 
Action: Mouse scrolled (1165, 597) with delta (0, 0)
Screenshot: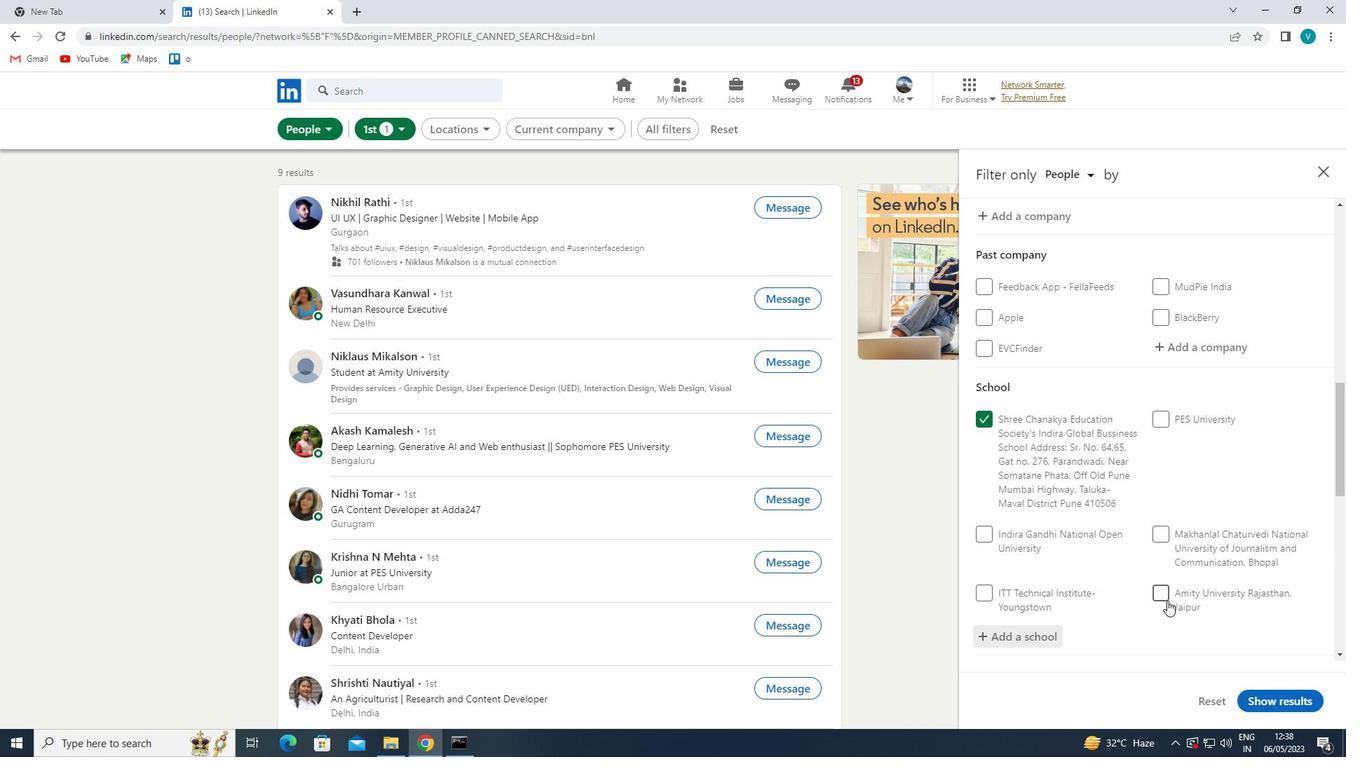 
Action: Mouse moved to (1164, 597)
Screenshot: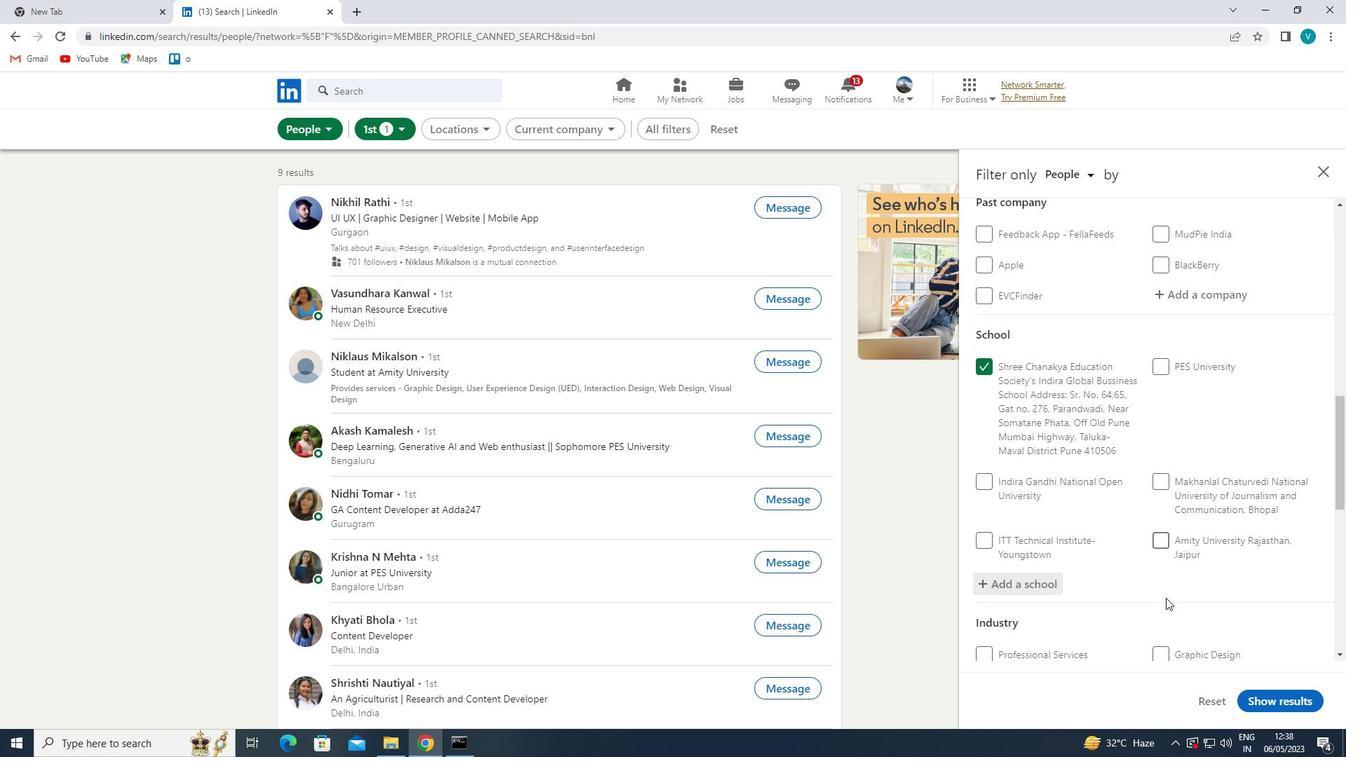 
Action: Mouse scrolled (1164, 596) with delta (0, 0)
Screenshot: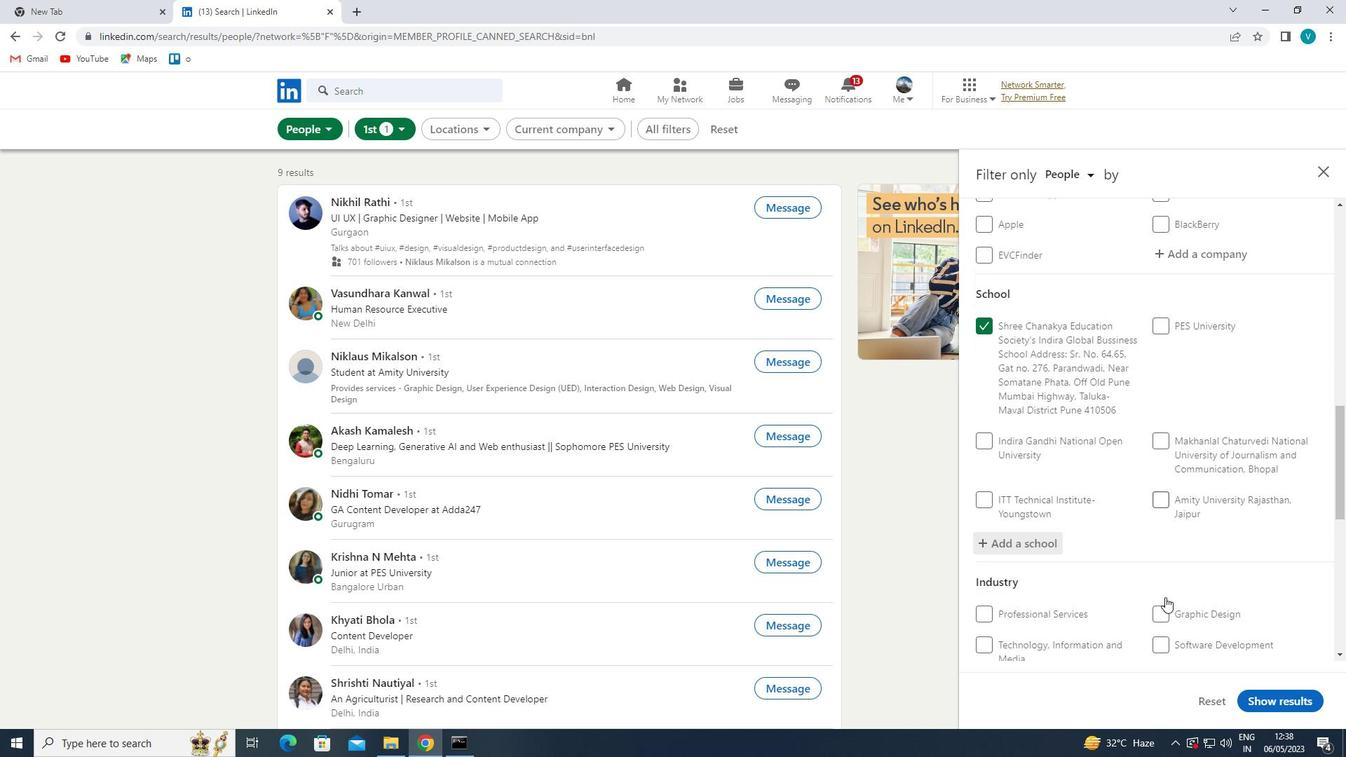 
Action: Mouse moved to (1202, 508)
Screenshot: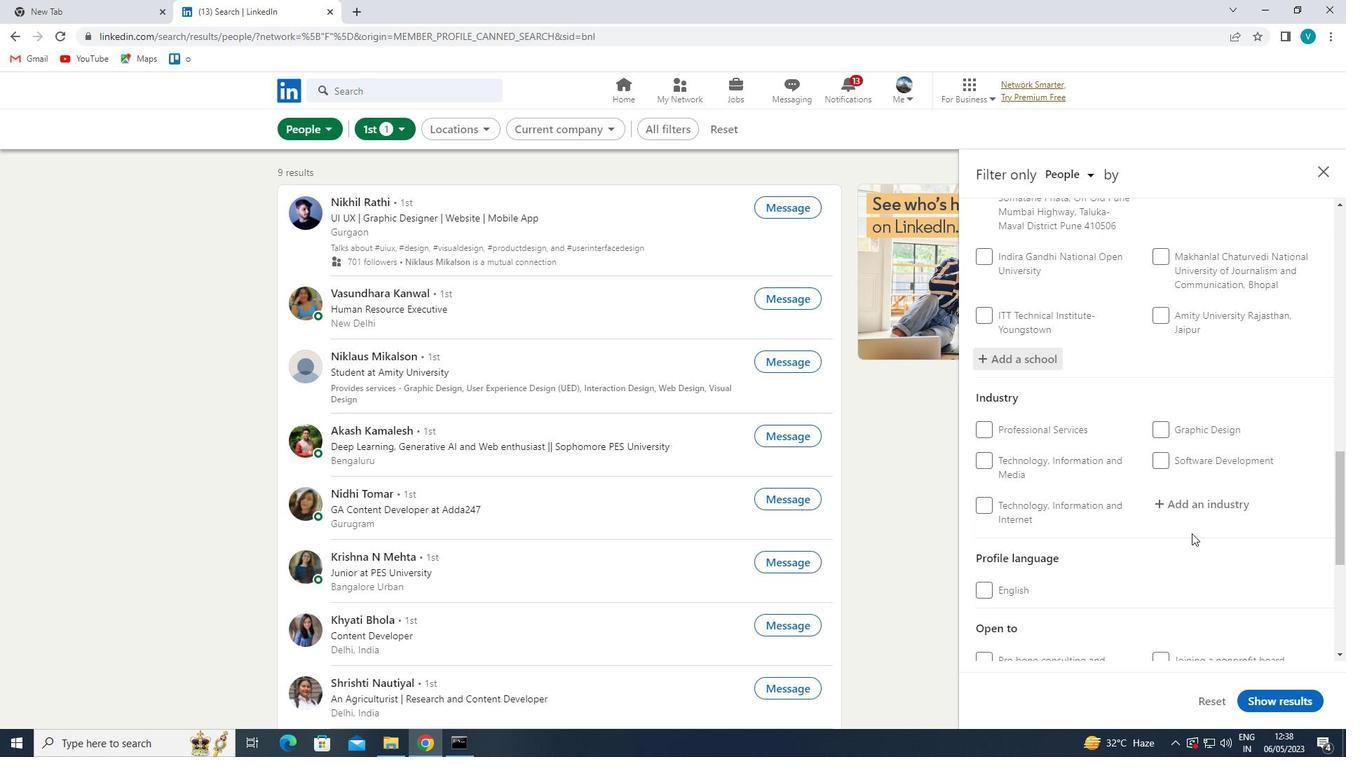
Action: Mouse pressed left at (1202, 508)
Screenshot: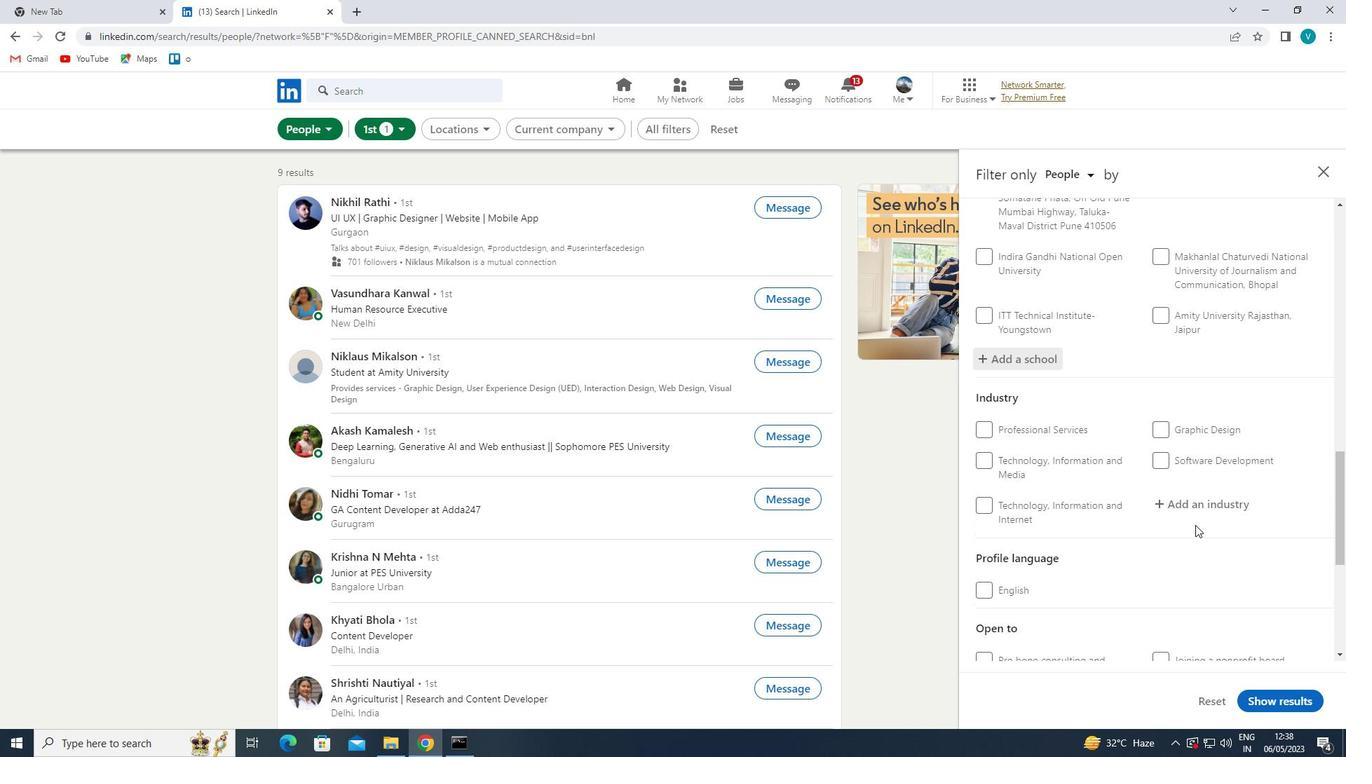 
Action: Mouse moved to (1146, 541)
Screenshot: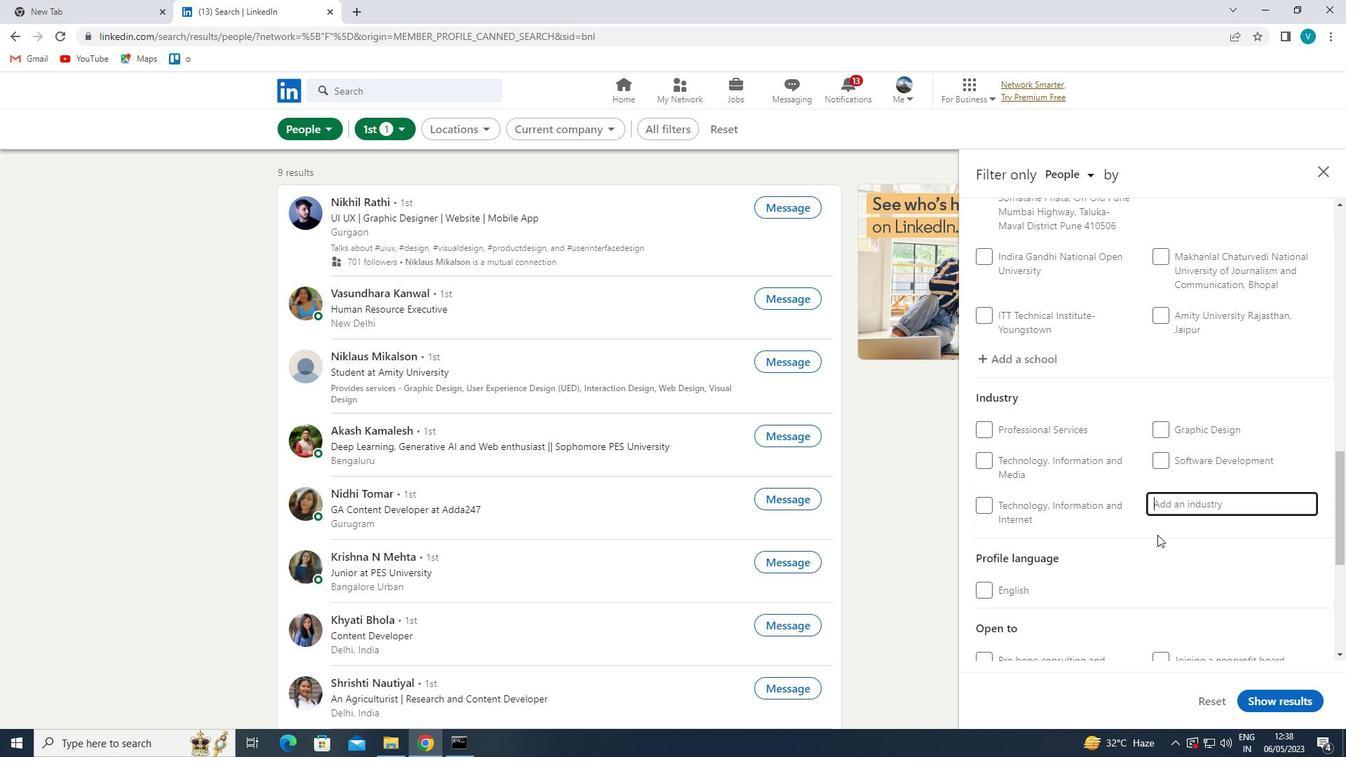 
Action: Key pressed <Key.shift>TECH
Screenshot: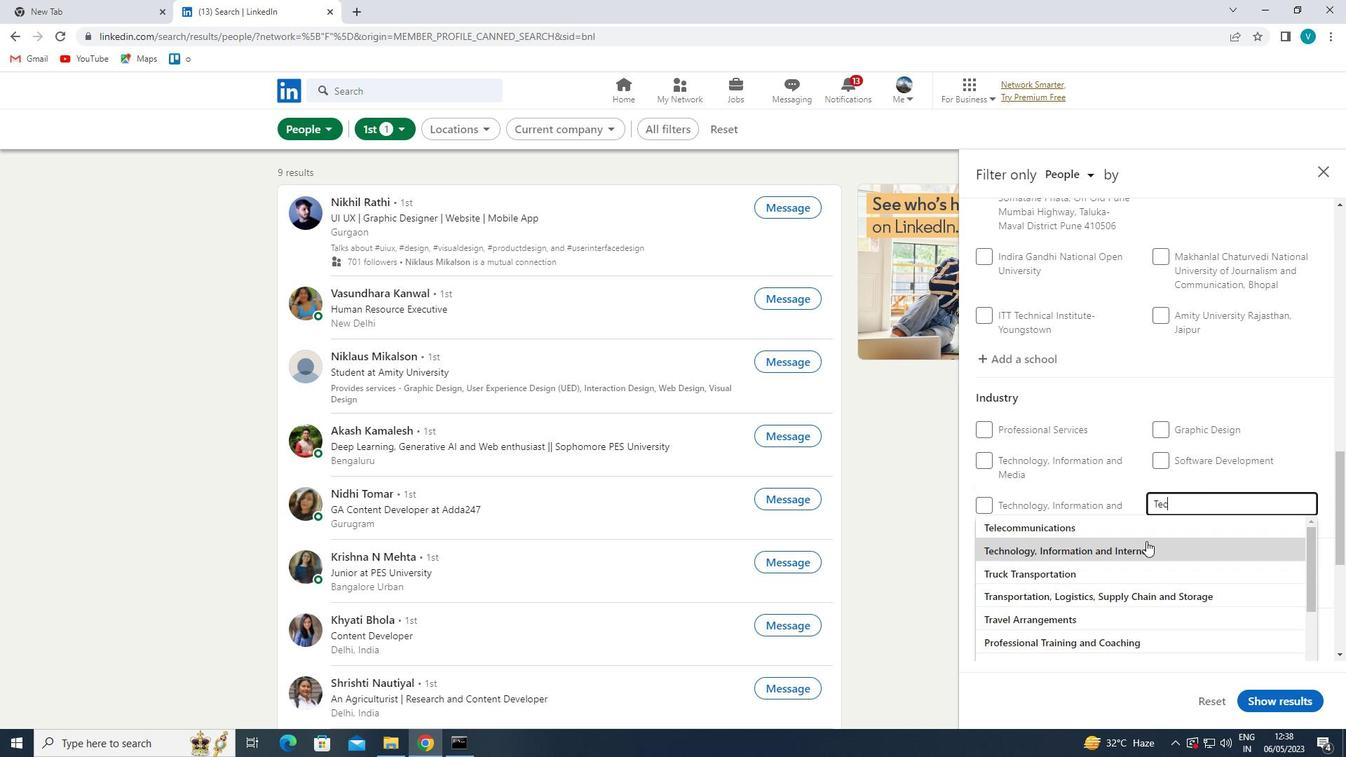 
Action: Mouse moved to (1144, 618)
Screenshot: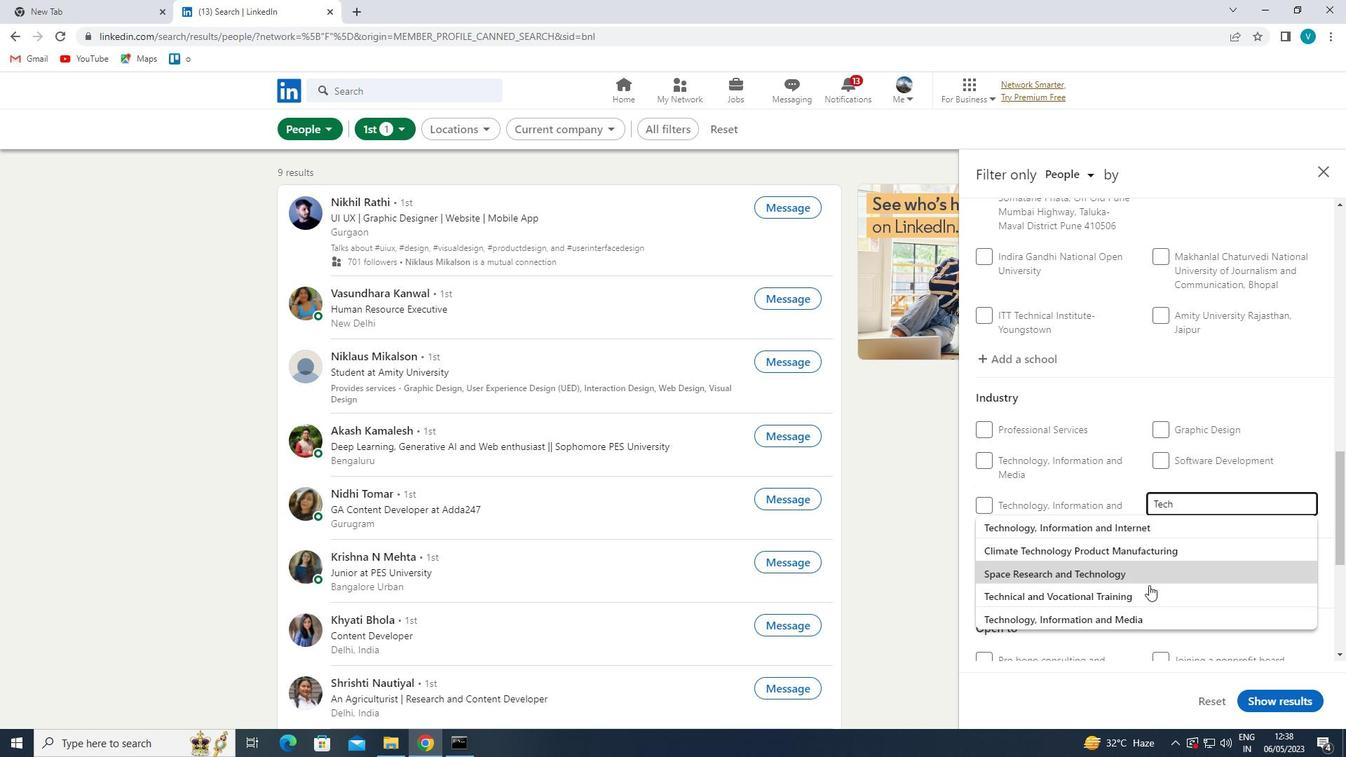
Action: Mouse pressed left at (1144, 618)
Screenshot: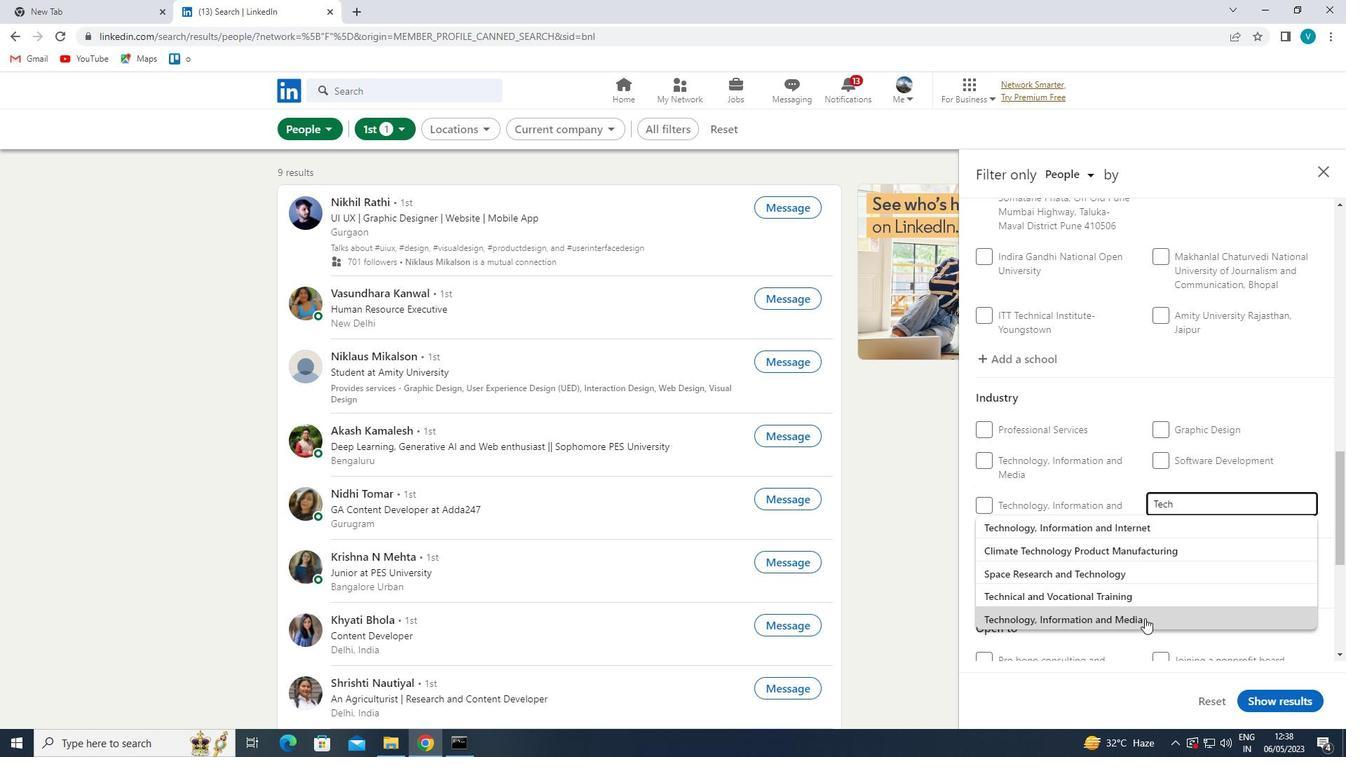 
Action: Mouse moved to (1154, 573)
Screenshot: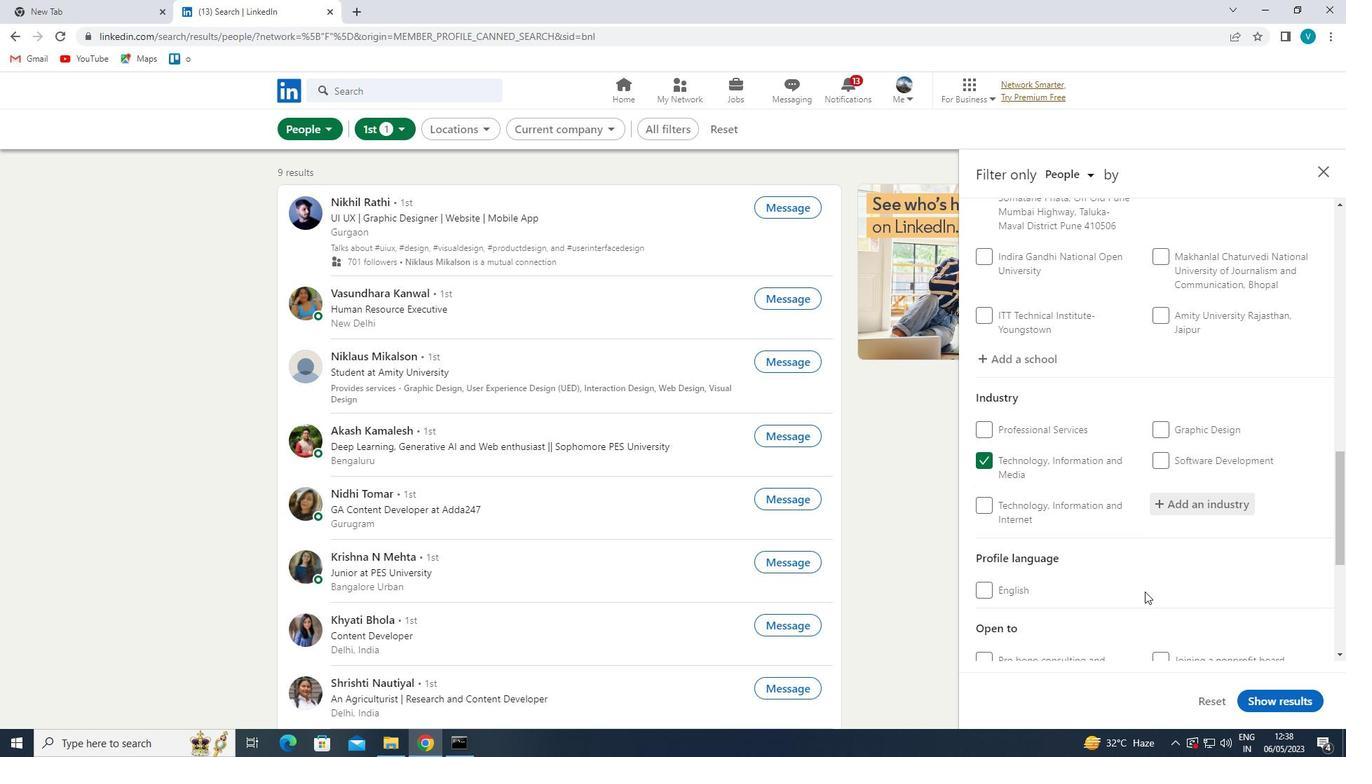 
Action: Mouse scrolled (1154, 572) with delta (0, 0)
Screenshot: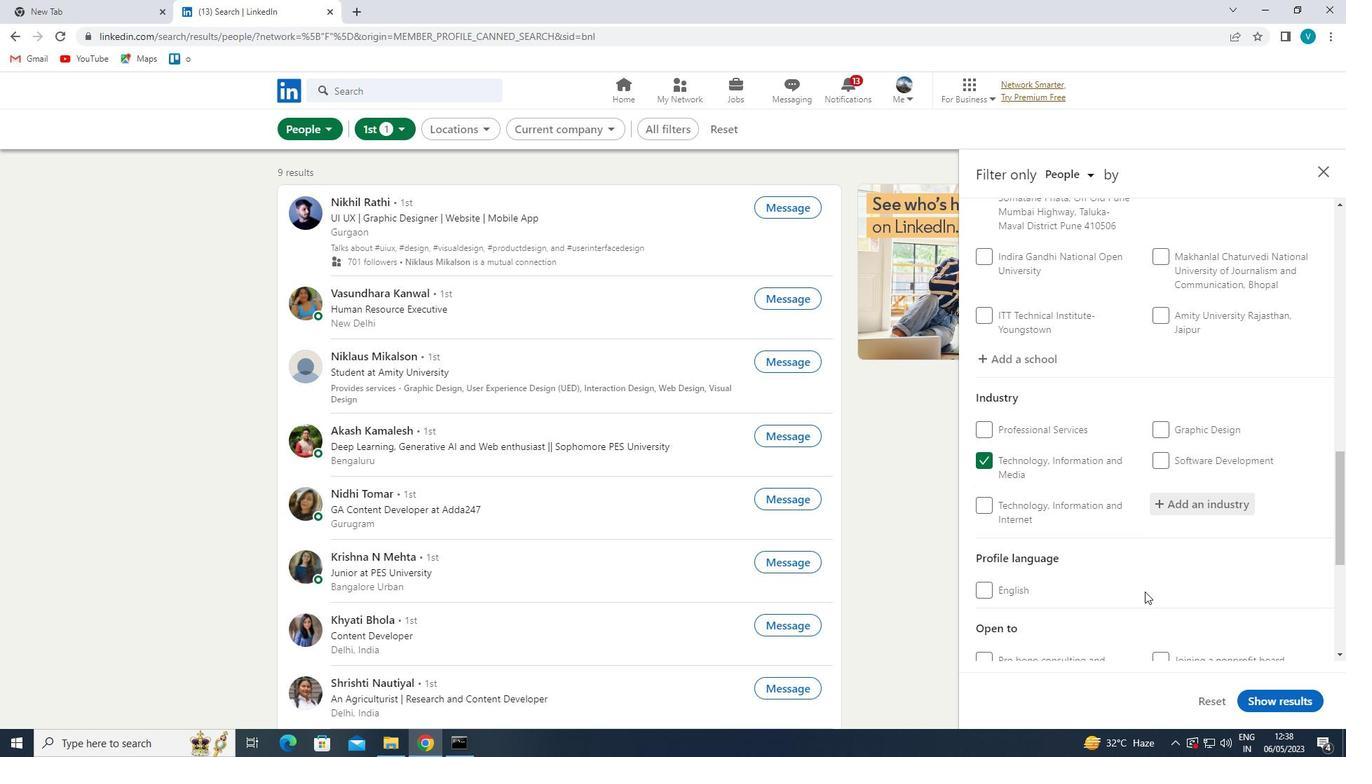 
Action: Mouse moved to (1157, 570)
Screenshot: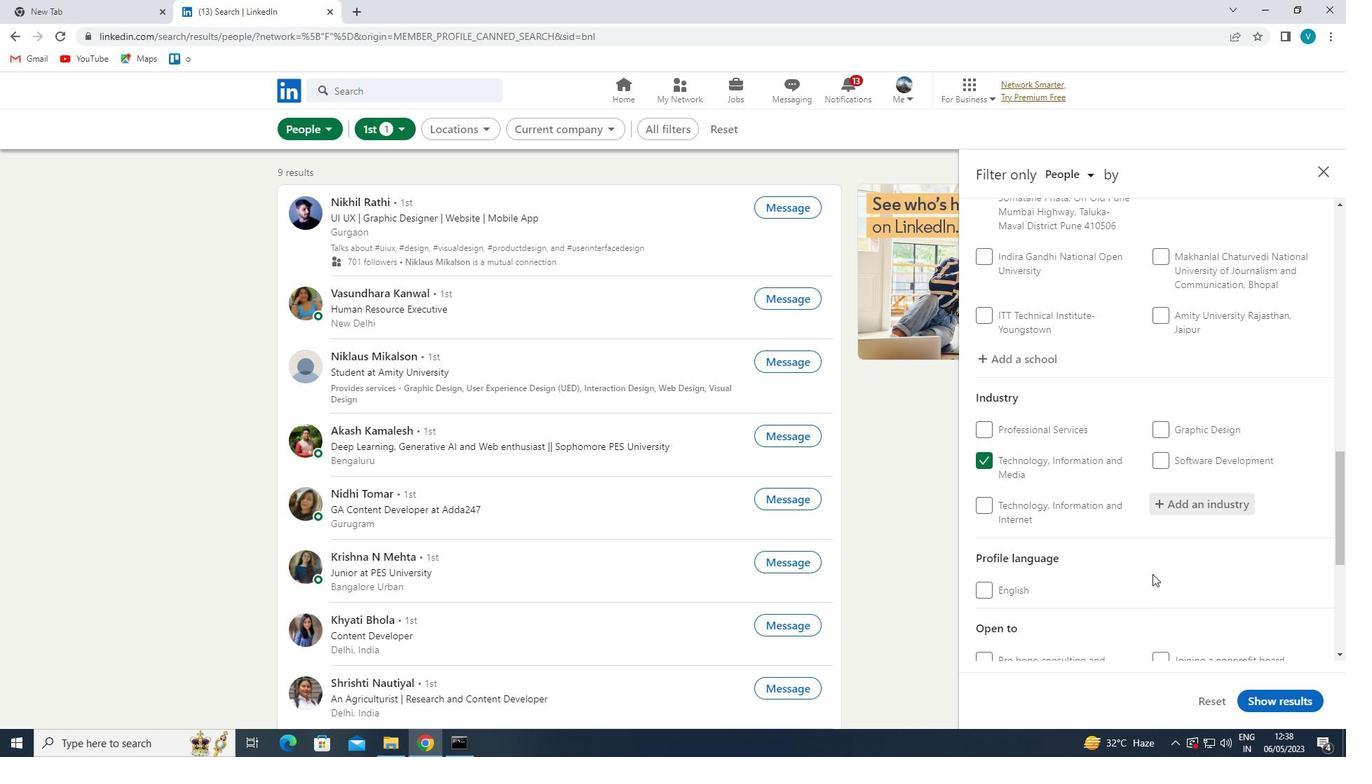 
Action: Mouse scrolled (1157, 569) with delta (0, 0)
Screenshot: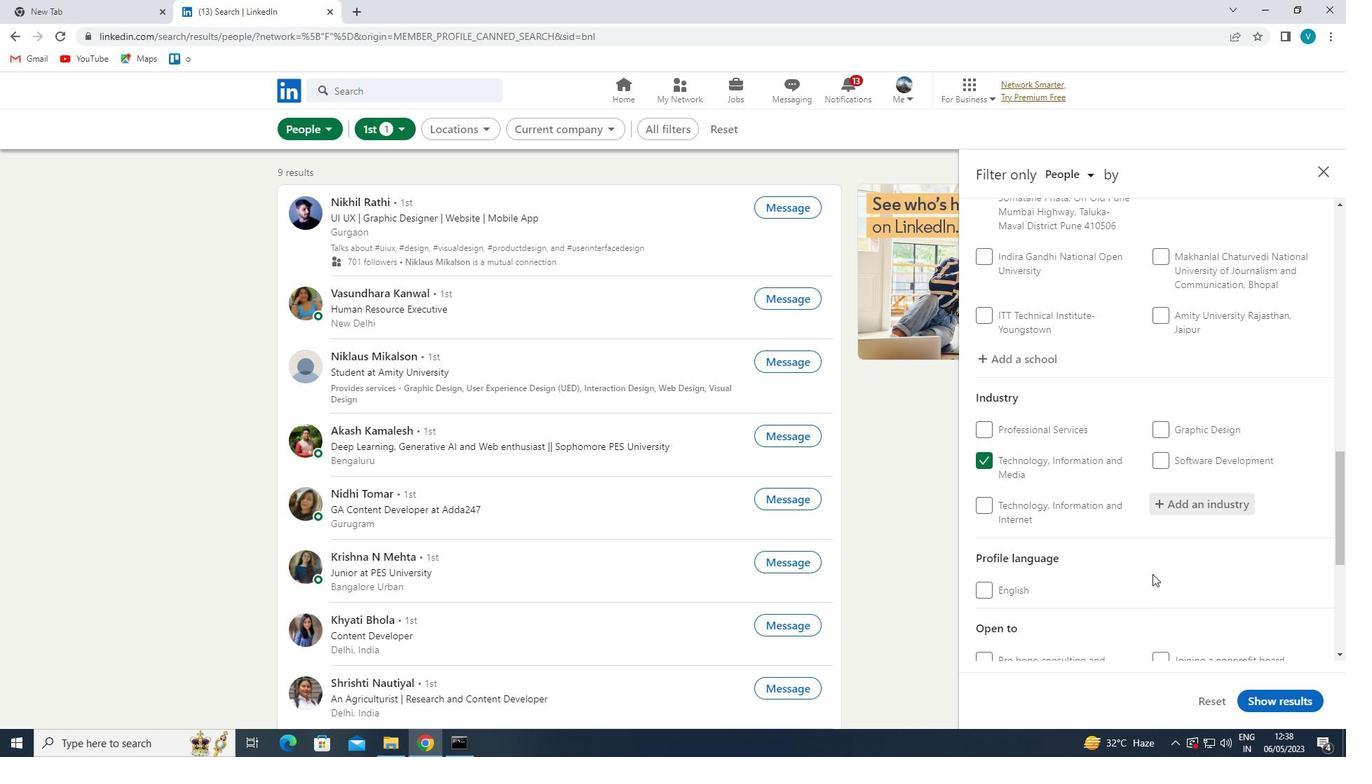 
Action: Mouse moved to (1159, 568)
Screenshot: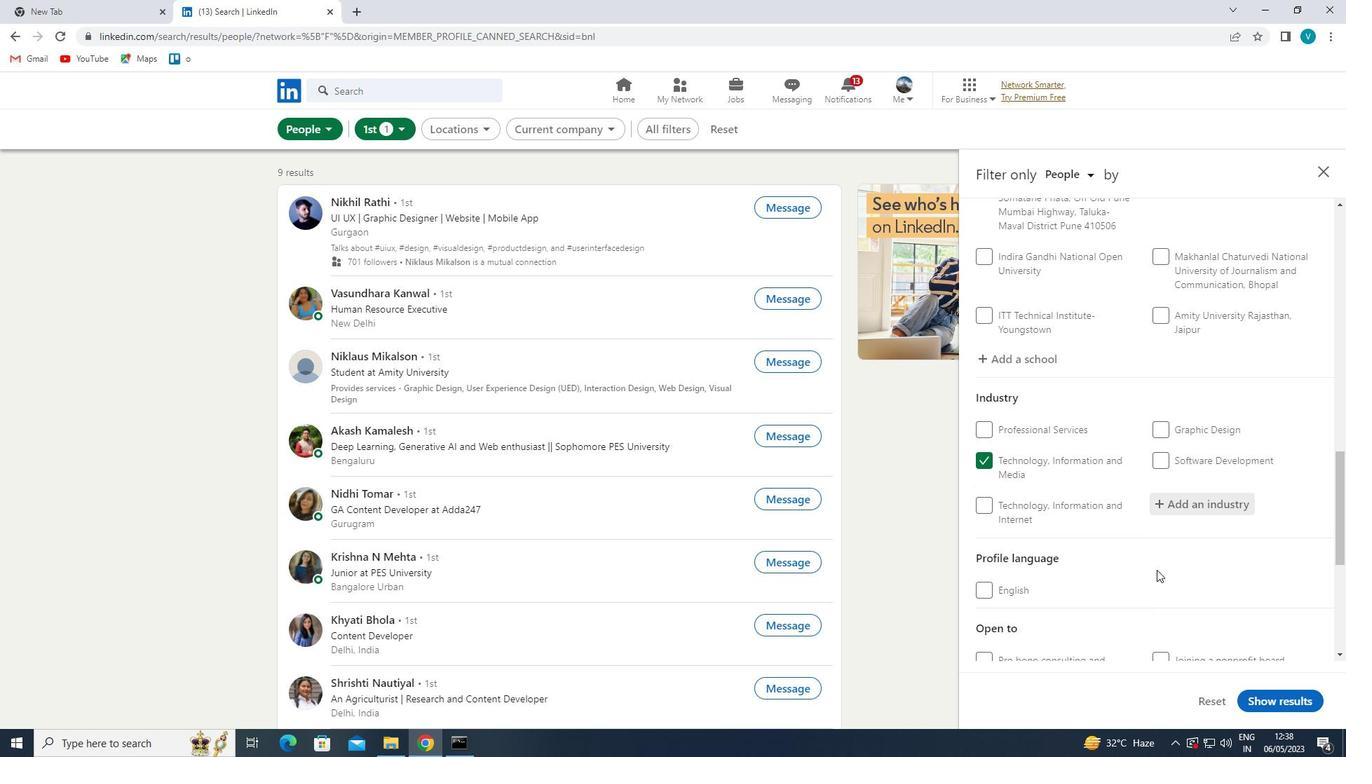 
Action: Mouse scrolled (1159, 567) with delta (0, 0)
Screenshot: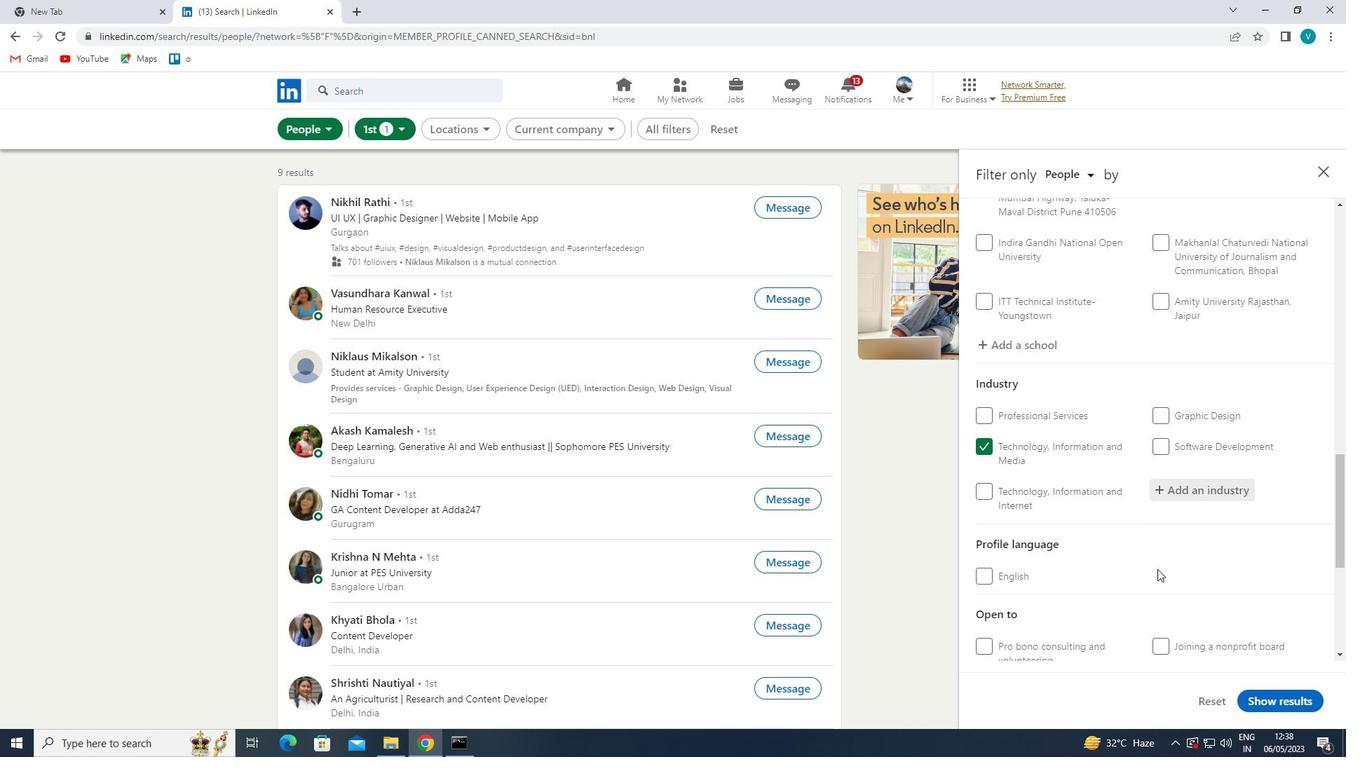 
Action: Mouse moved to (1160, 567)
Screenshot: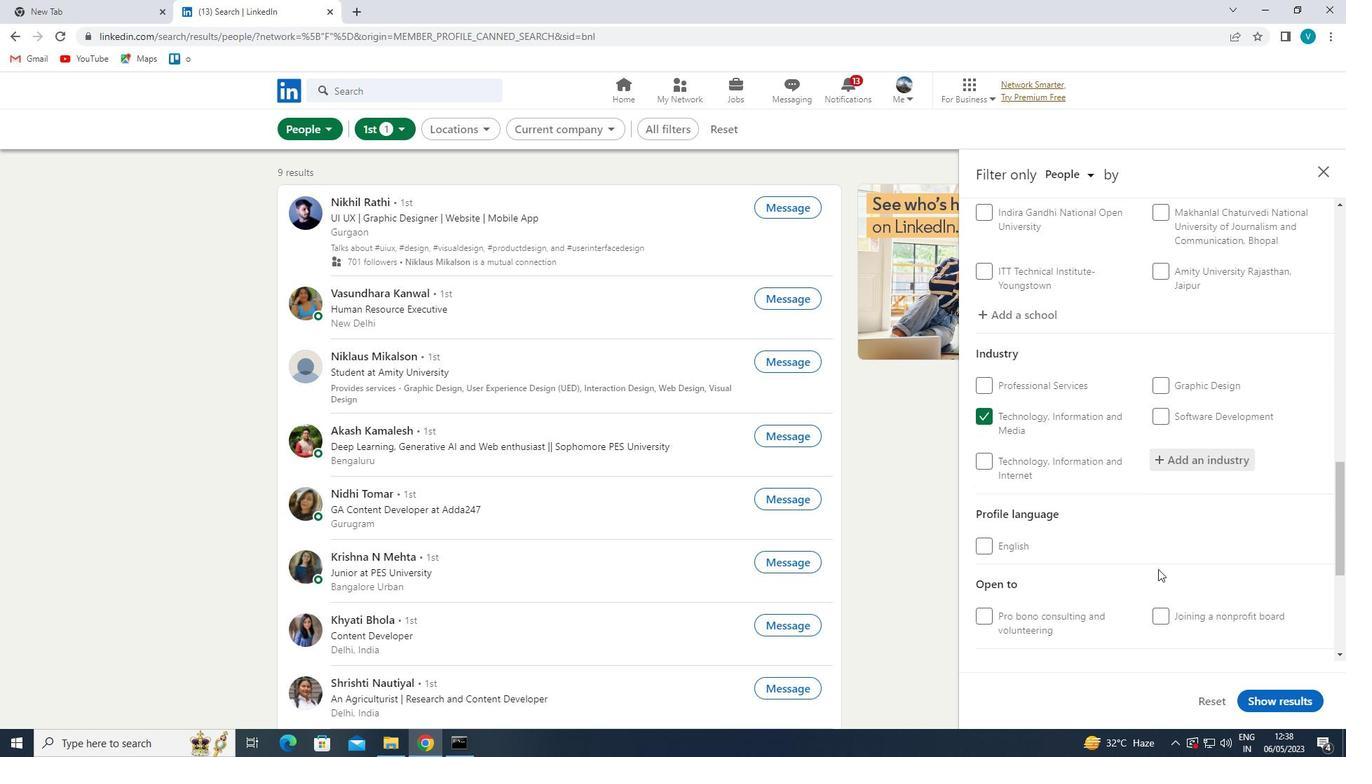 
Action: Mouse scrolled (1160, 566) with delta (0, 0)
Screenshot: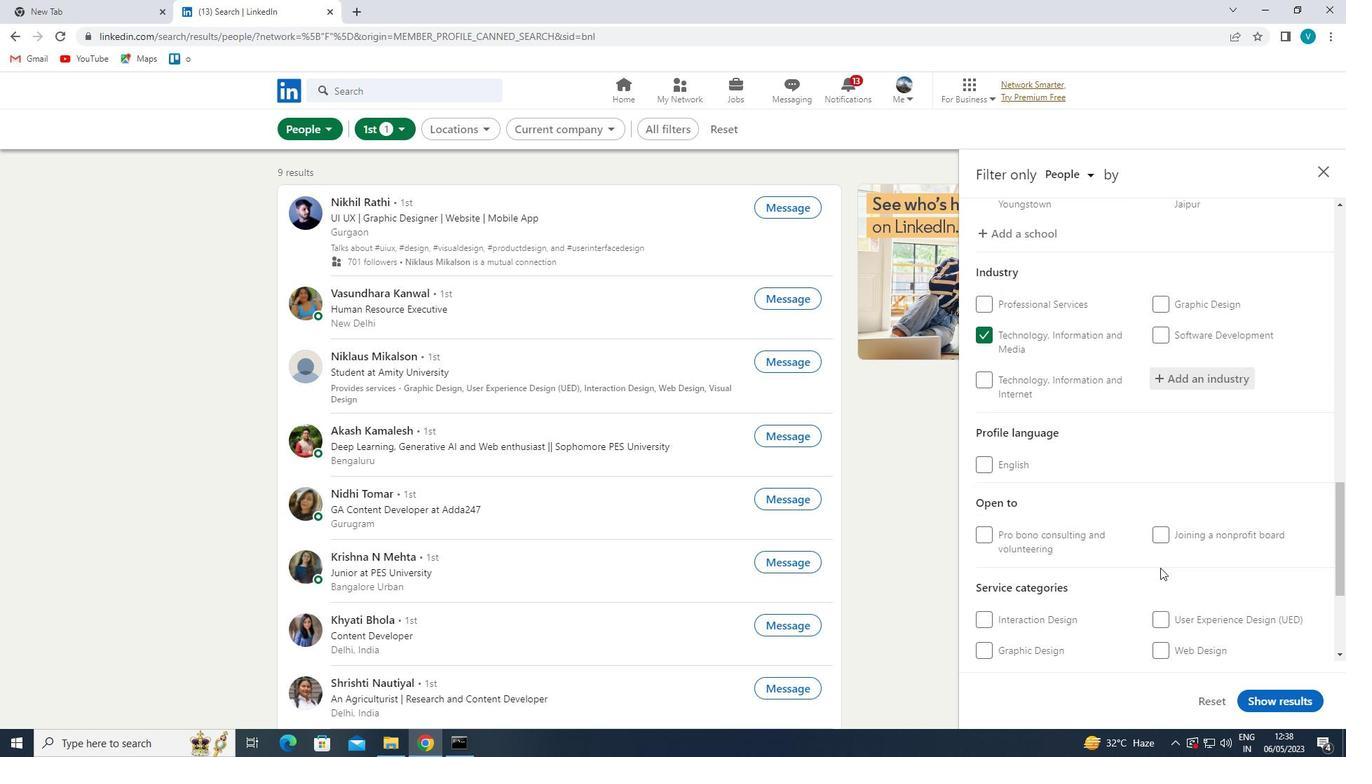 
Action: Mouse moved to (1196, 523)
Screenshot: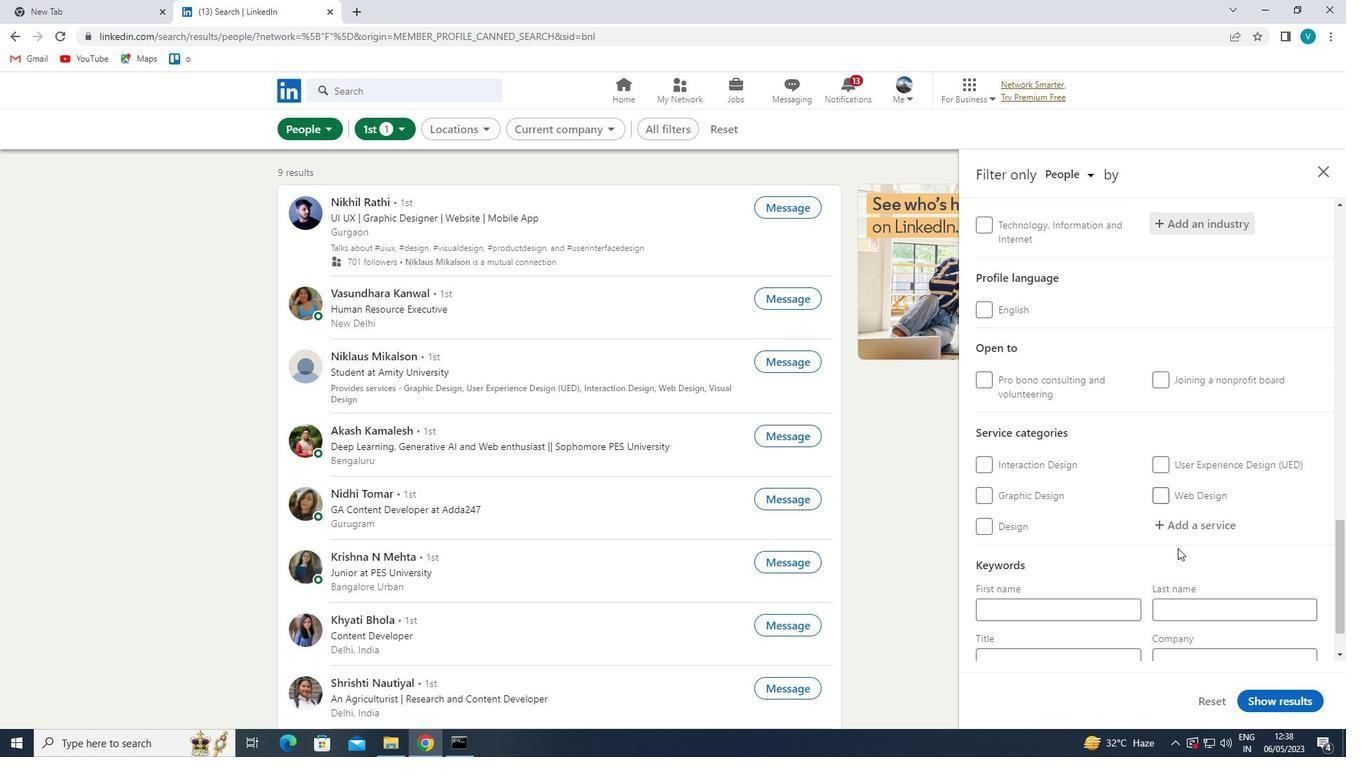 
Action: Mouse pressed left at (1196, 523)
Screenshot: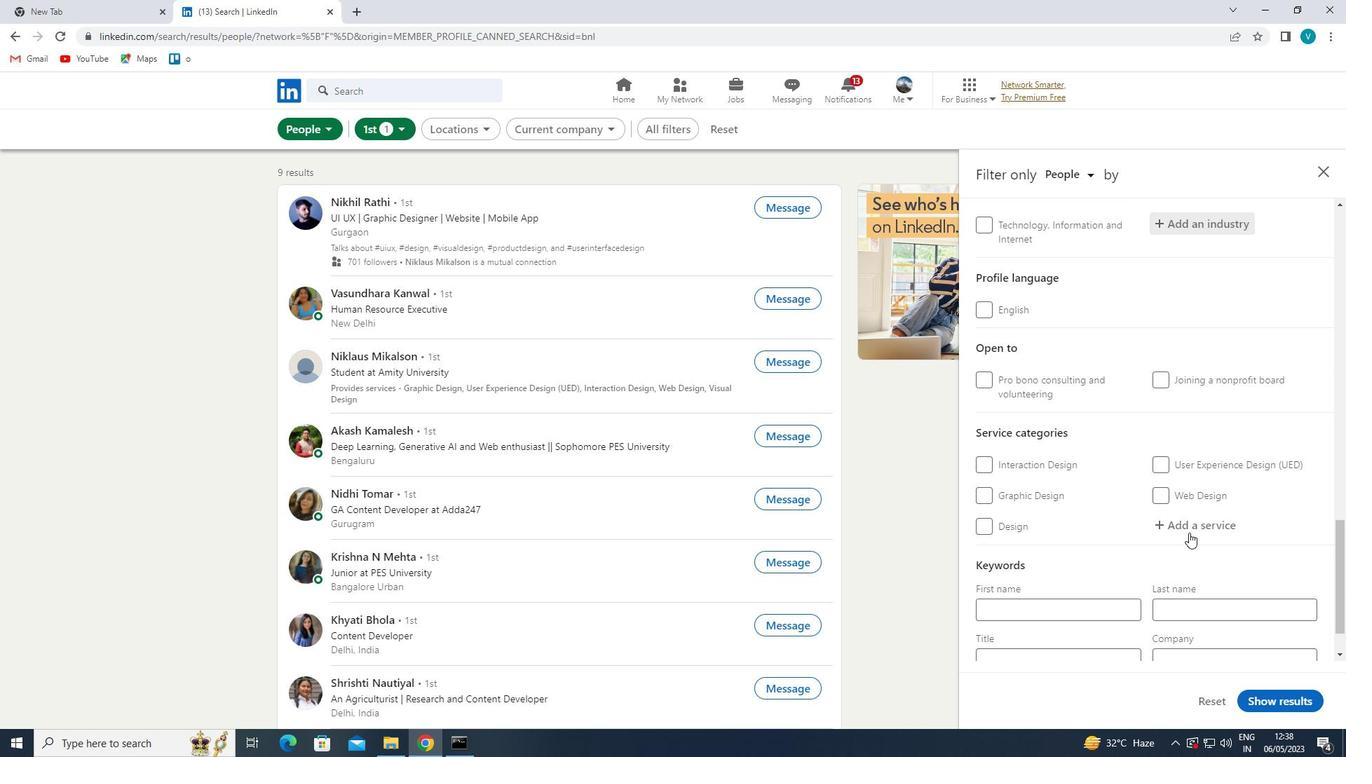 
Action: Mouse moved to (1116, 572)
Screenshot: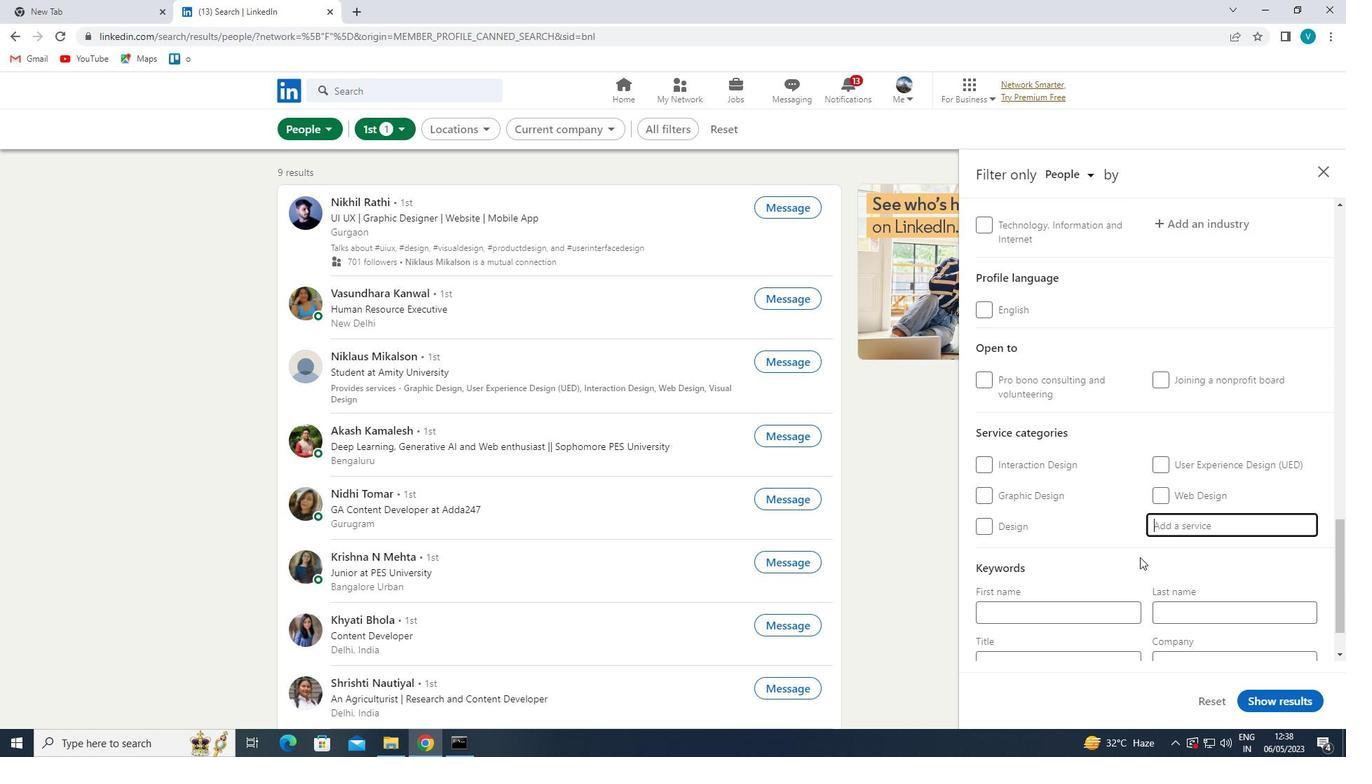 
Action: Key pressed <Key.shift>CATERING<Key.space><Key.shift>CHANGE
Screenshot: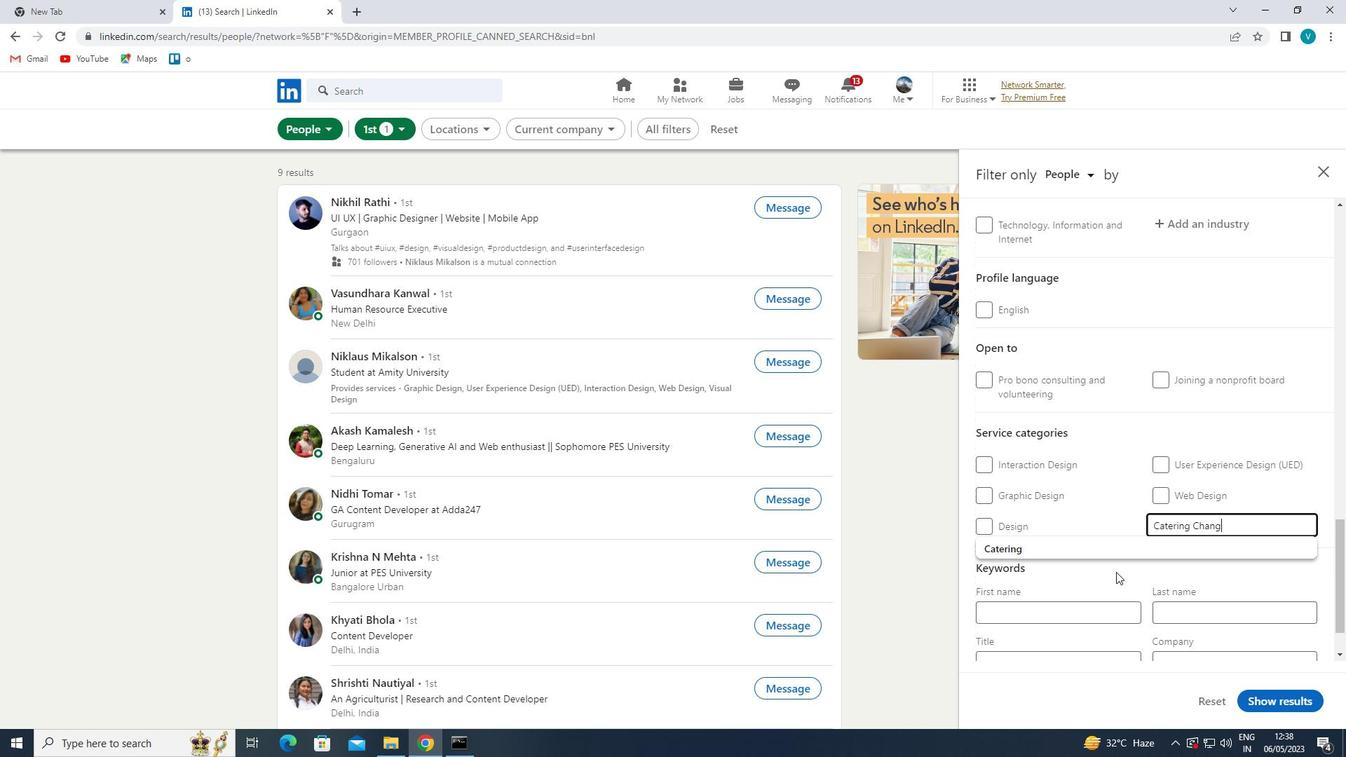 
Action: Mouse moved to (1114, 573)
Screenshot: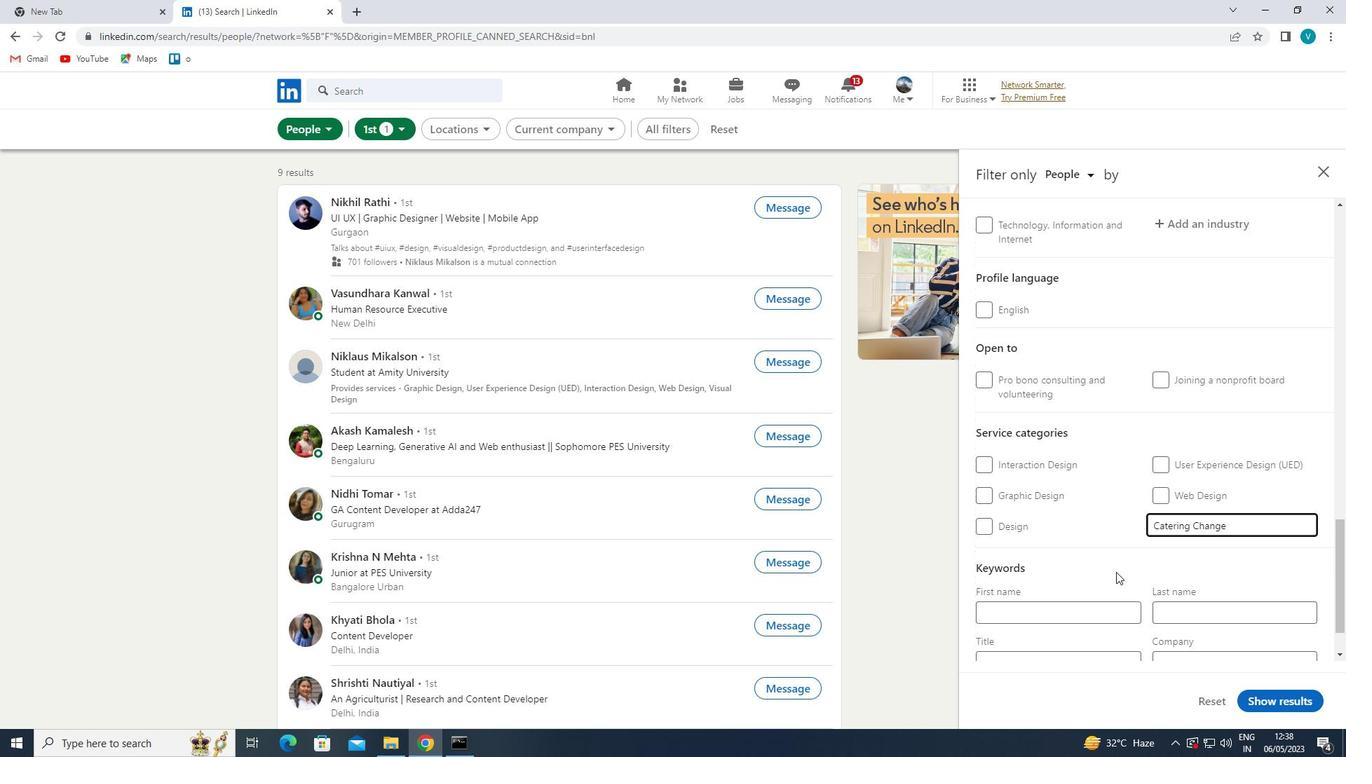 
Action: Mouse pressed left at (1114, 573)
Screenshot: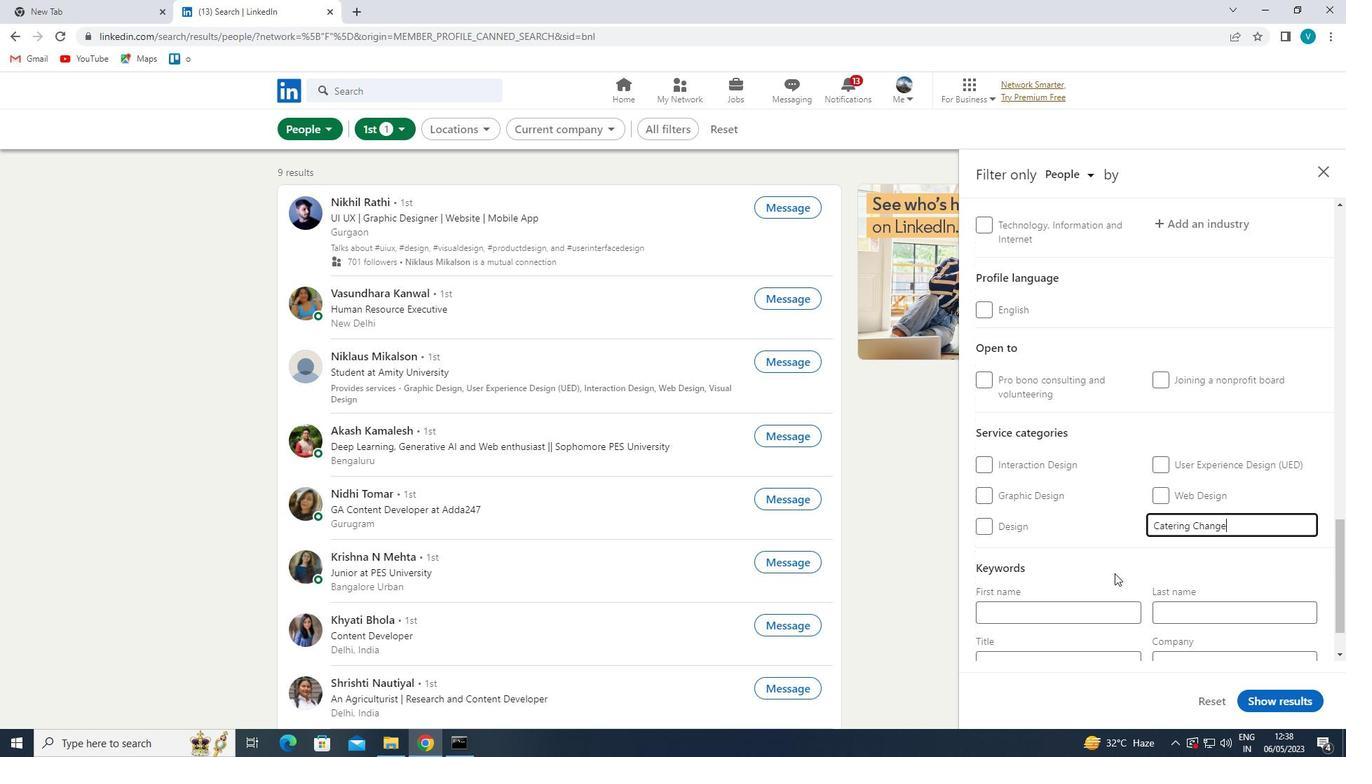 
Action: Mouse moved to (1114, 573)
Screenshot: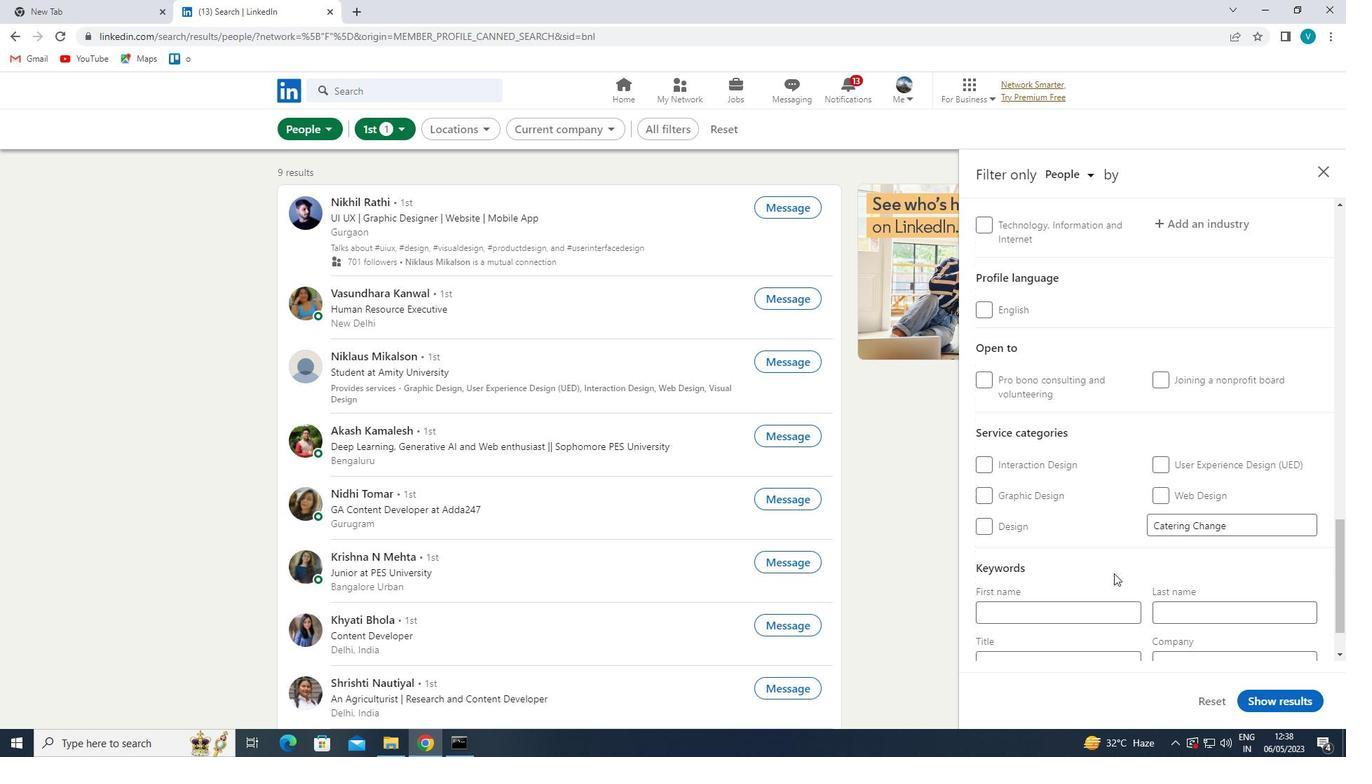 
Action: Mouse scrolled (1114, 572) with delta (0, 0)
Screenshot: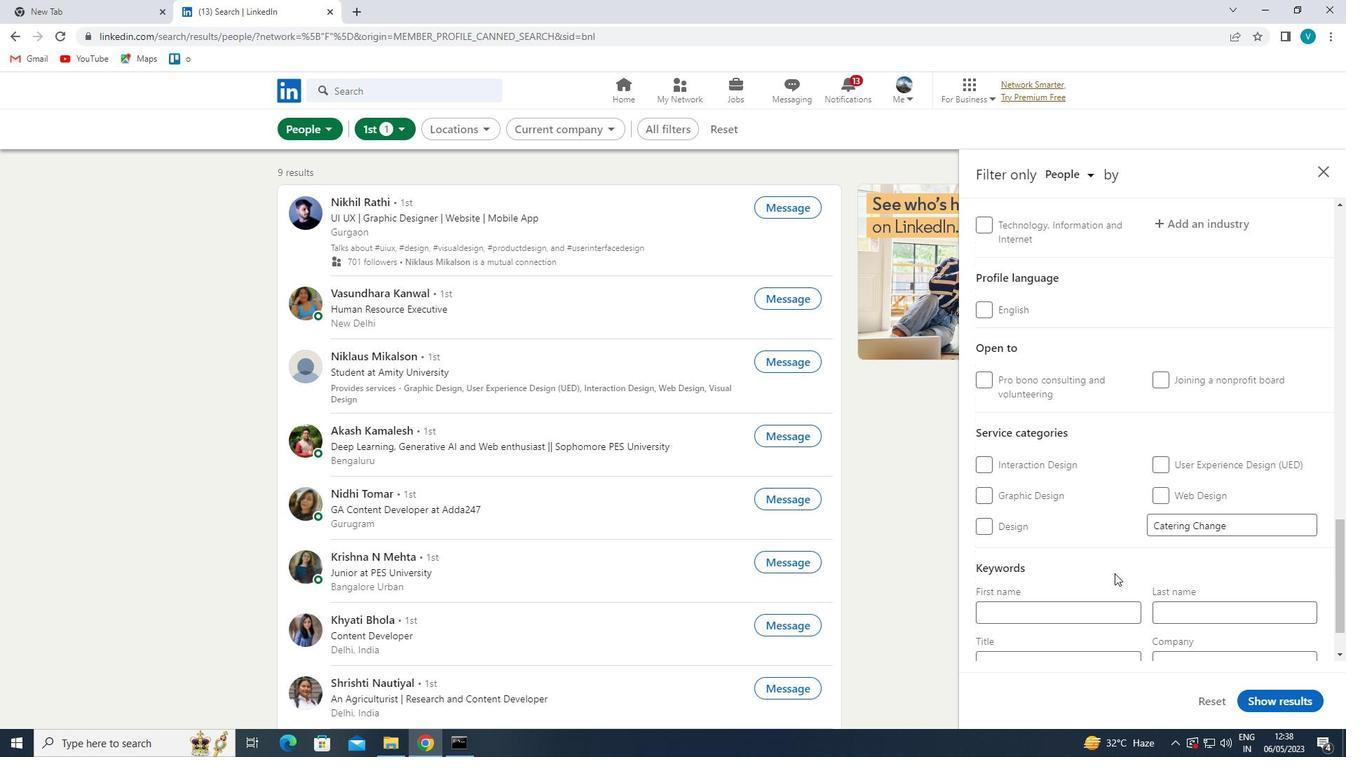 
Action: Mouse scrolled (1114, 572) with delta (0, 0)
Screenshot: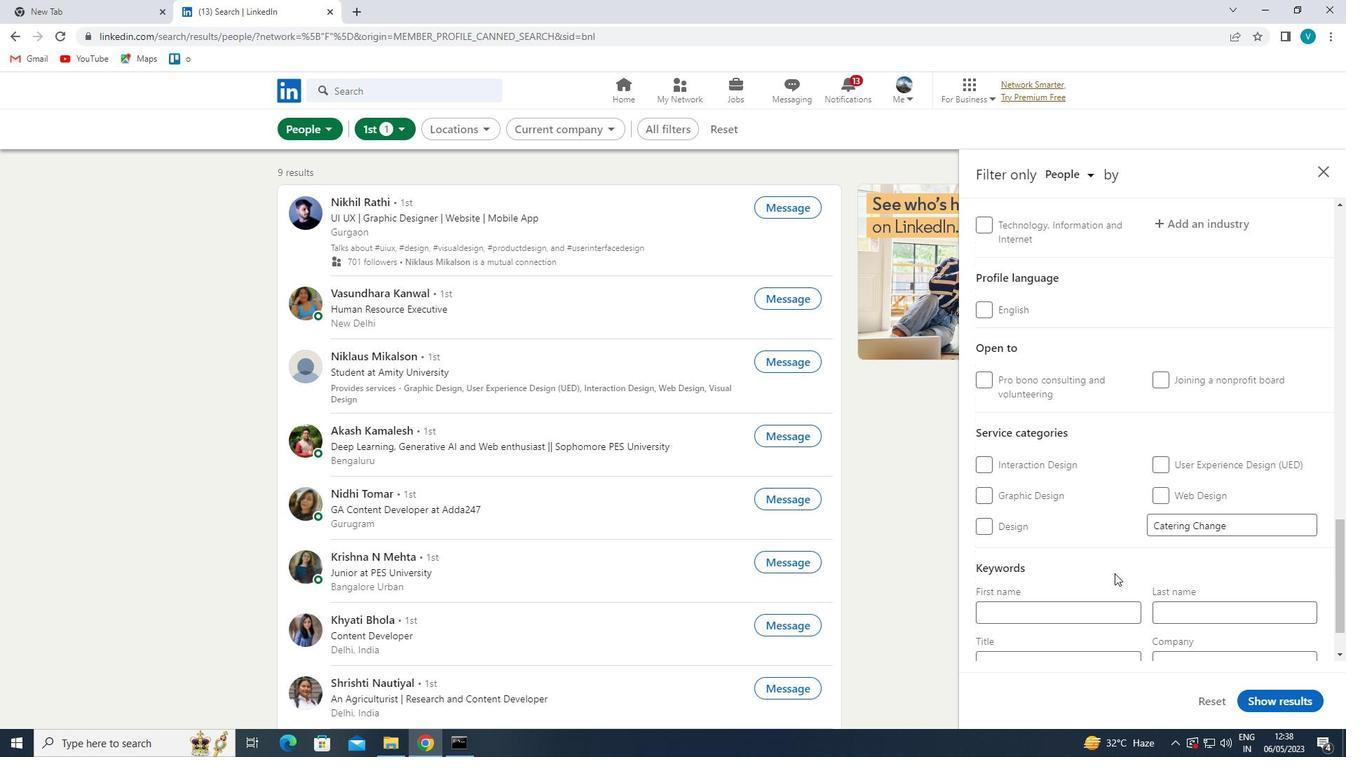 
Action: Mouse moved to (1069, 594)
Screenshot: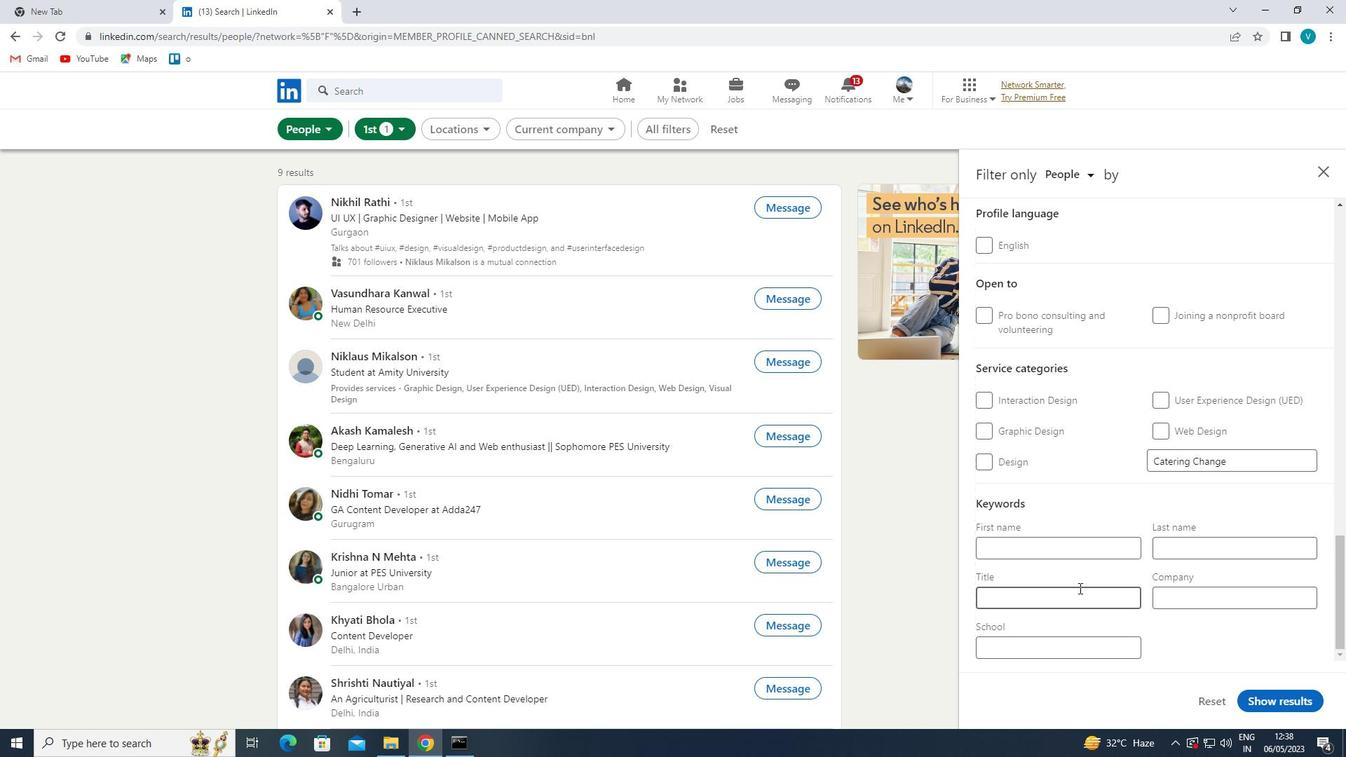 
Action: Mouse pressed left at (1069, 594)
Screenshot: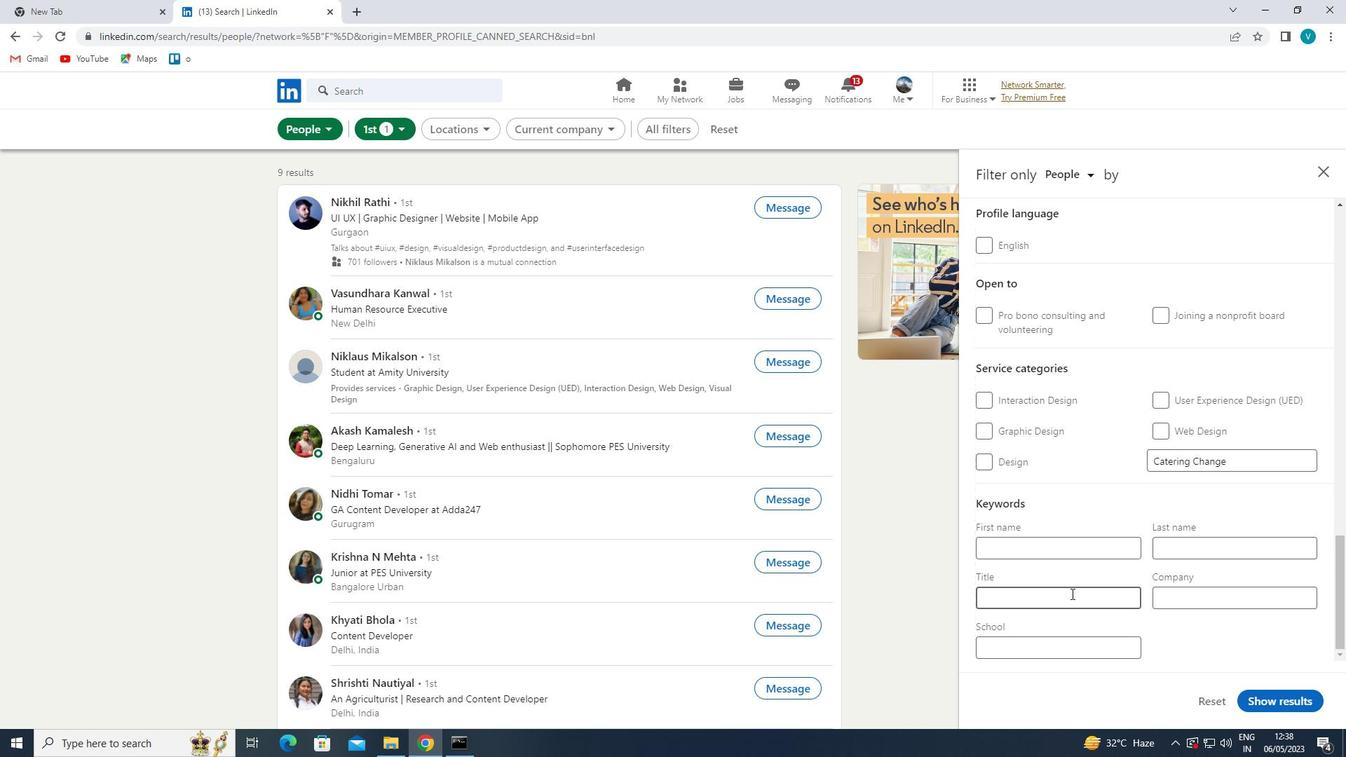 
Action: Mouse moved to (1069, 595)
Screenshot: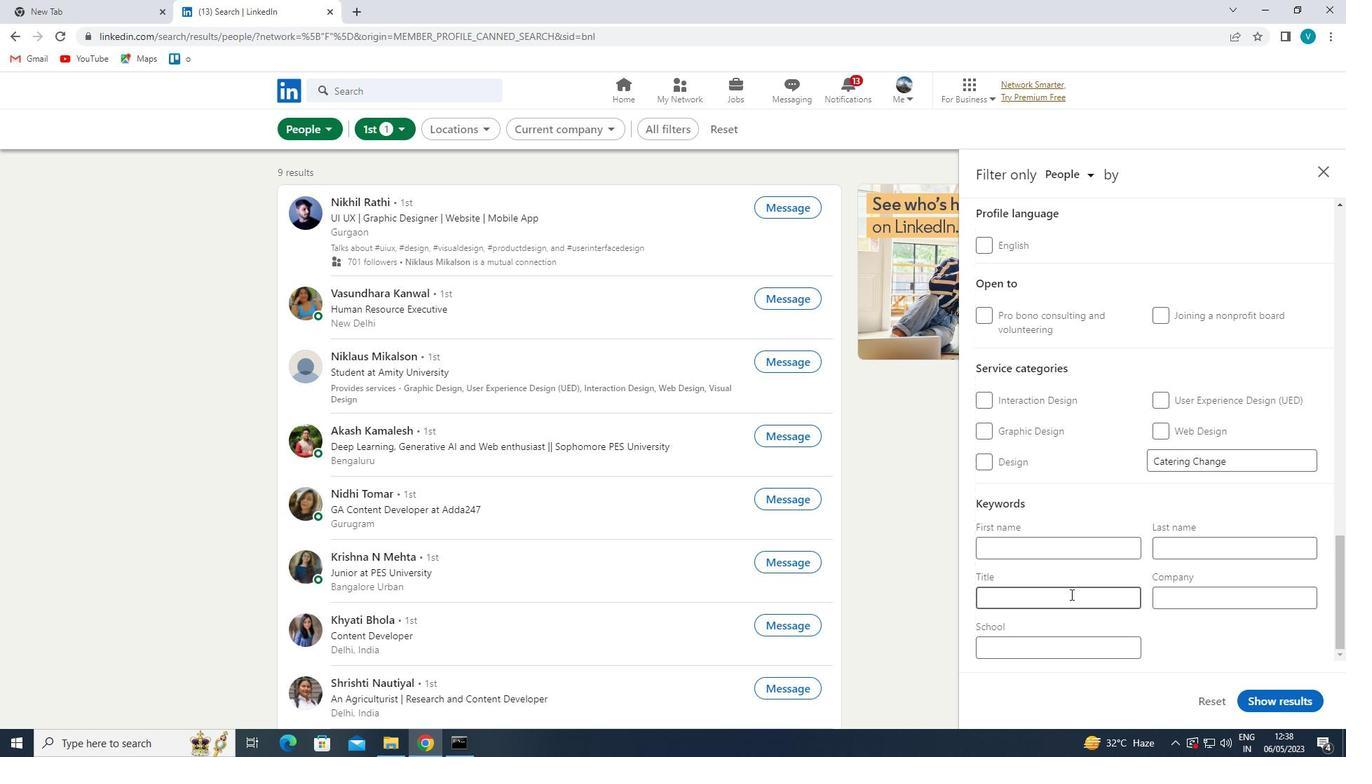 
Action: Key pressed <Key.shift>TRAVEL<Key.space><Key.shift>AGENT<Key.space>
Screenshot: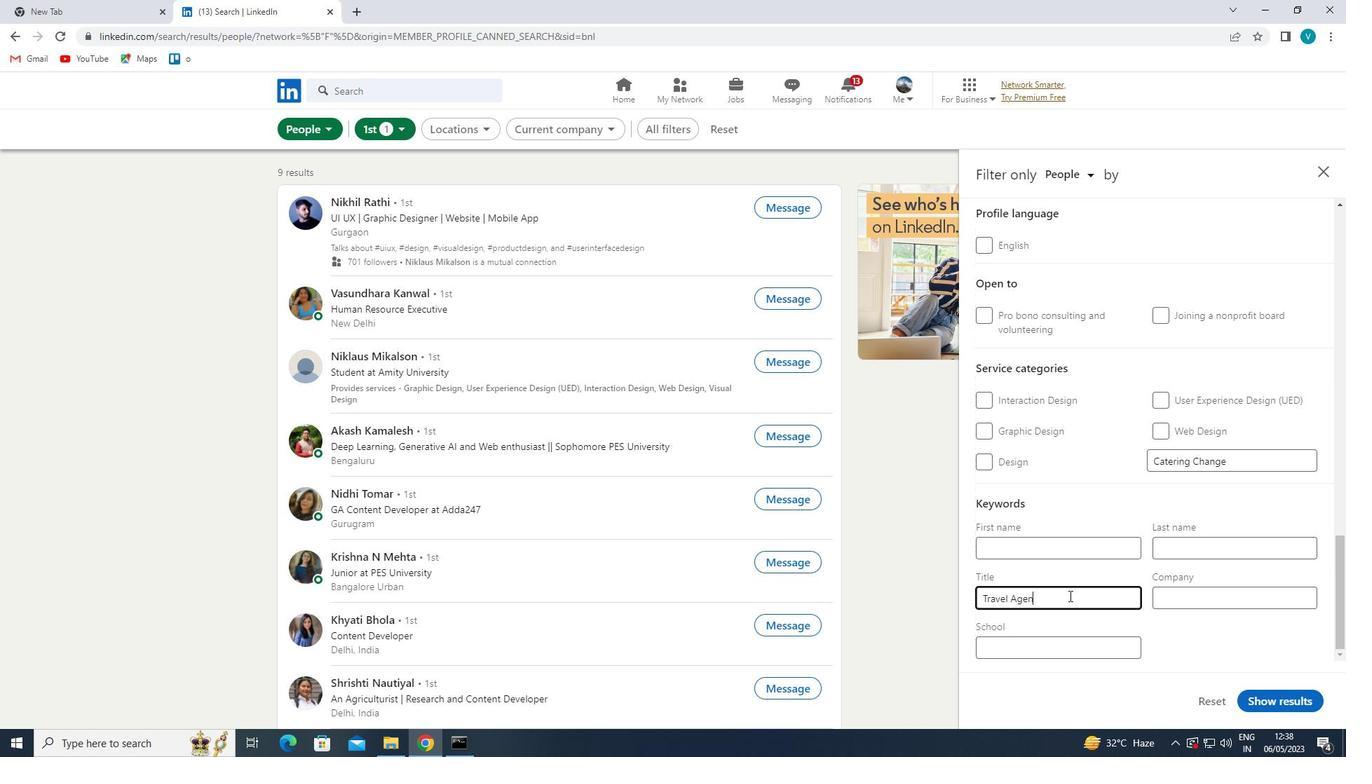 
Action: Mouse moved to (1291, 691)
Screenshot: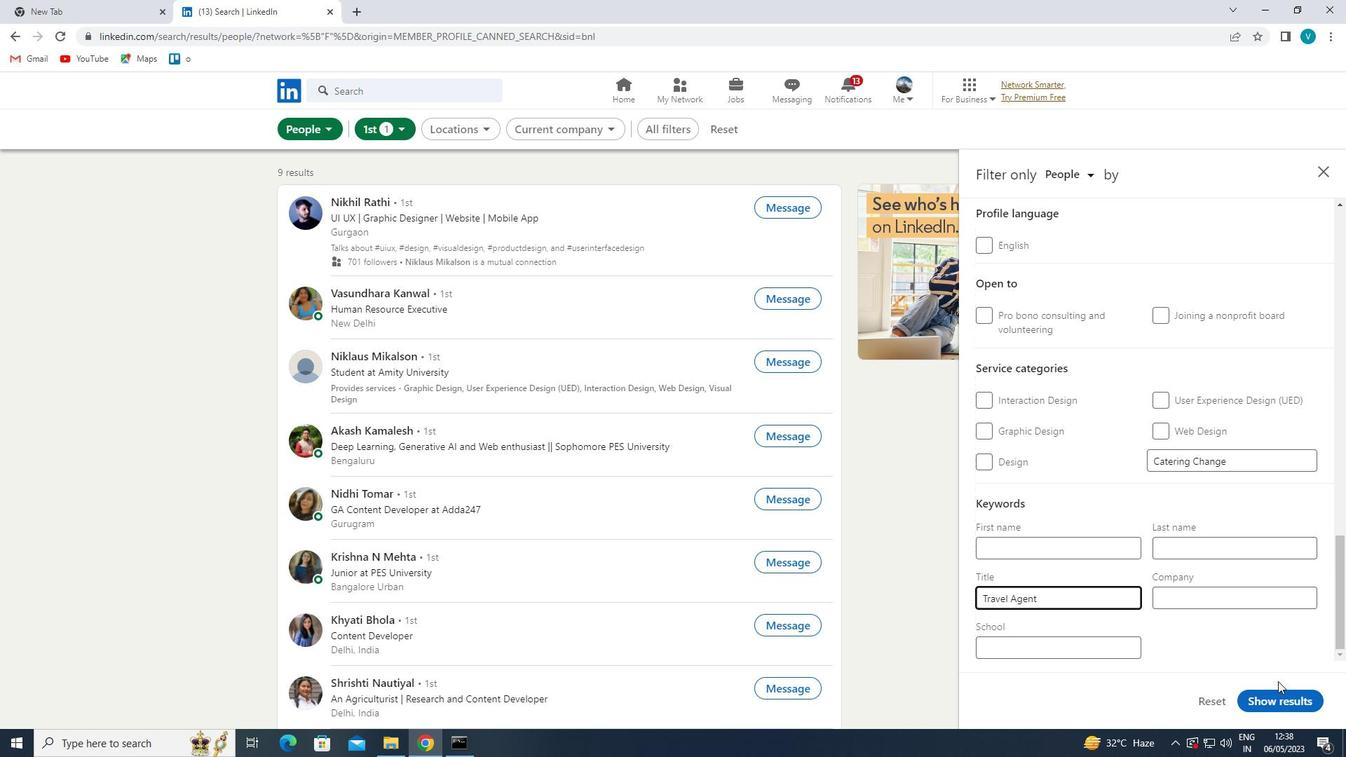 
Action: Mouse pressed left at (1291, 691)
Screenshot: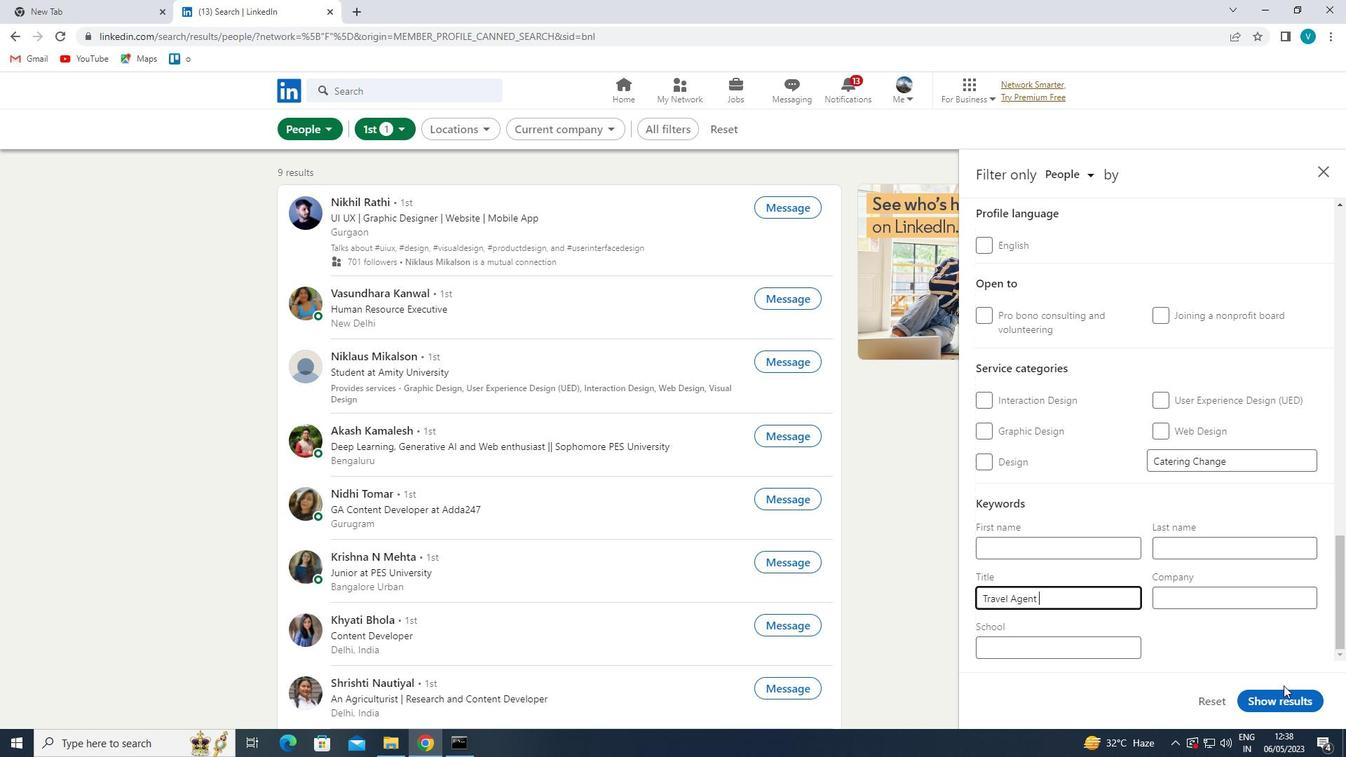 
